 Task: Research Airbnb options in Givâatayim, Israel from 8th December, 2023 to 15th December, 2023 for 8 adults. Place can be shared room with 5 bedrooms having 8 beds and 5 bathrooms. Property type can be flat. Amenities needed are: wifi, TV, free parkinig on premises, gym, breakfast.
Action: Mouse moved to (509, 122)
Screenshot: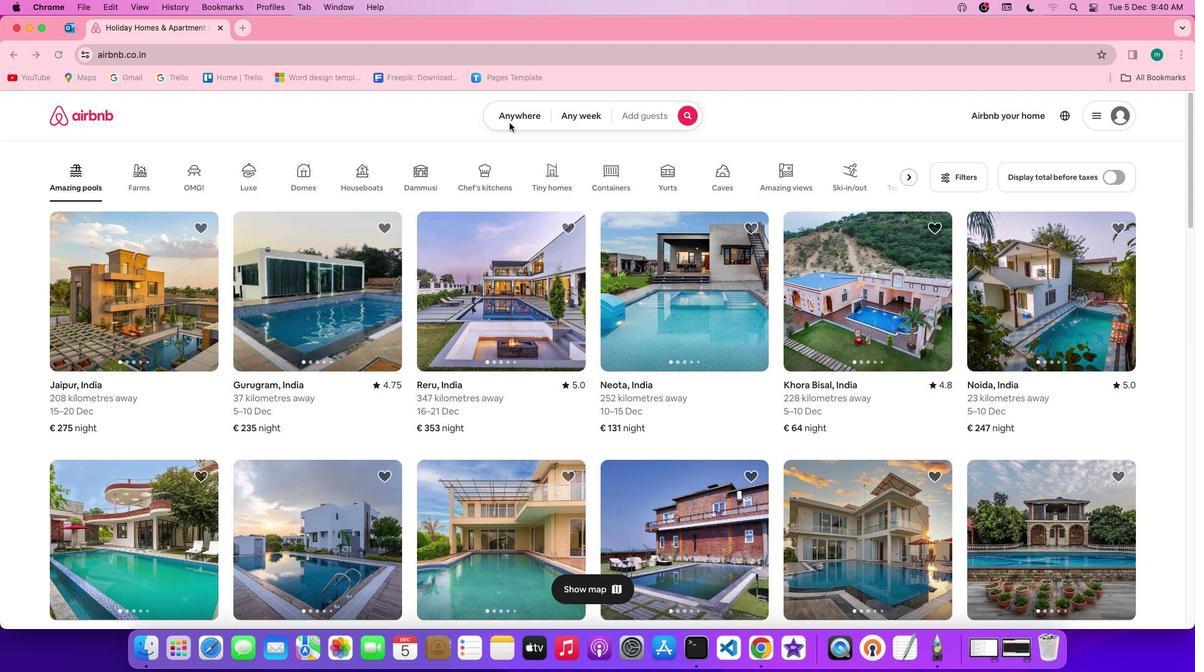 
Action: Mouse pressed left at (509, 122)
Screenshot: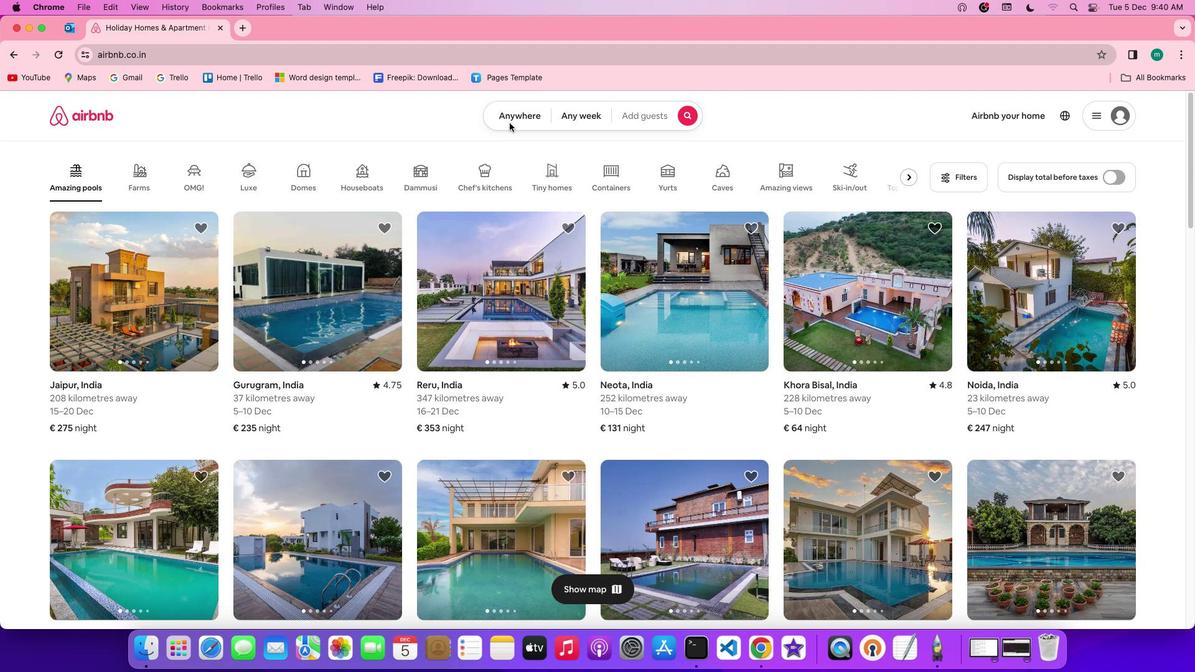 
Action: Mouse pressed left at (509, 122)
Screenshot: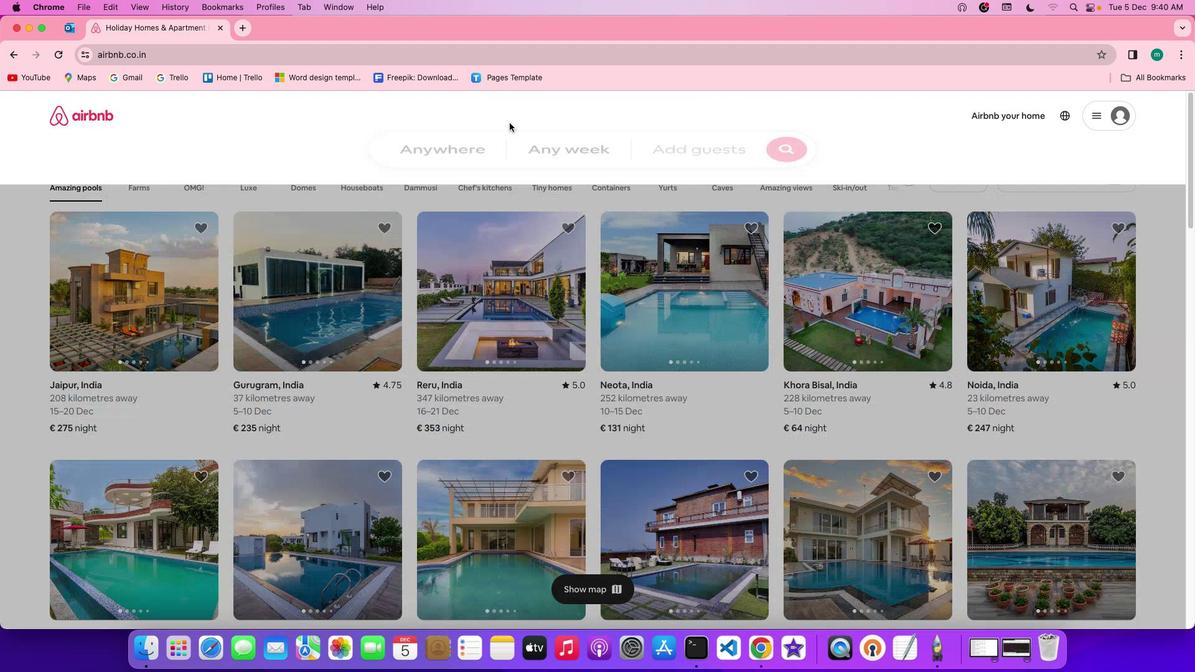 
Action: Mouse moved to (452, 171)
Screenshot: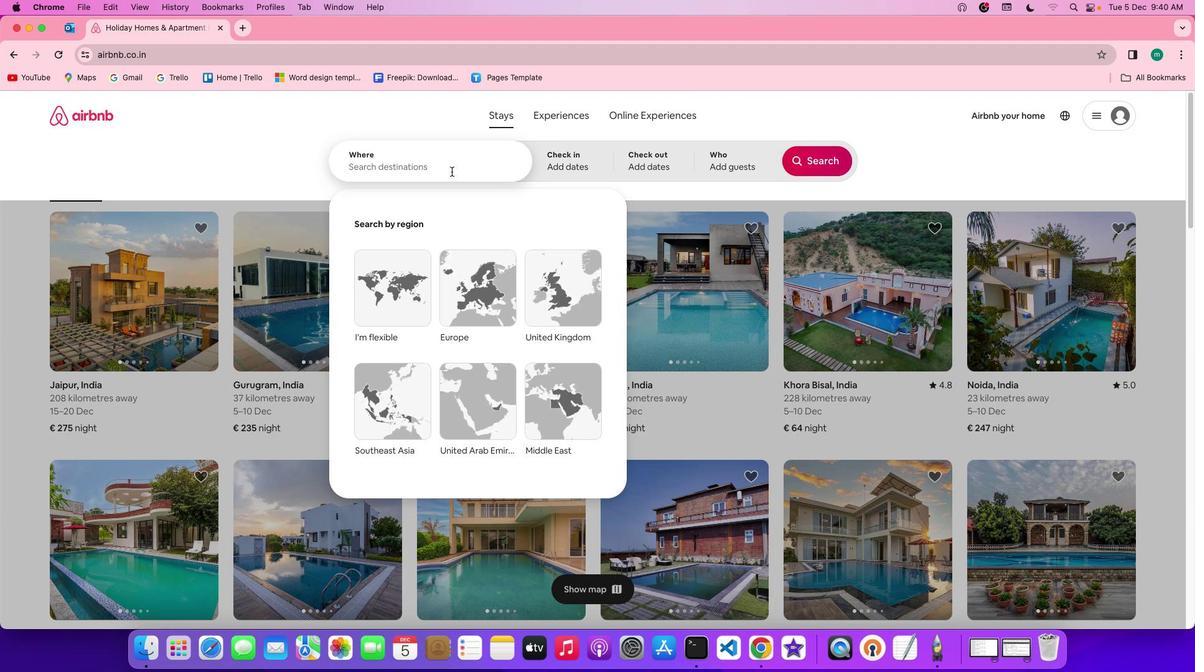 
Action: Mouse pressed left at (452, 171)
Screenshot: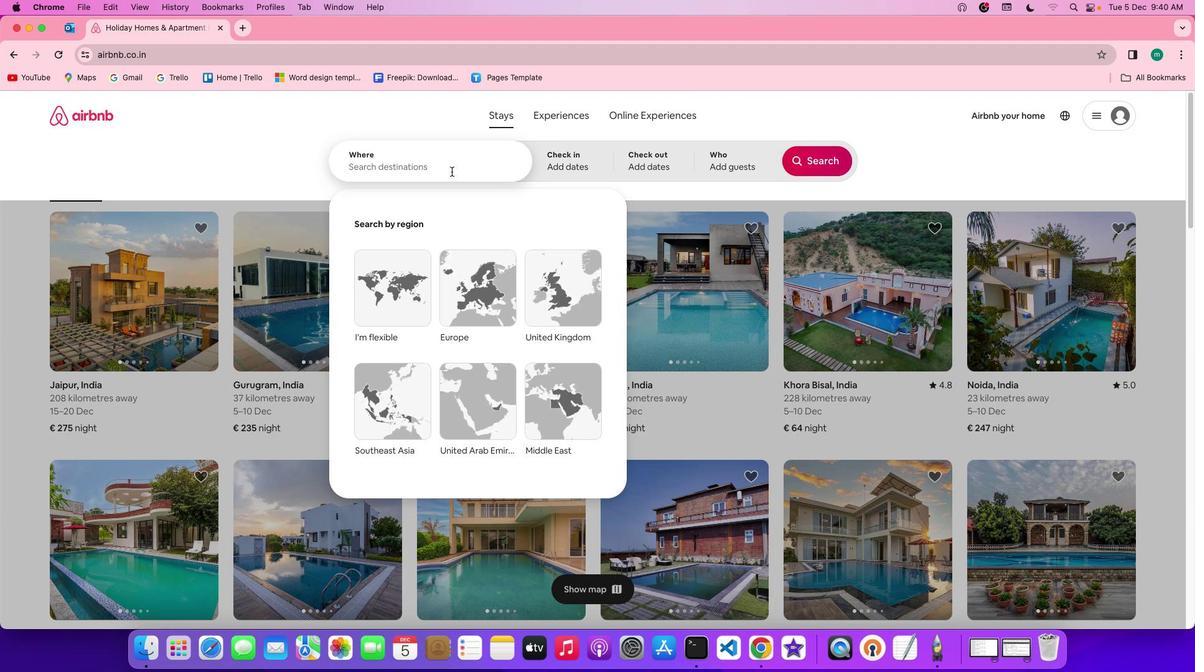 
Action: Key pressed Key.shift'G''i''v''a''t''a''y''i''m'','Key.spaceKey.shift'i''s''r''a''e''l'
Screenshot: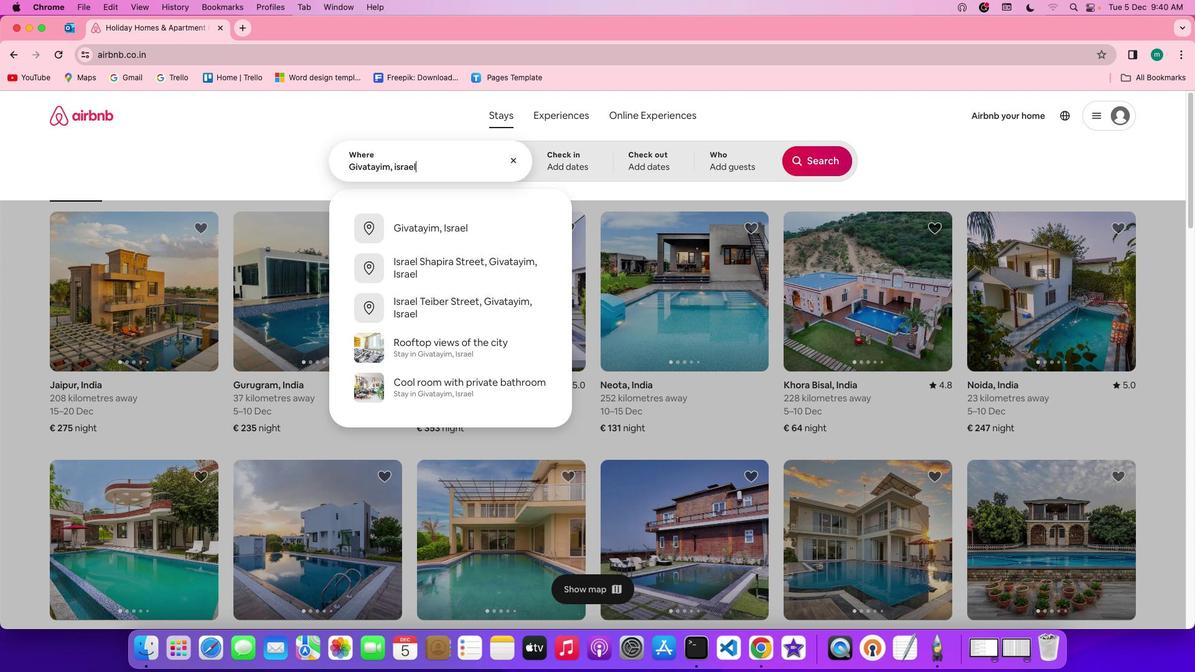 
Action: Mouse moved to (581, 158)
Screenshot: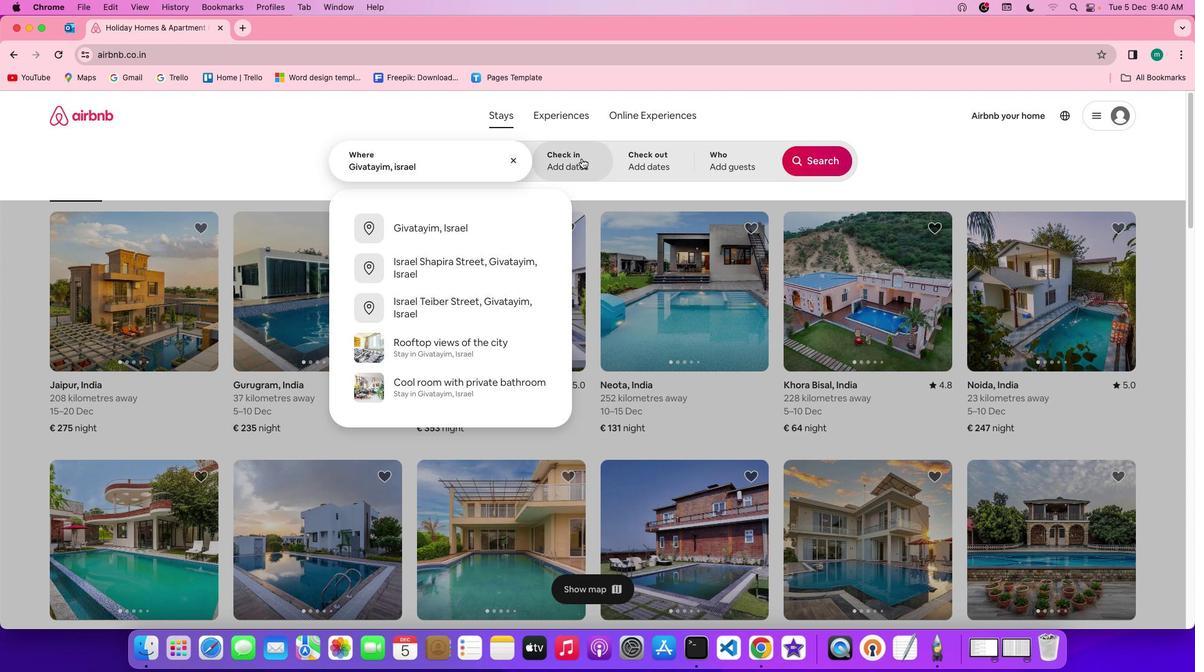 
Action: Mouse pressed left at (581, 158)
Screenshot: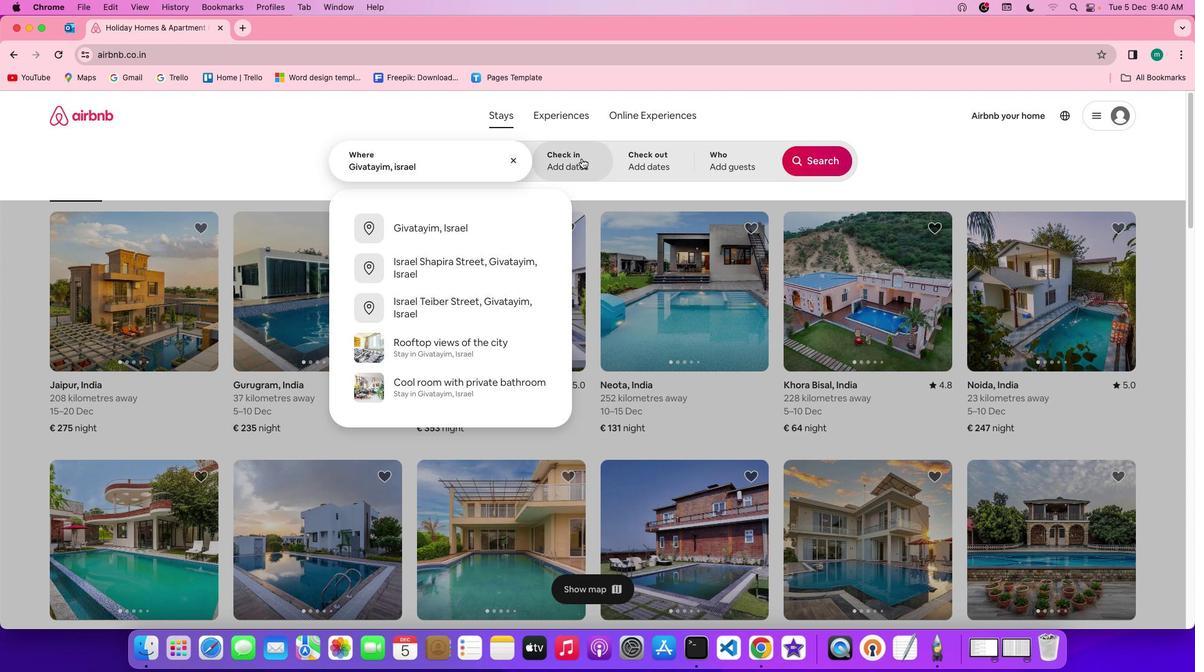 
Action: Mouse moved to (528, 351)
Screenshot: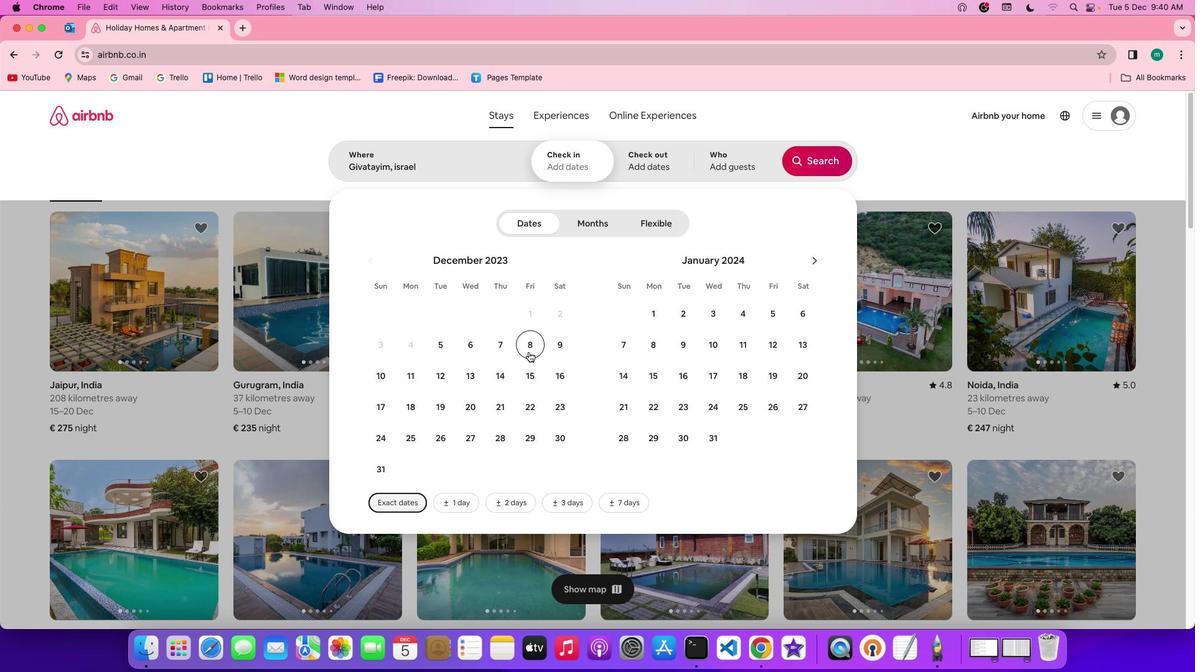 
Action: Mouse pressed left at (528, 351)
Screenshot: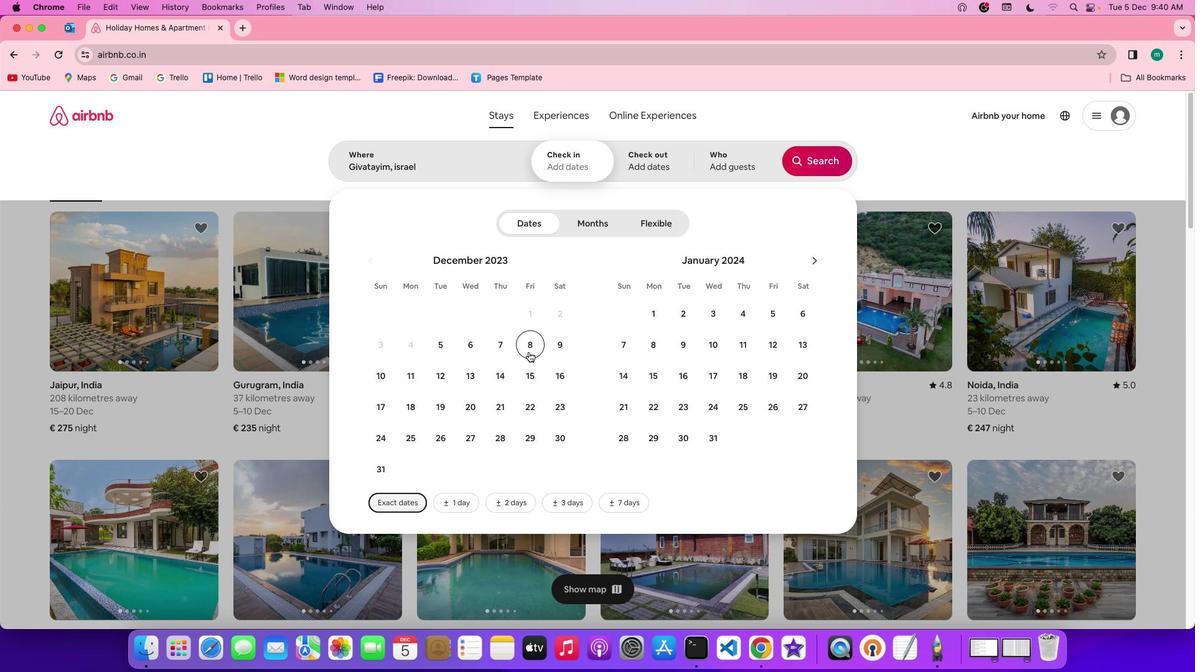 
Action: Mouse moved to (529, 370)
Screenshot: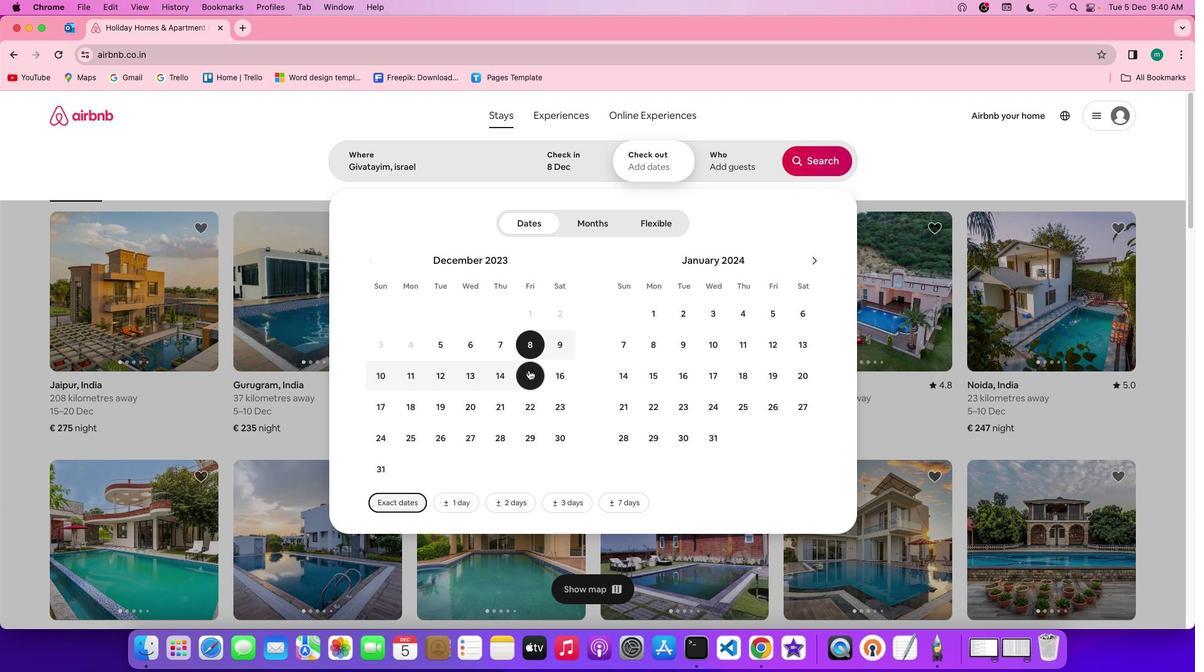 
Action: Mouse pressed left at (529, 370)
Screenshot: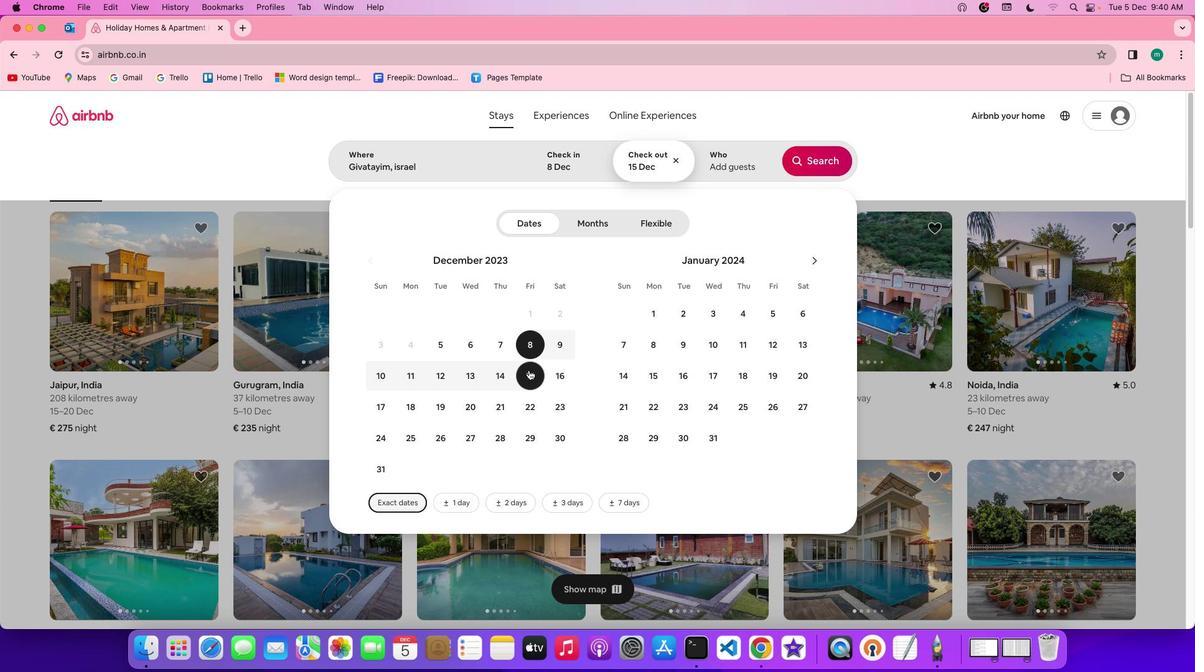 
Action: Mouse moved to (748, 157)
Screenshot: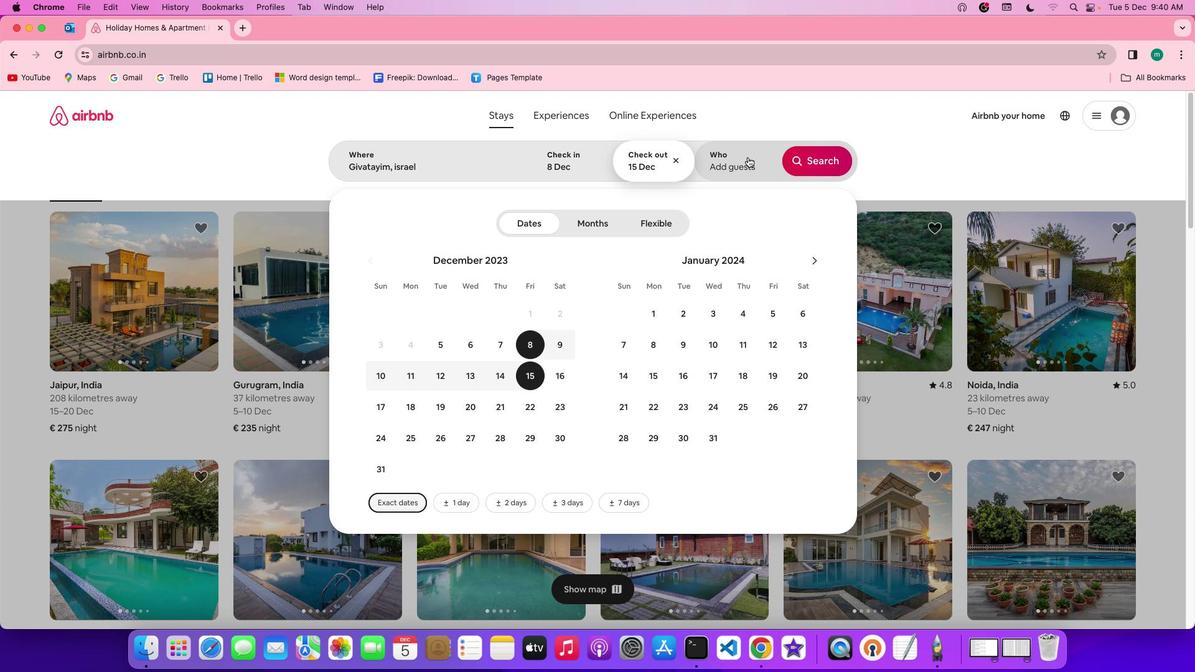 
Action: Mouse pressed left at (748, 157)
Screenshot: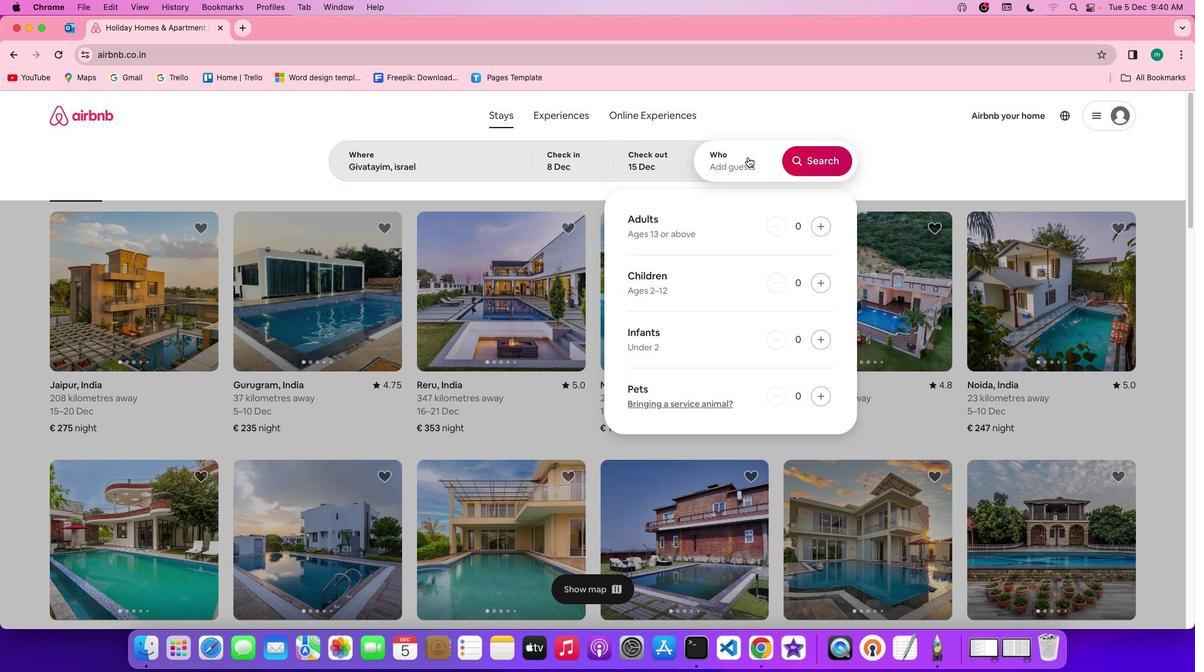 
Action: Mouse moved to (819, 224)
Screenshot: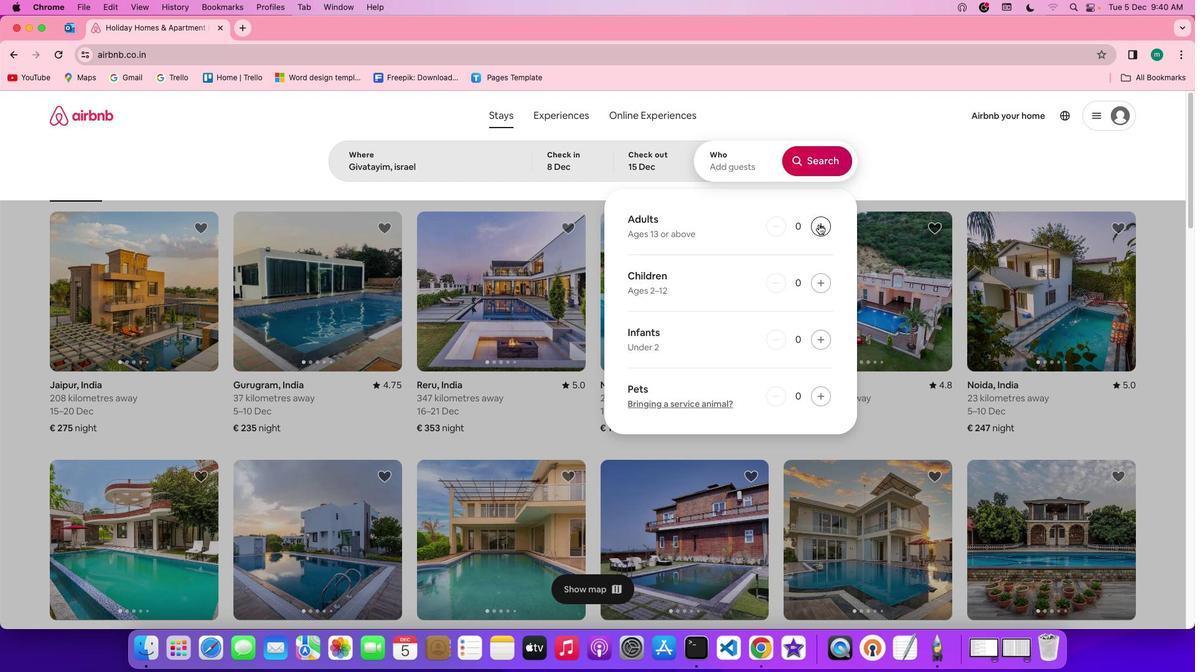 
Action: Mouse pressed left at (819, 224)
Screenshot: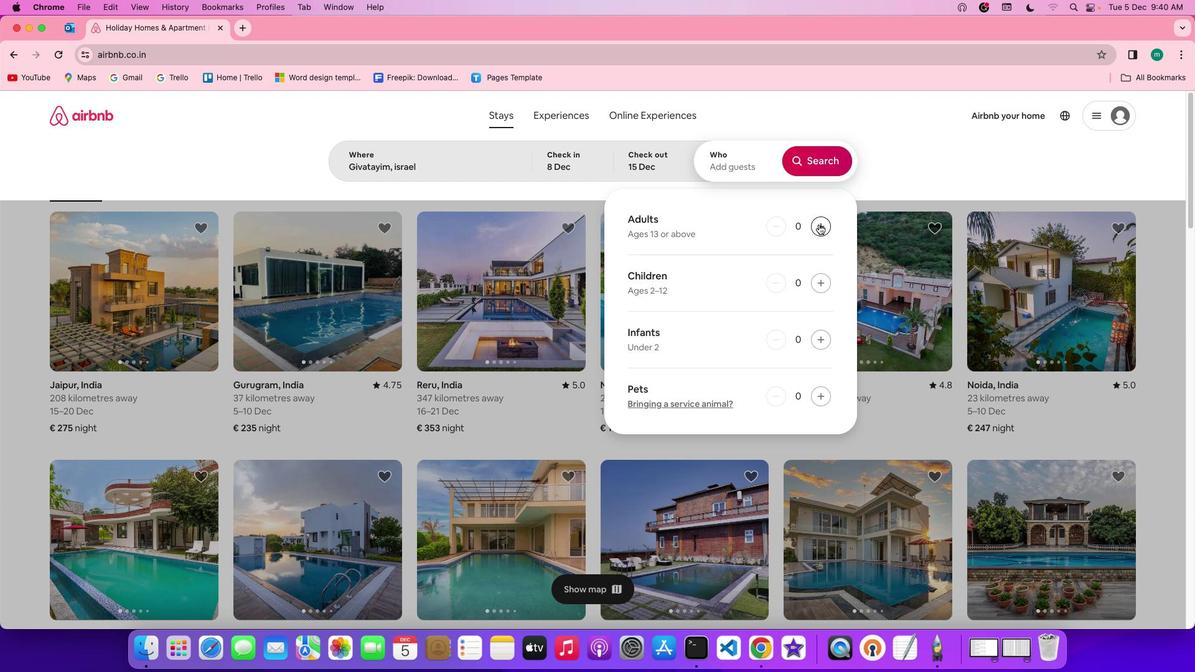 
Action: Mouse pressed left at (819, 224)
Screenshot: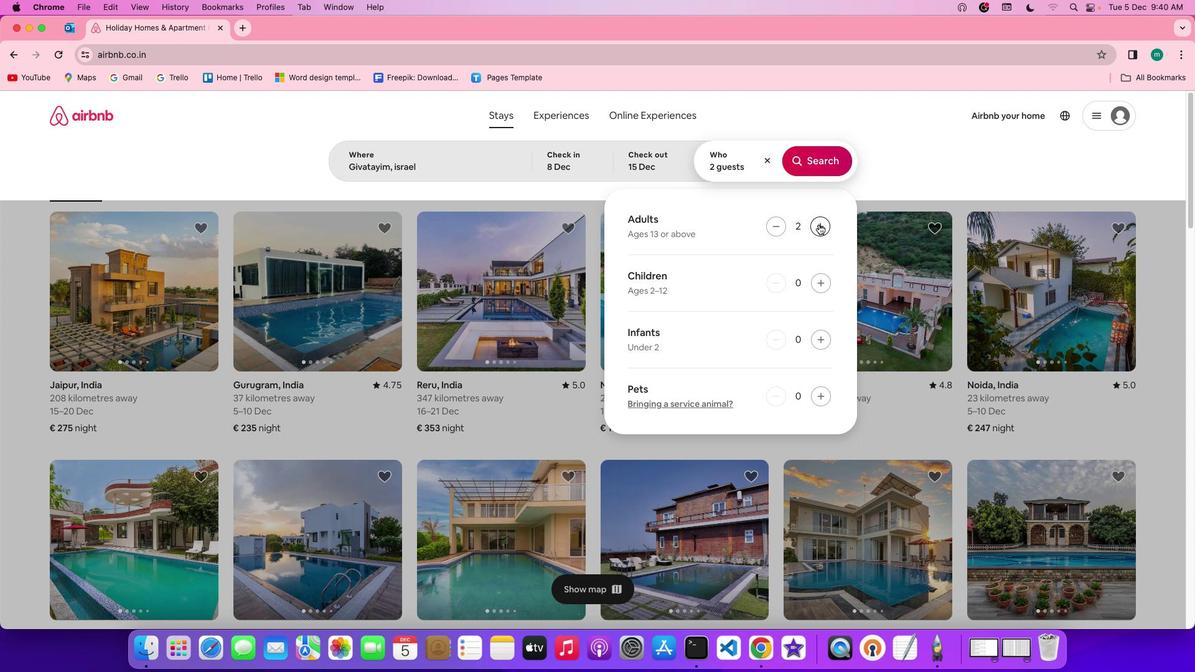
Action: Mouse pressed left at (819, 224)
Screenshot: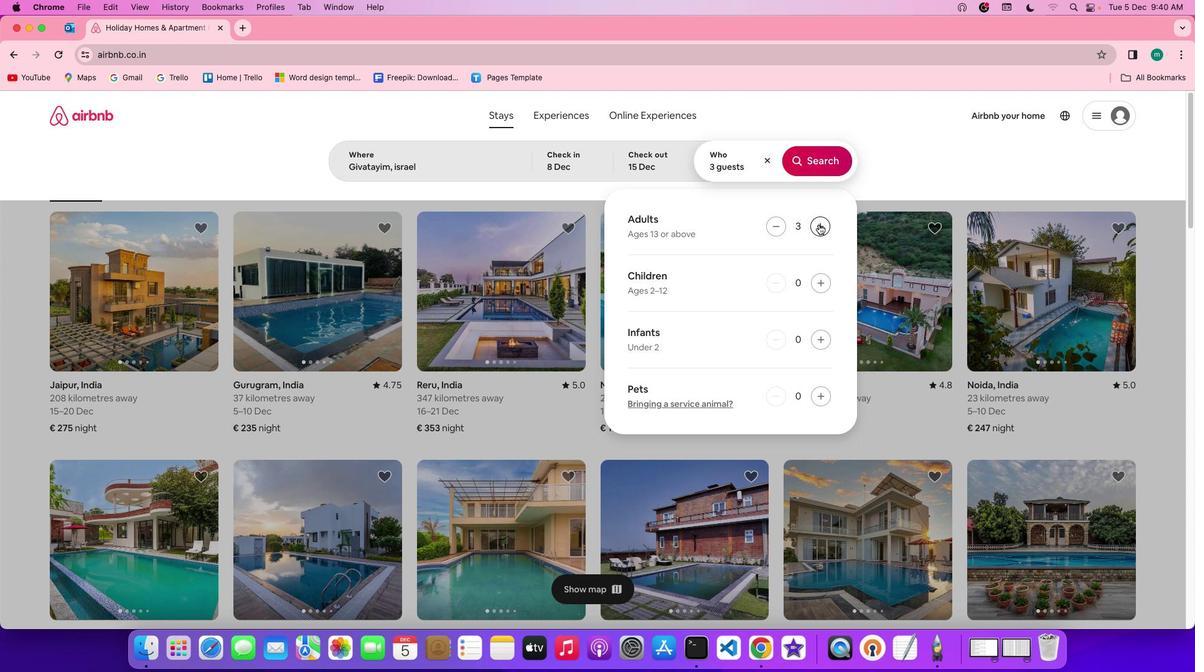 
Action: Mouse pressed left at (819, 224)
Screenshot: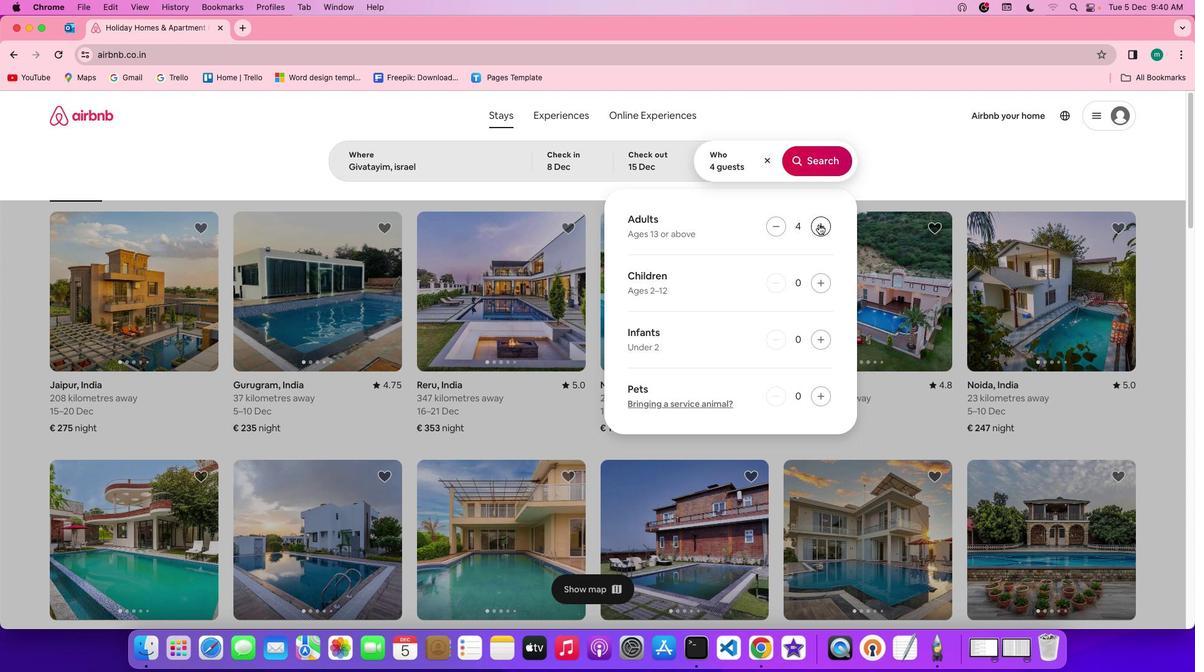 
Action: Mouse pressed left at (819, 224)
Screenshot: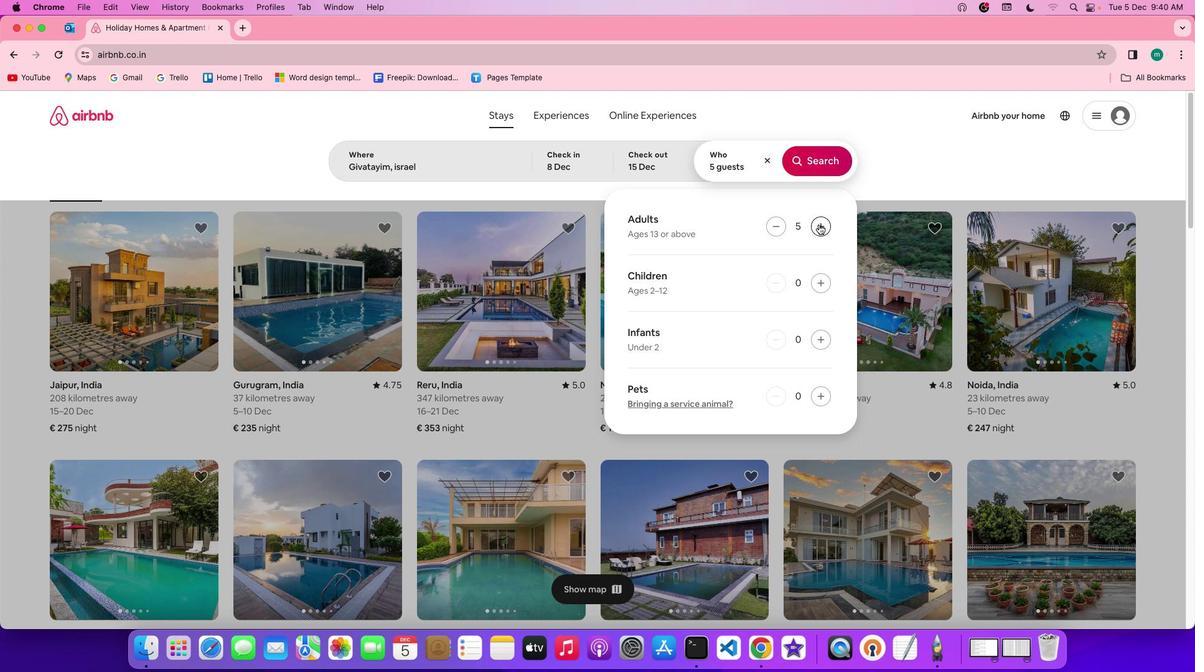 
Action: Mouse pressed left at (819, 224)
Screenshot: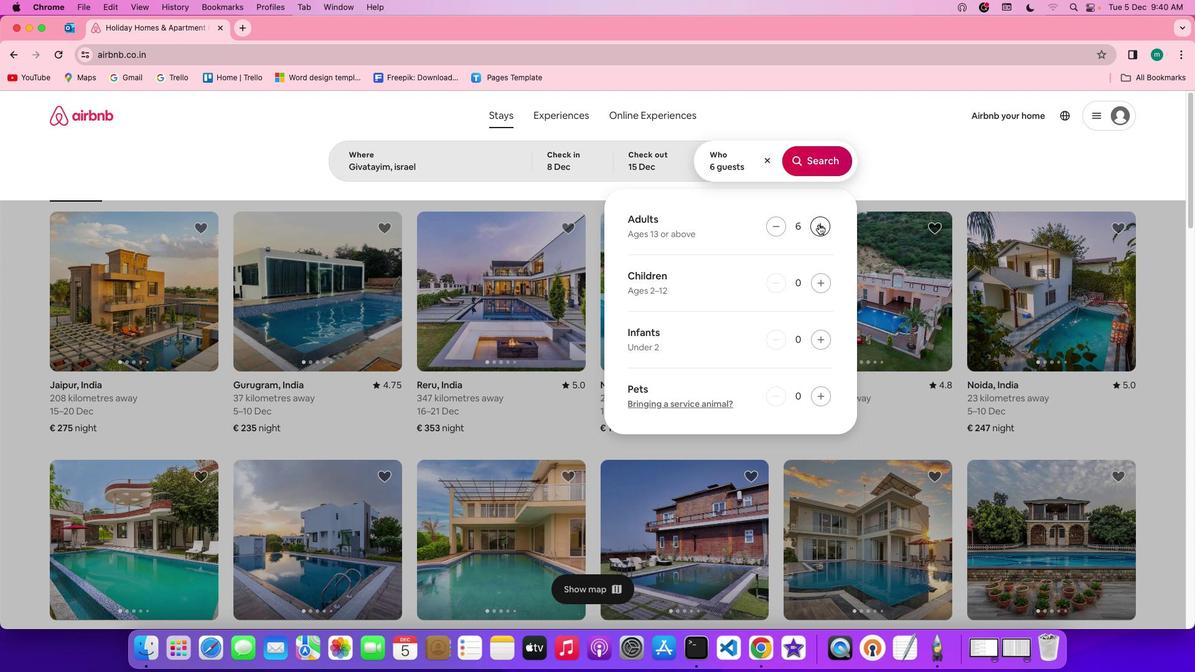 
Action: Mouse pressed left at (819, 224)
Screenshot: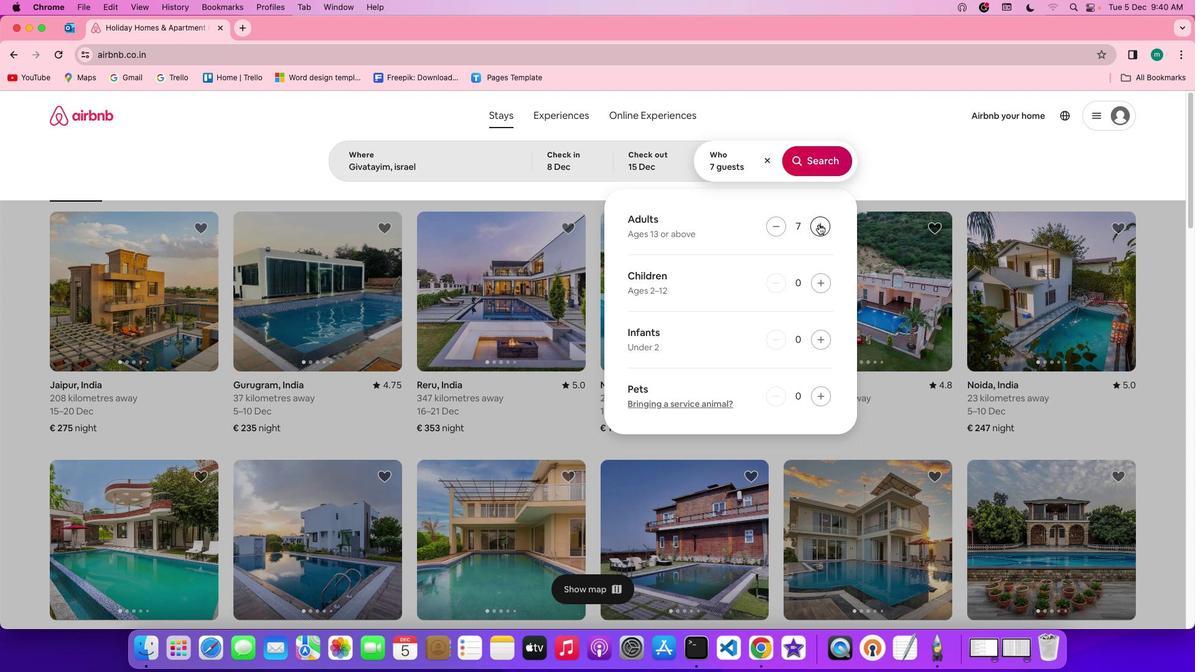 
Action: Mouse pressed left at (819, 224)
Screenshot: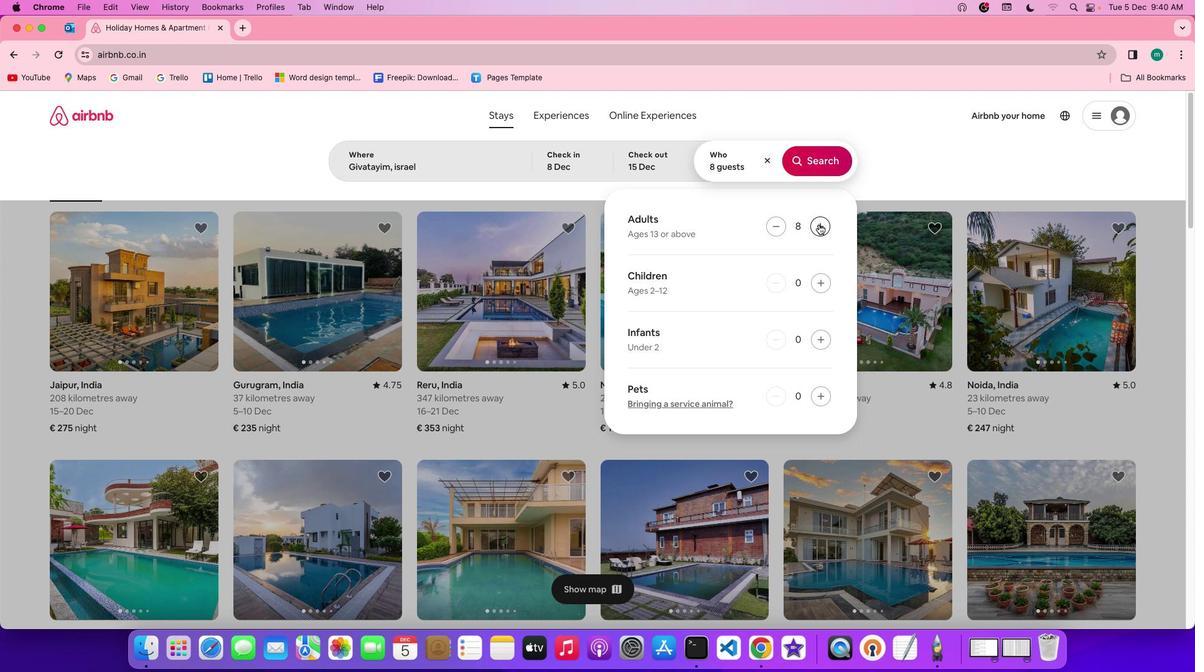 
Action: Mouse moved to (813, 160)
Screenshot: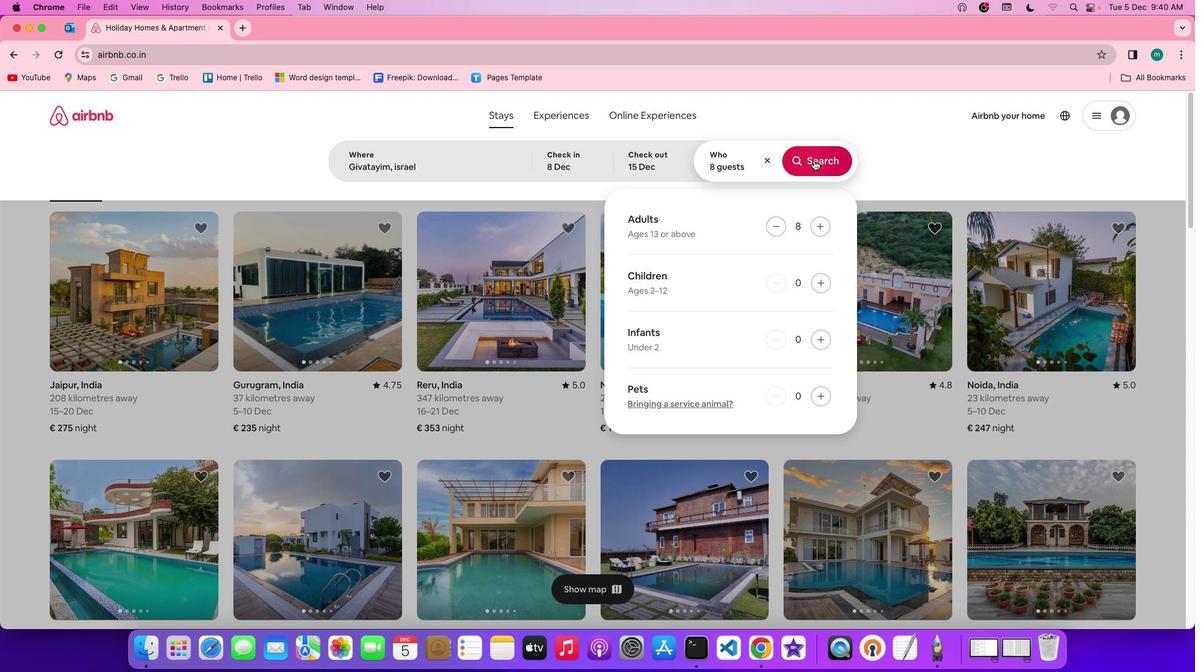 
Action: Mouse pressed left at (813, 160)
Screenshot: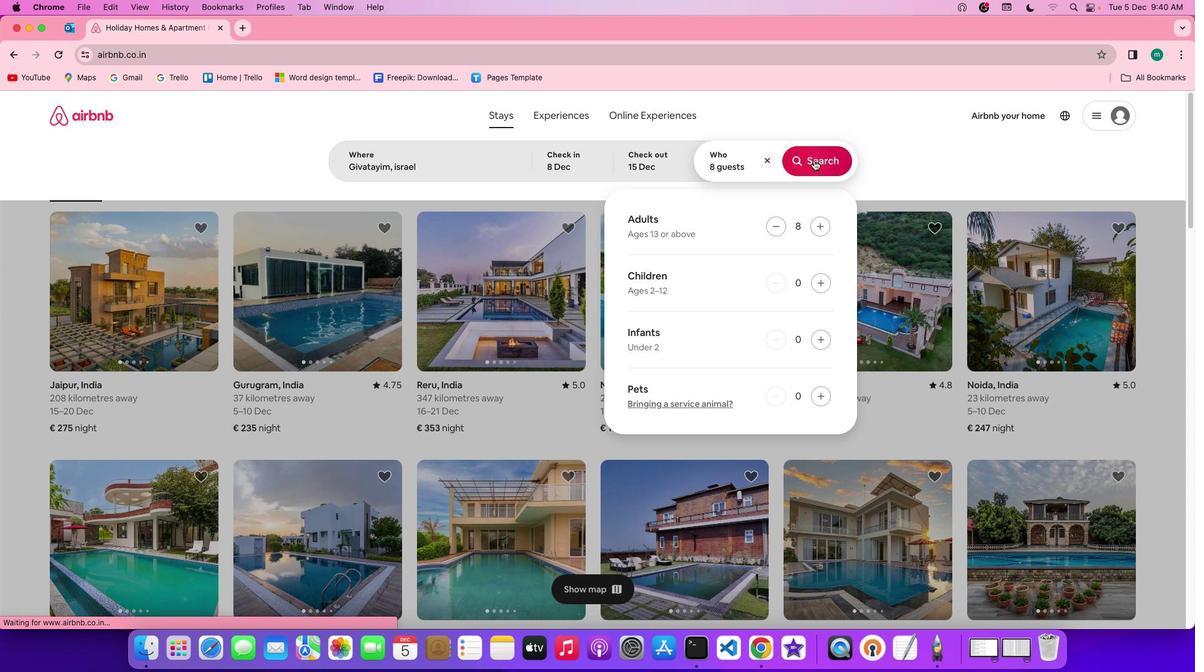 
Action: Mouse moved to (989, 159)
Screenshot: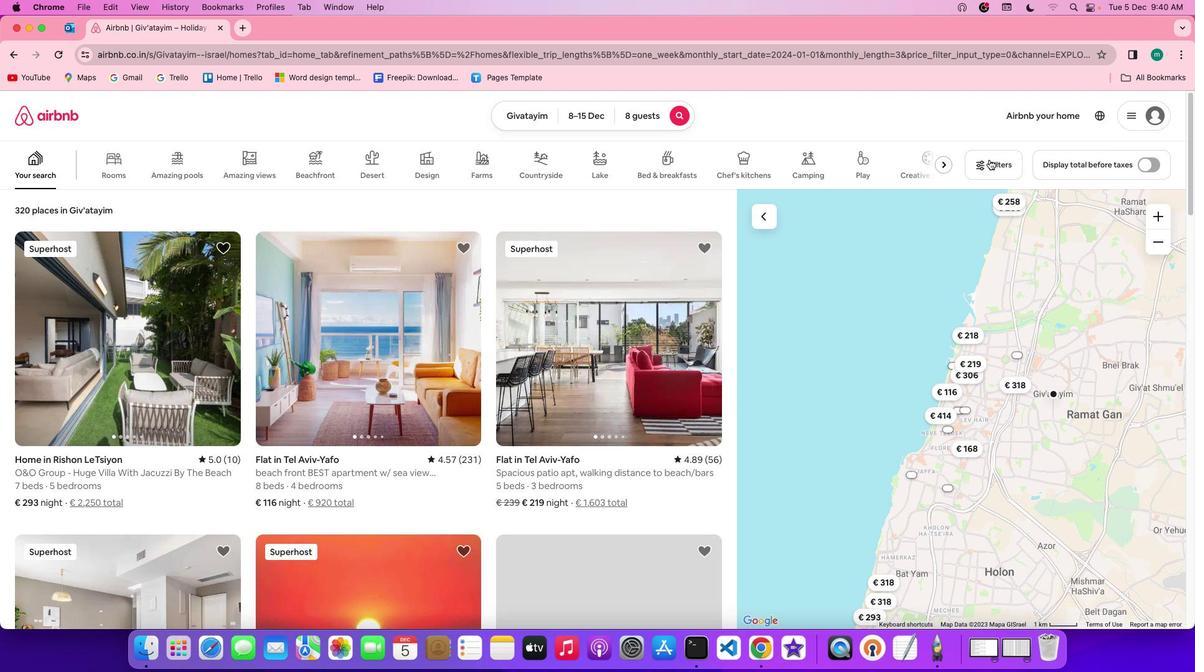 
Action: Mouse pressed left at (989, 159)
Screenshot: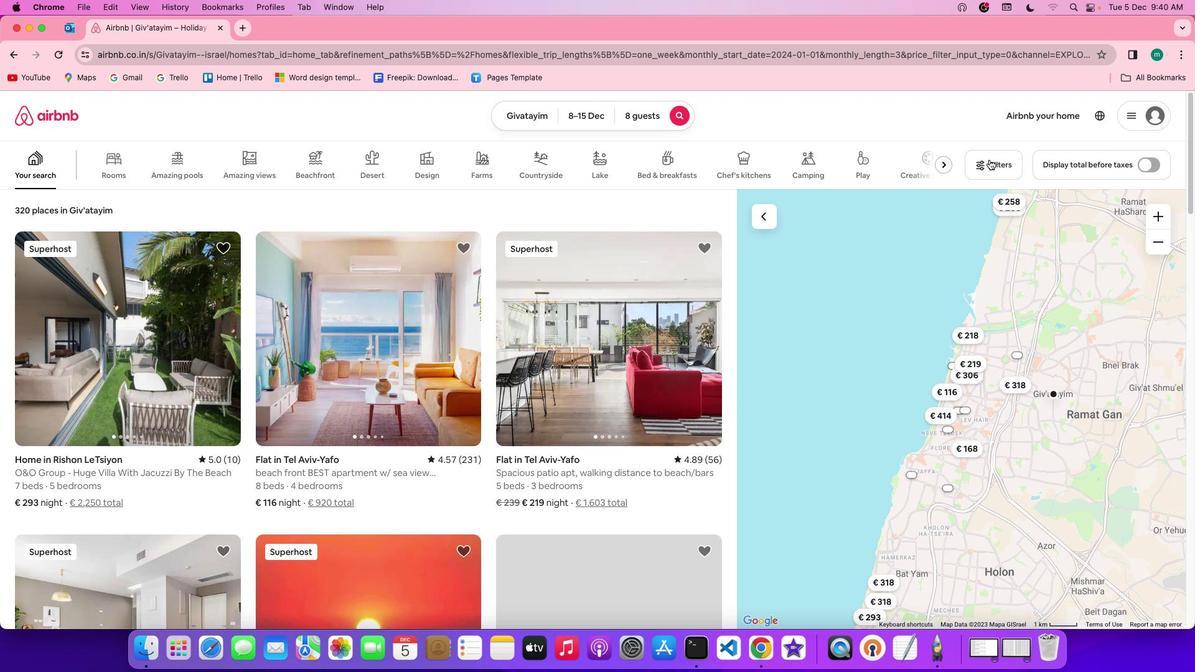 
Action: Mouse moved to (600, 313)
Screenshot: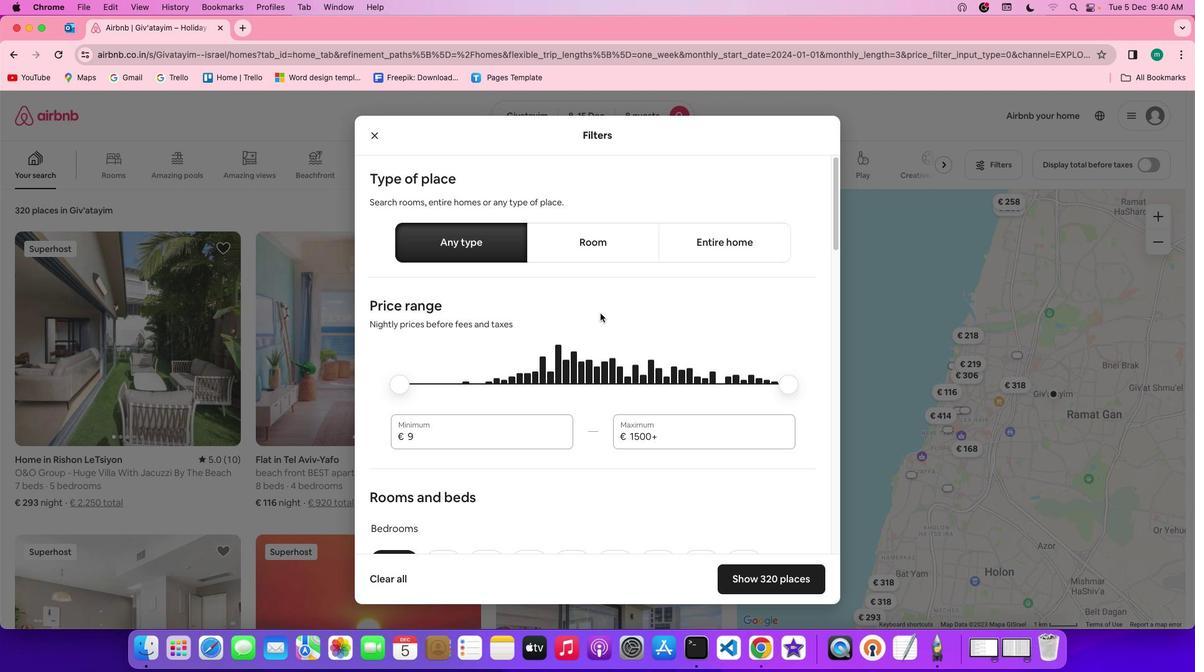 
Action: Mouse scrolled (600, 313) with delta (0, 0)
Screenshot: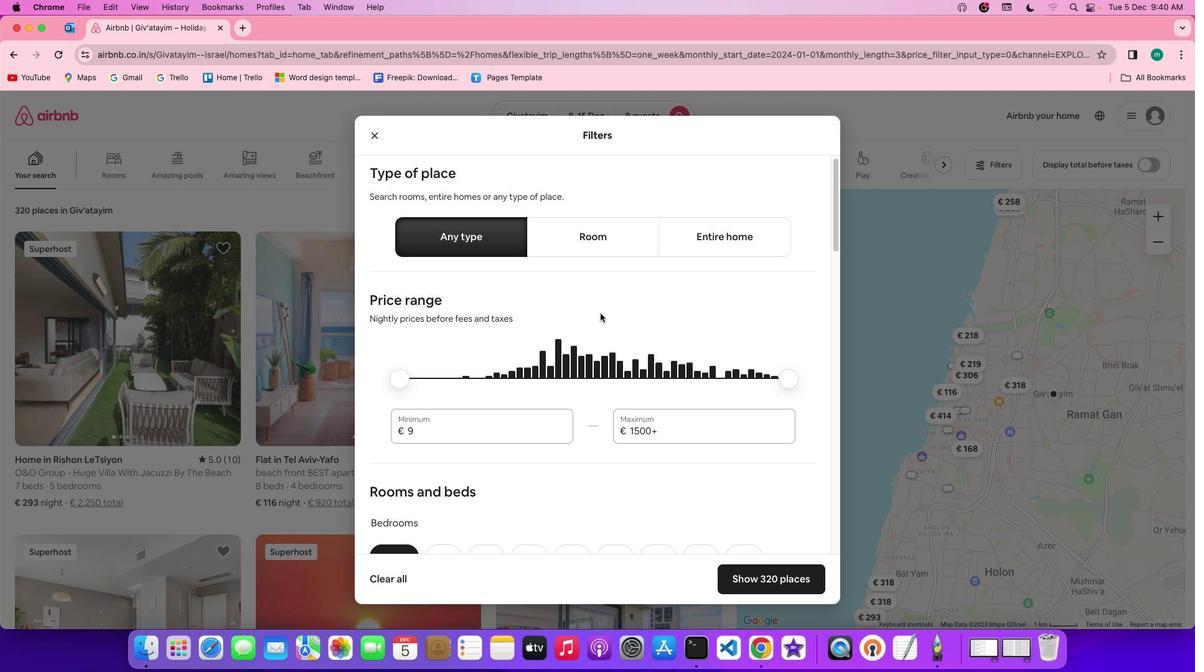 
Action: Mouse scrolled (600, 313) with delta (0, 0)
Screenshot: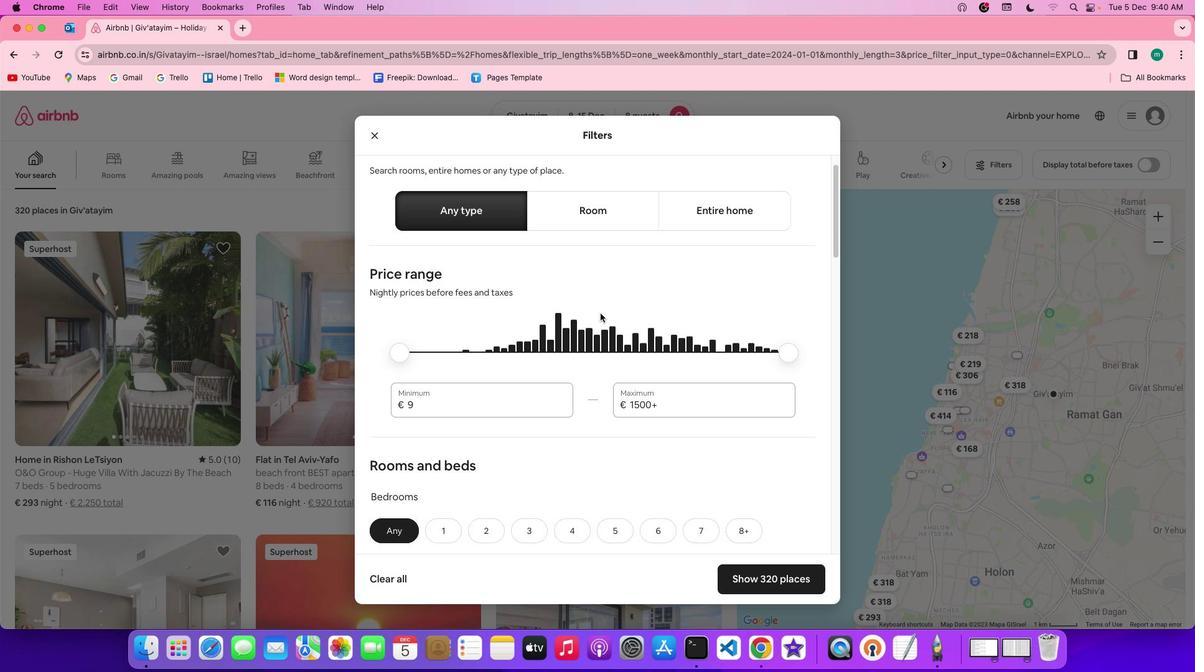 
Action: Mouse scrolled (600, 313) with delta (0, 0)
Screenshot: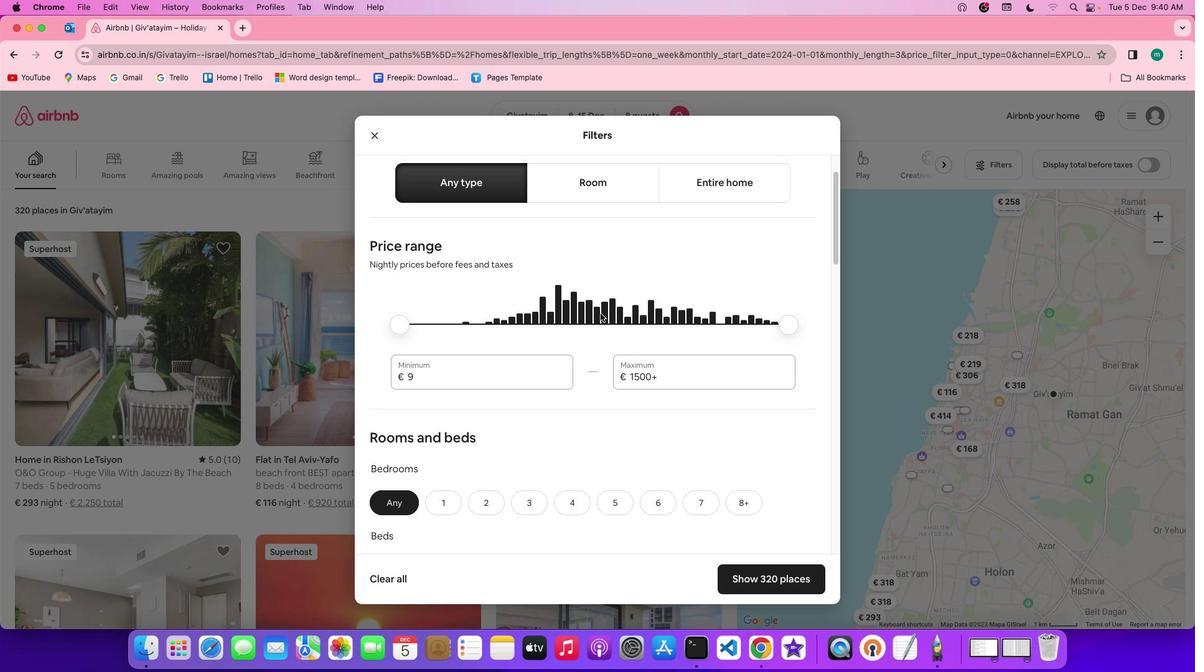 
Action: Mouse scrolled (600, 313) with delta (0, 0)
Screenshot: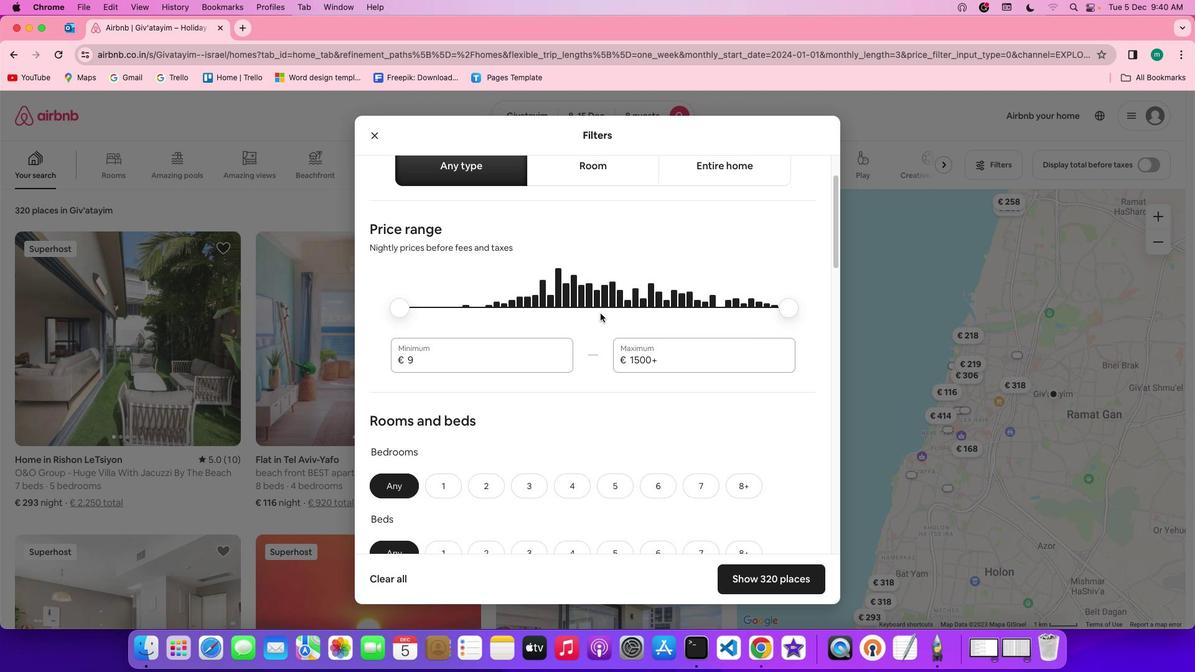 
Action: Mouse scrolled (600, 313) with delta (0, 0)
Screenshot: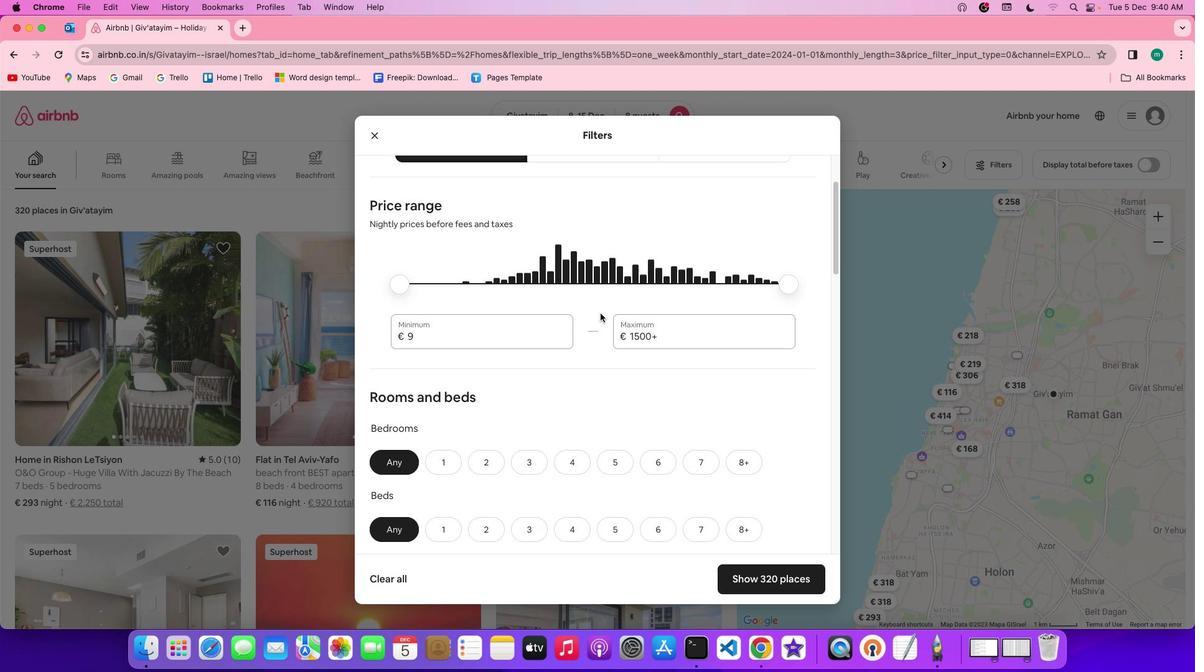 
Action: Mouse scrolled (600, 313) with delta (0, 0)
Screenshot: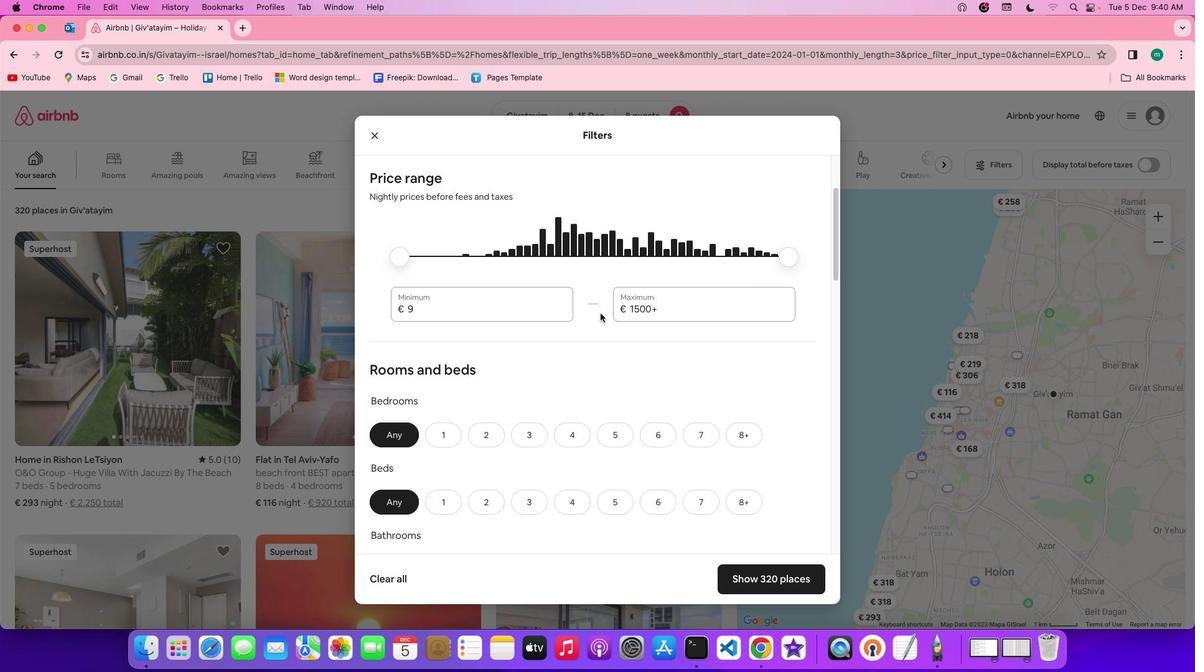
Action: Mouse scrolled (600, 313) with delta (0, 0)
Screenshot: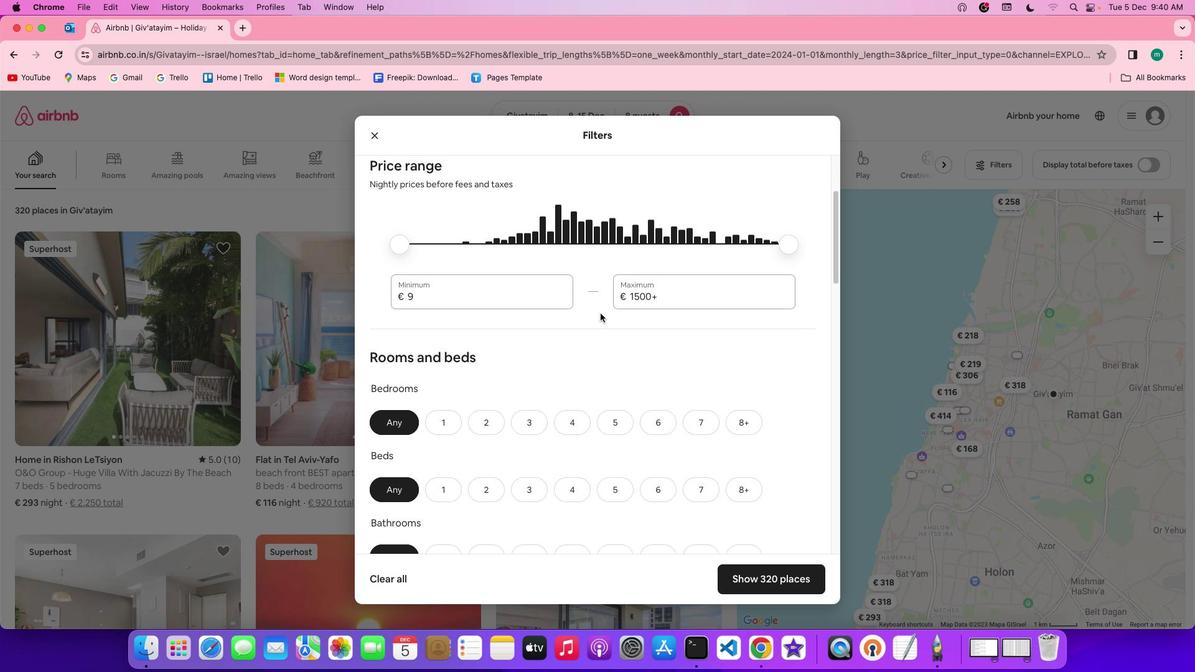 
Action: Mouse scrolled (600, 313) with delta (0, 0)
Screenshot: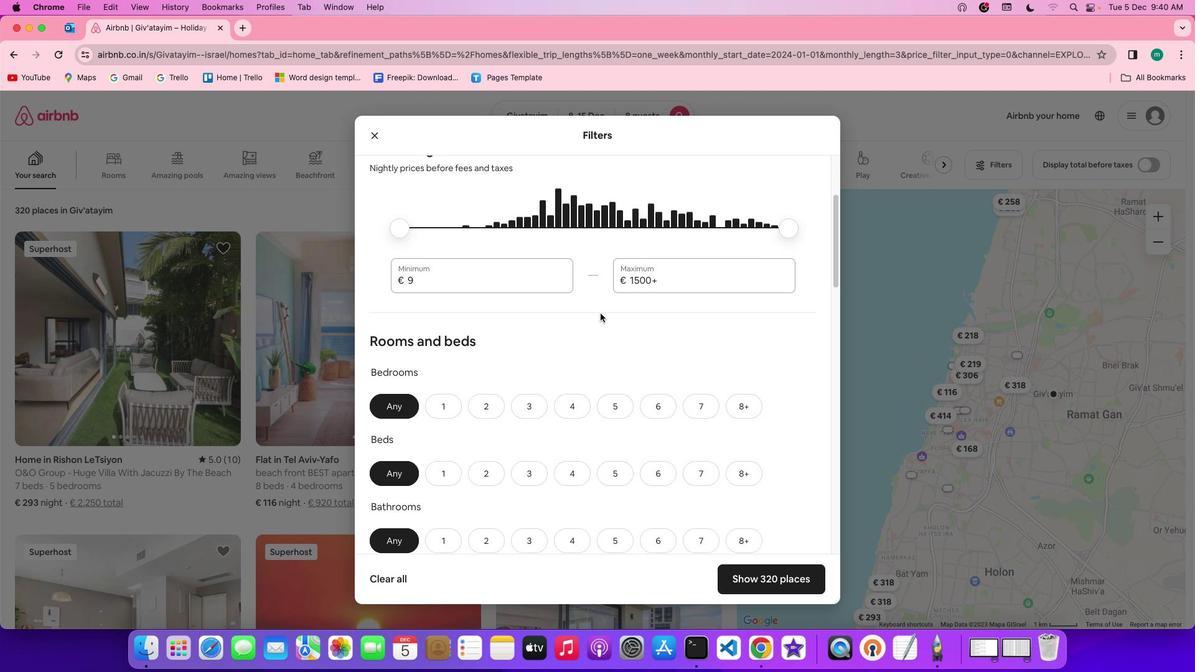 
Action: Mouse scrolled (600, 313) with delta (0, 0)
Screenshot: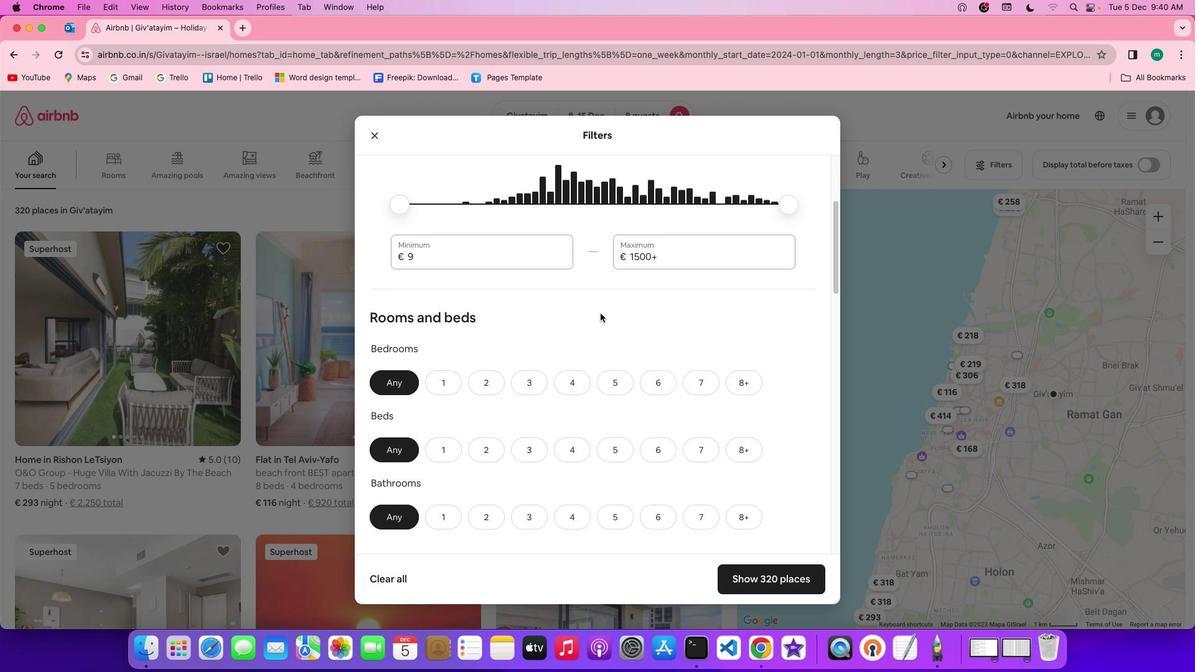 
Action: Mouse moved to (617, 379)
Screenshot: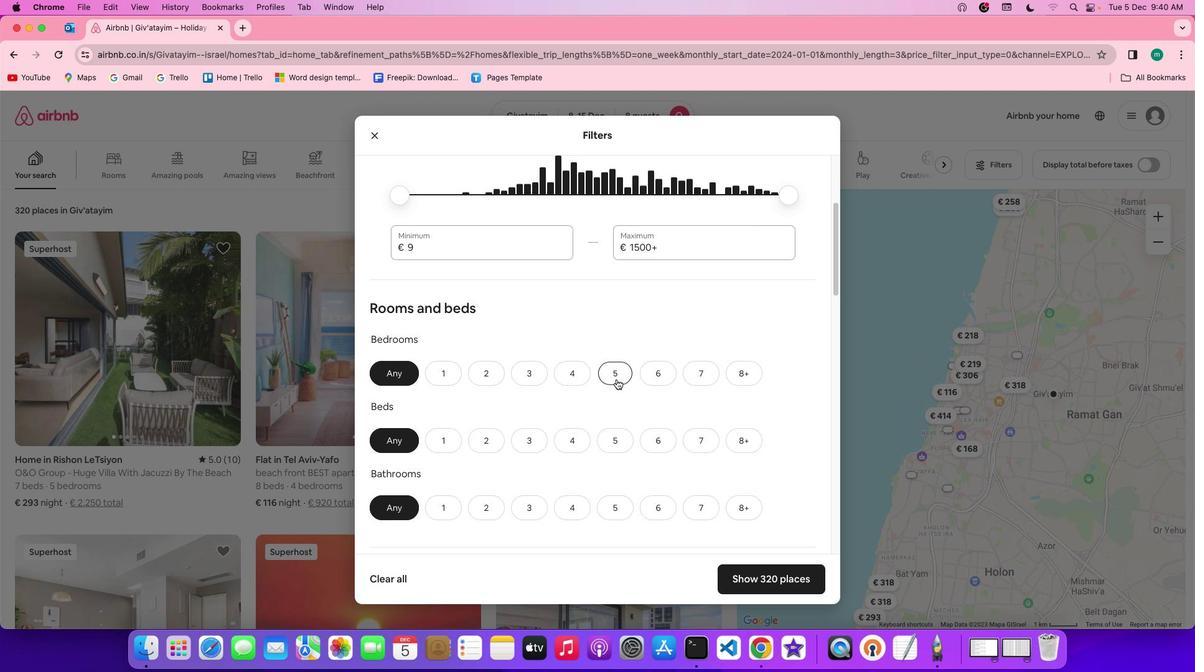 
Action: Mouse pressed left at (617, 379)
Screenshot: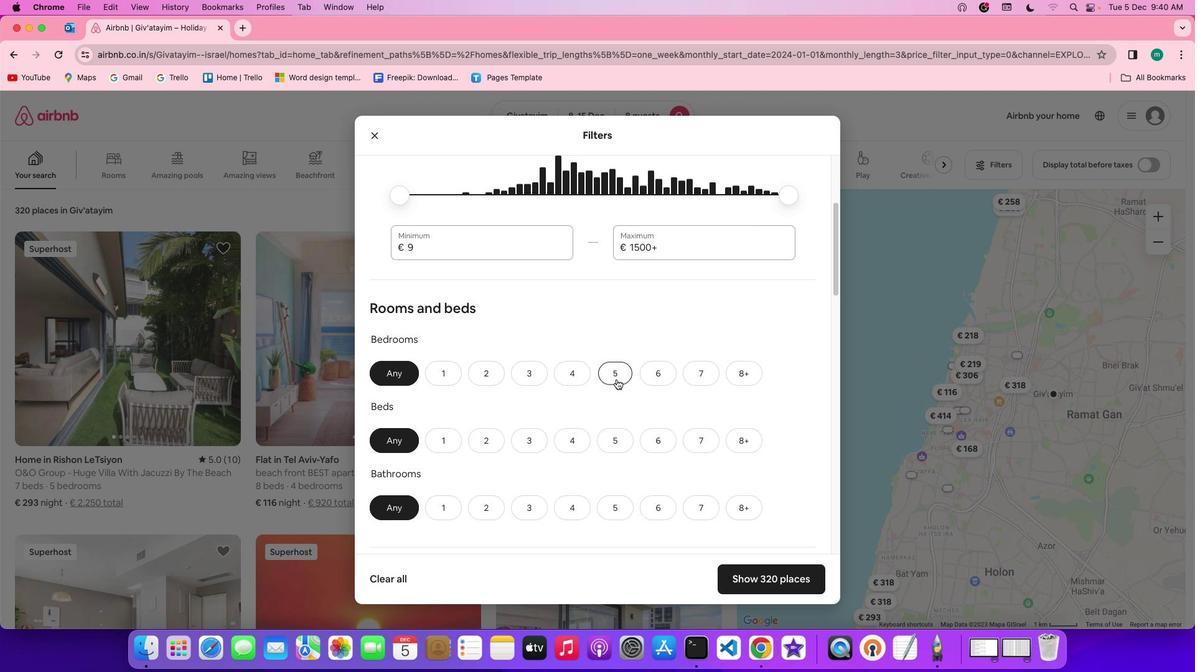 
Action: Mouse moved to (752, 442)
Screenshot: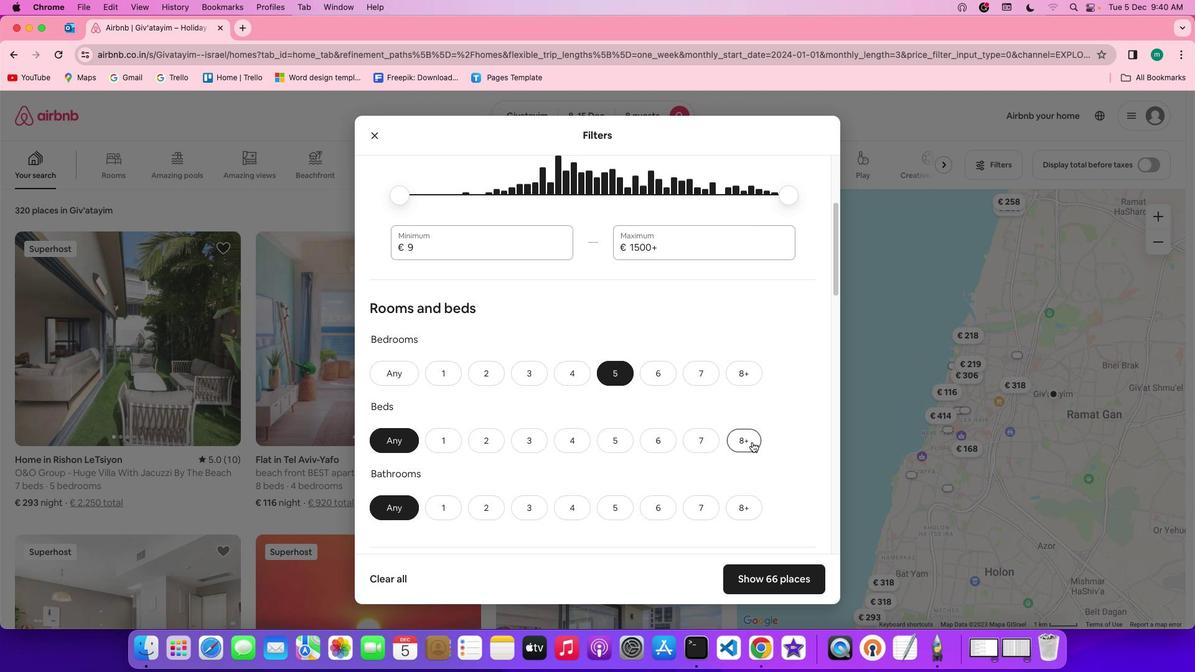 
Action: Mouse pressed left at (752, 442)
Screenshot: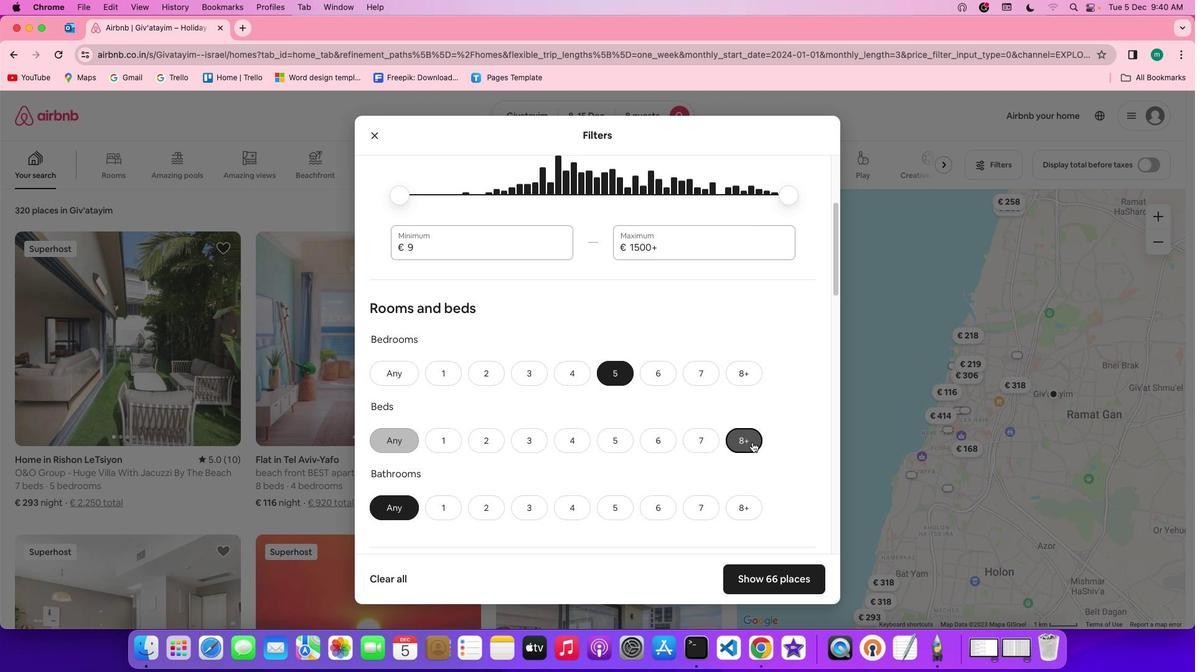 
Action: Mouse moved to (498, 375)
Screenshot: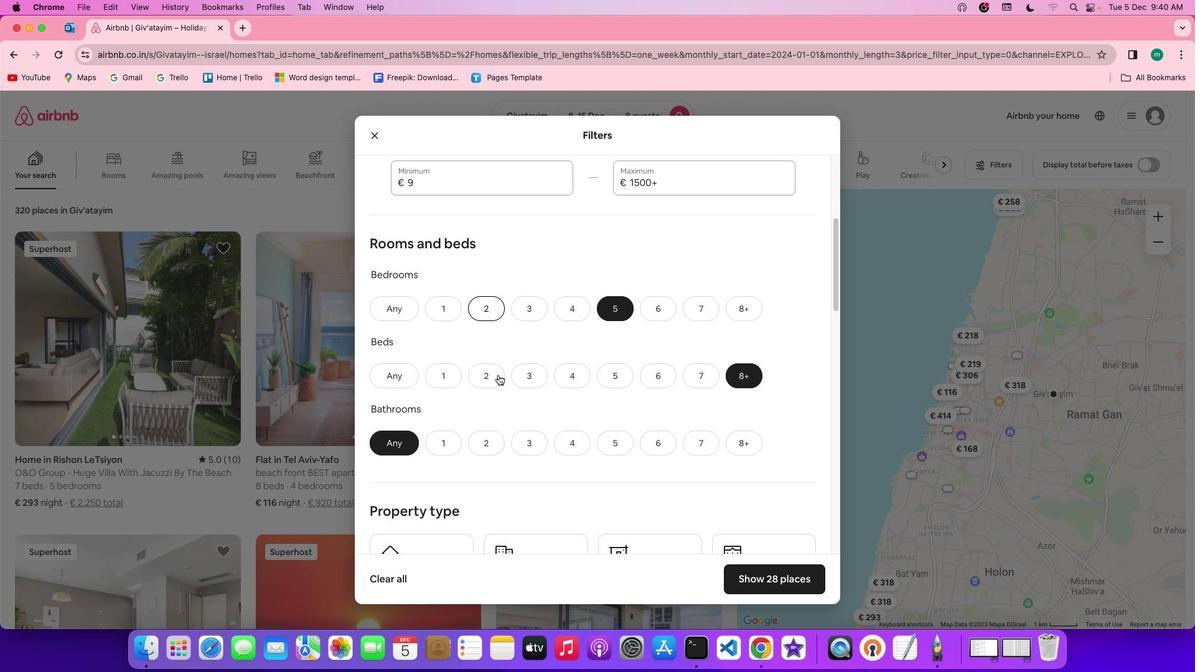 
Action: Mouse scrolled (498, 375) with delta (0, 0)
Screenshot: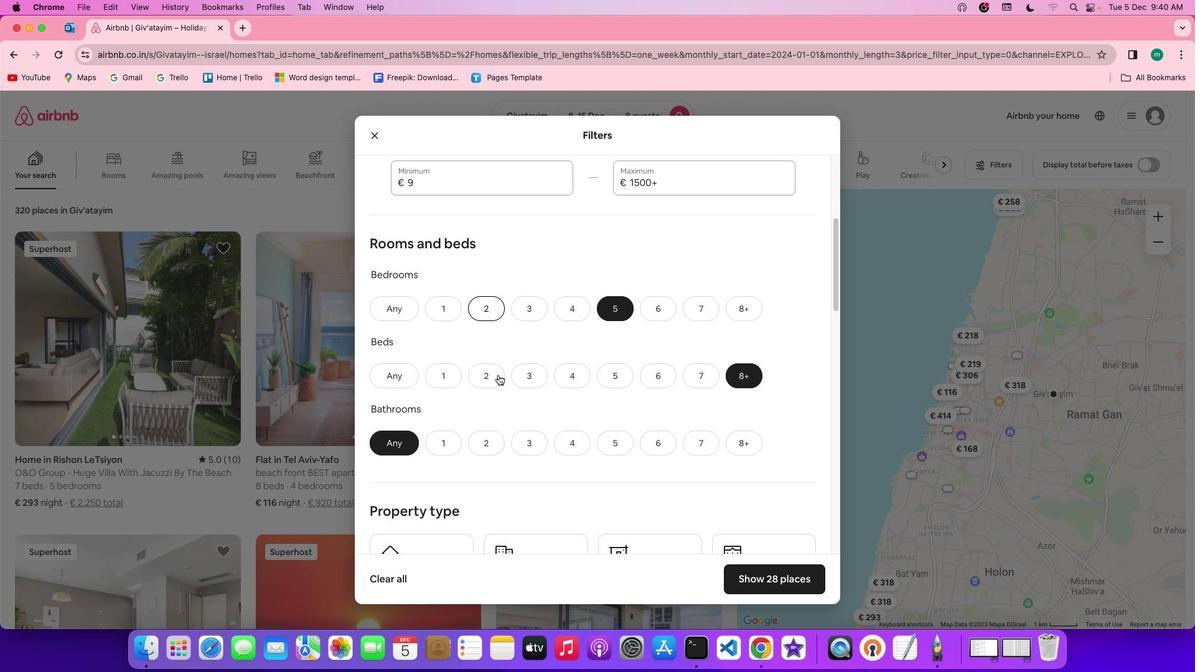 
Action: Mouse scrolled (498, 375) with delta (0, 0)
Screenshot: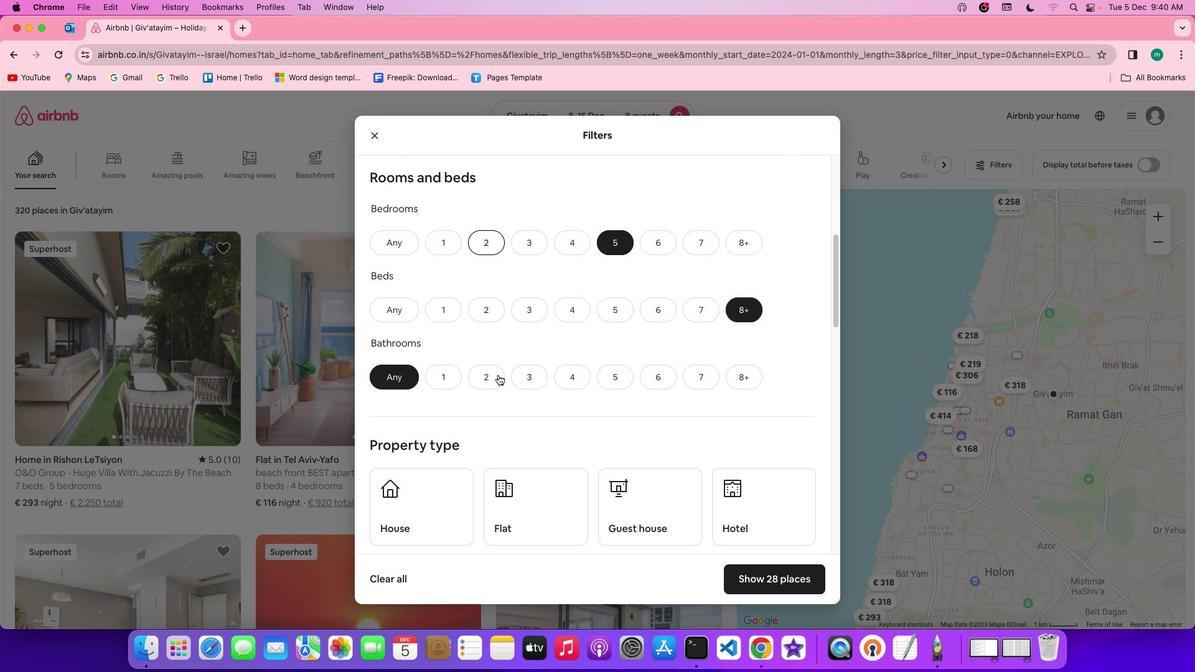 
Action: Mouse scrolled (498, 375) with delta (0, -1)
Screenshot: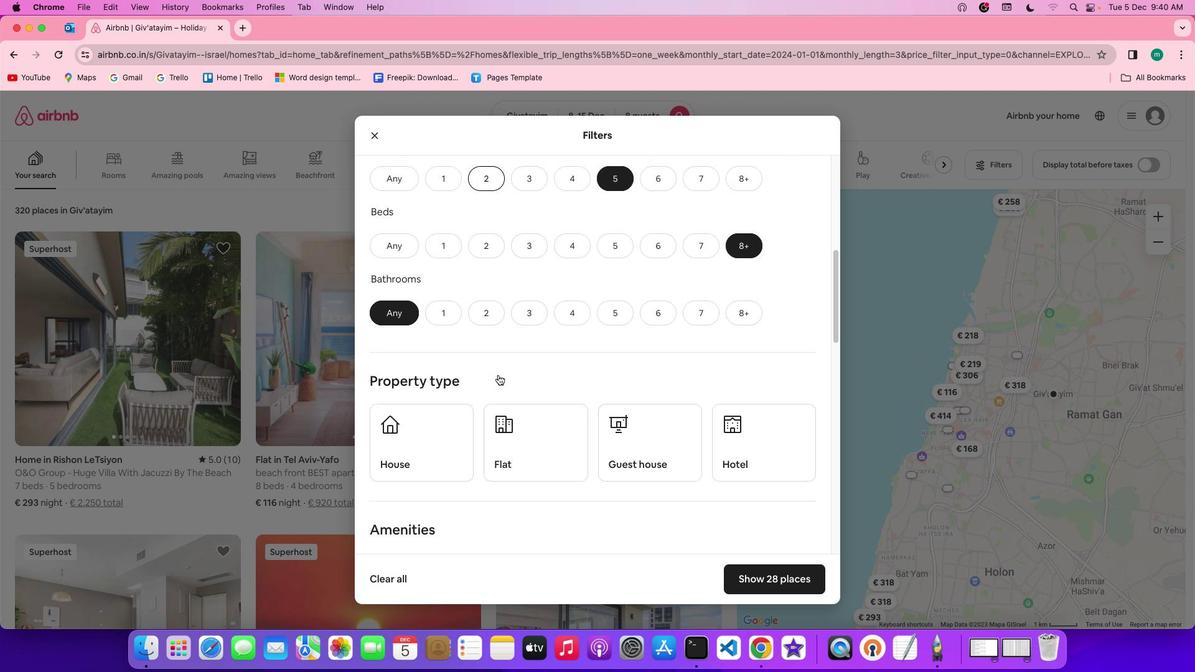 
Action: Mouse scrolled (498, 375) with delta (0, -2)
Screenshot: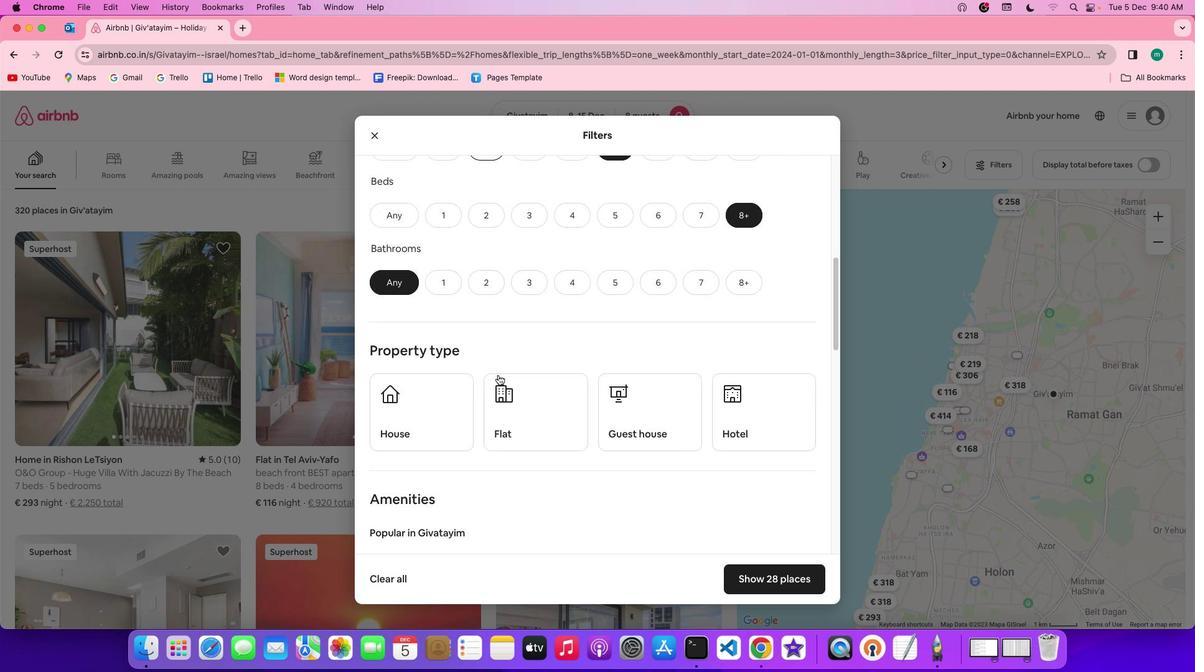 
Action: Mouse moved to (617, 267)
Screenshot: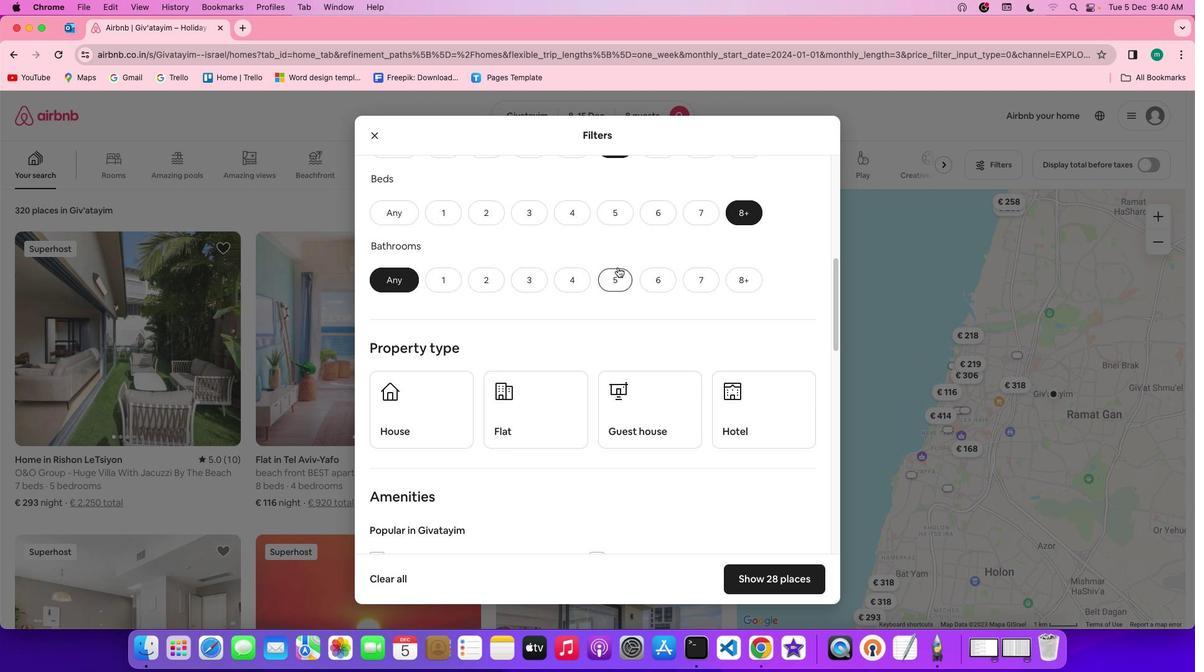 
Action: Mouse pressed left at (617, 267)
Screenshot: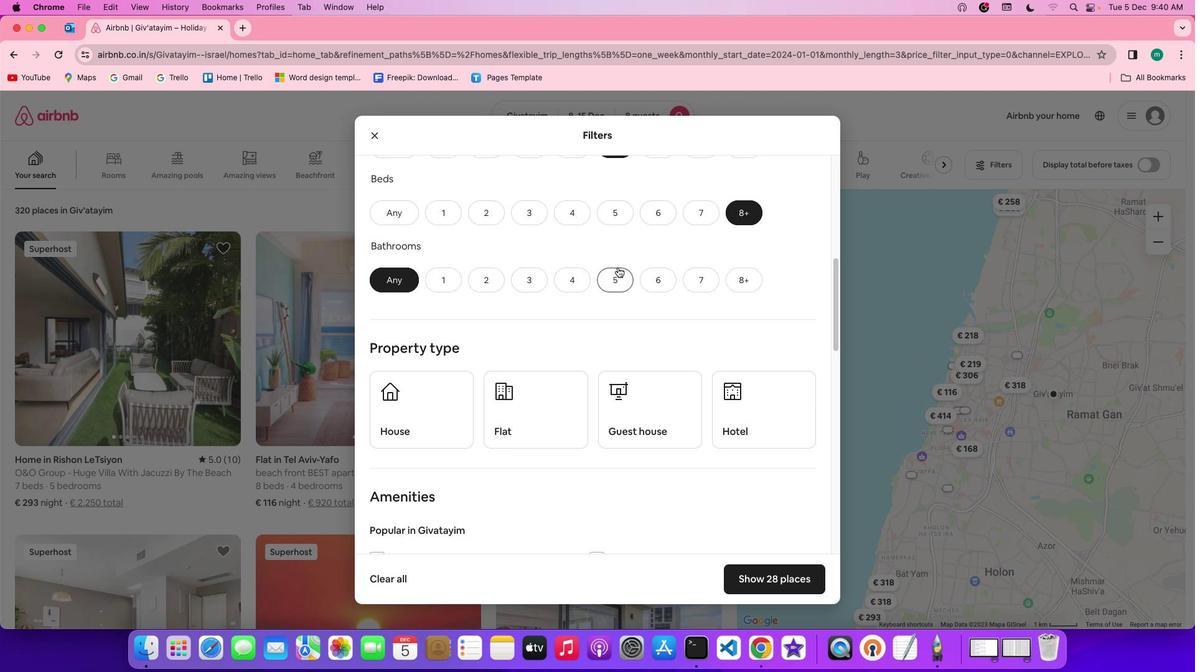 
Action: Mouse moved to (618, 269)
Screenshot: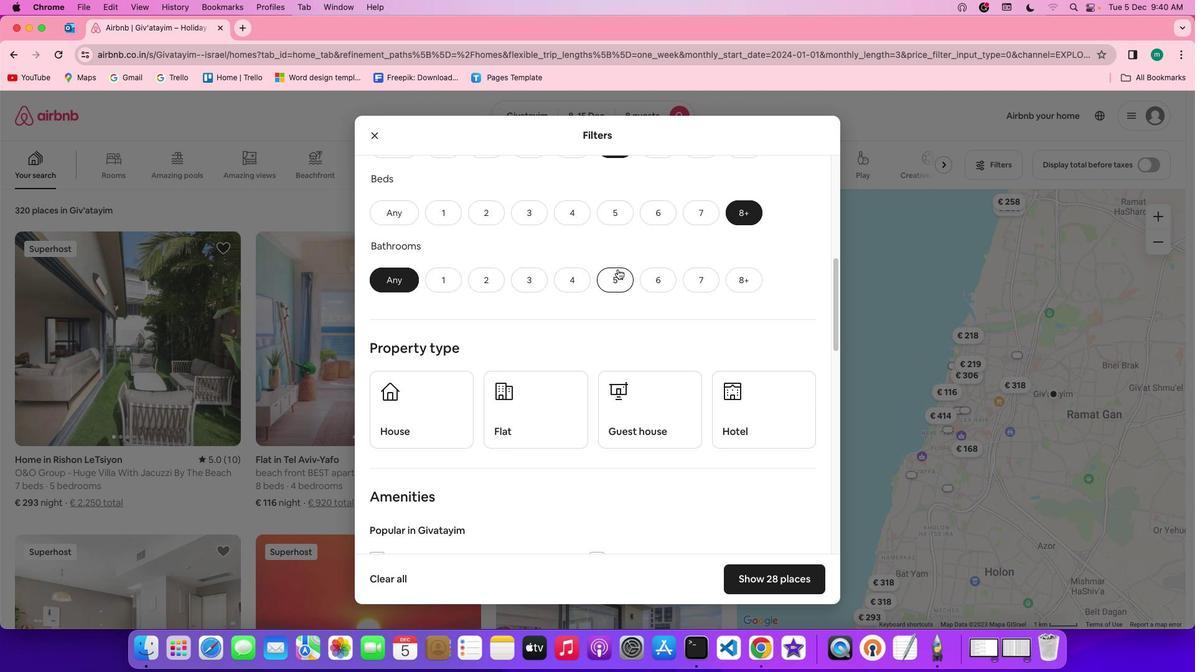
Action: Mouse pressed left at (618, 269)
Screenshot: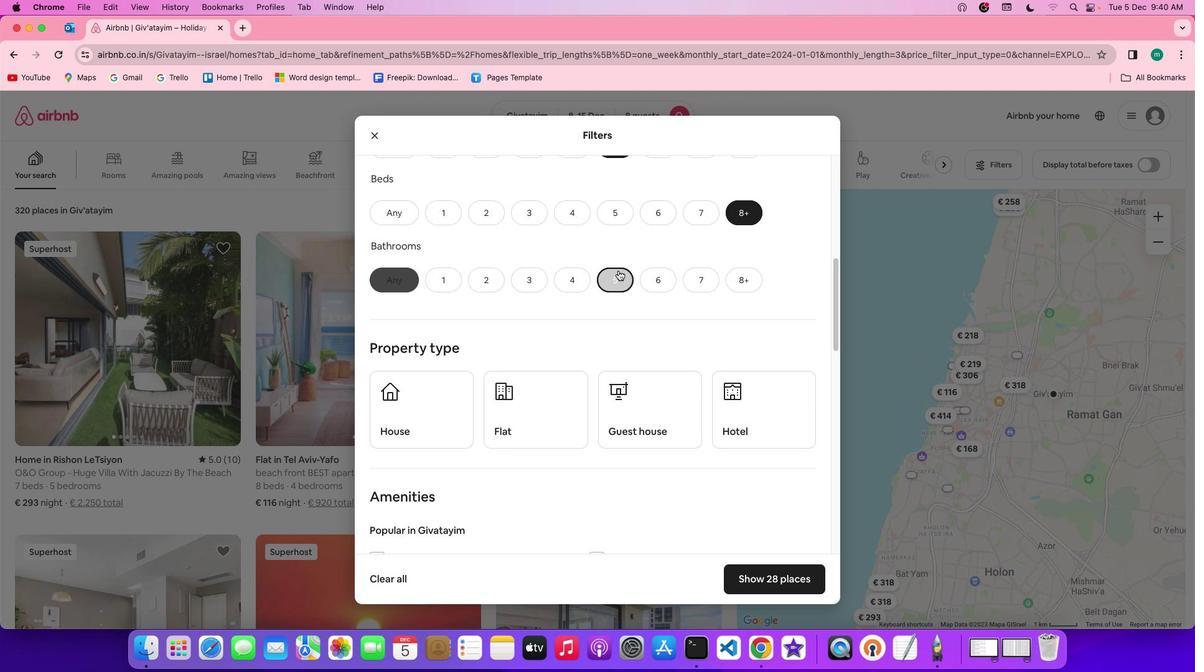 
Action: Mouse moved to (689, 320)
Screenshot: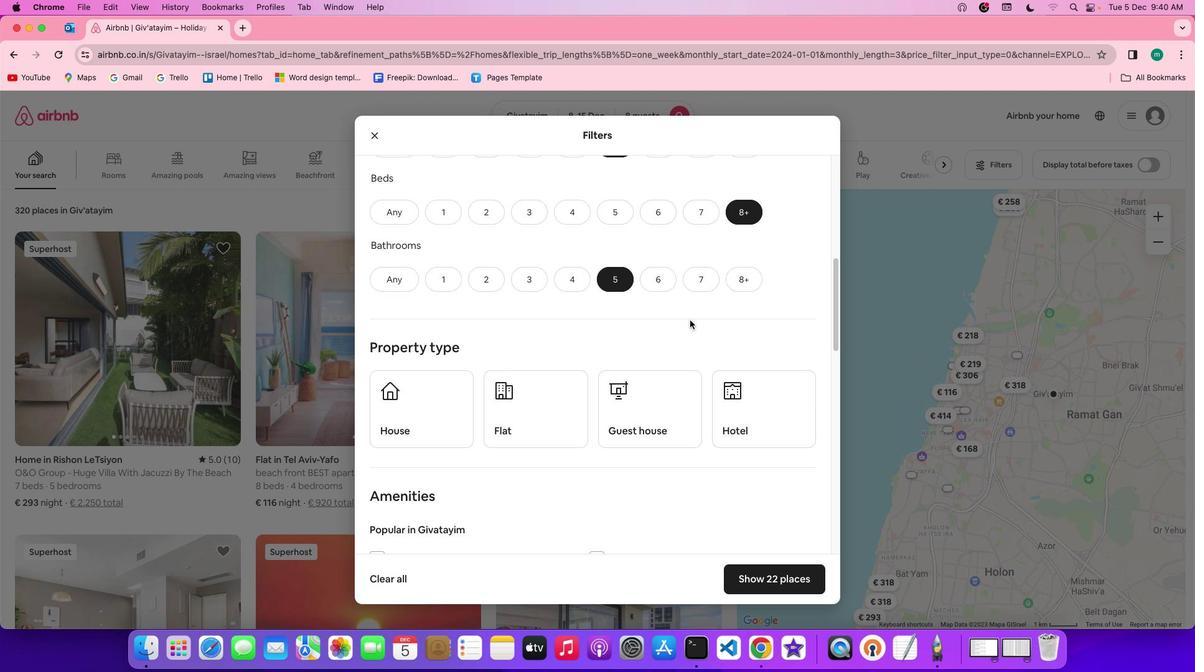 
Action: Mouse scrolled (689, 320) with delta (0, 0)
Screenshot: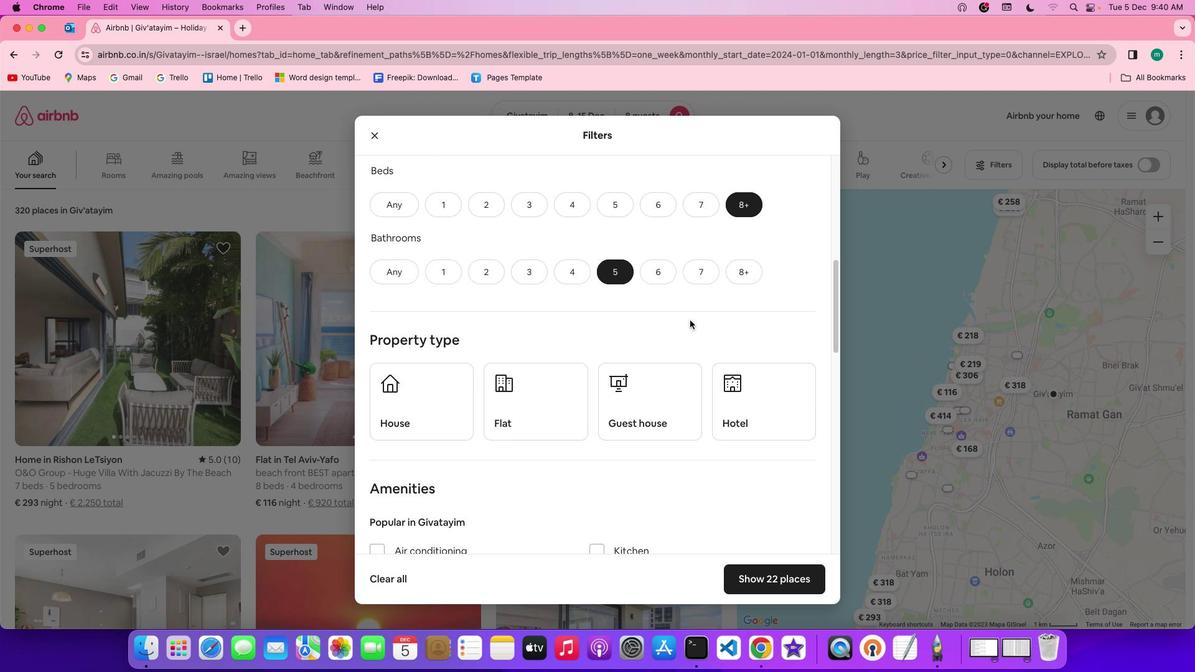 
Action: Mouse scrolled (689, 320) with delta (0, 0)
Screenshot: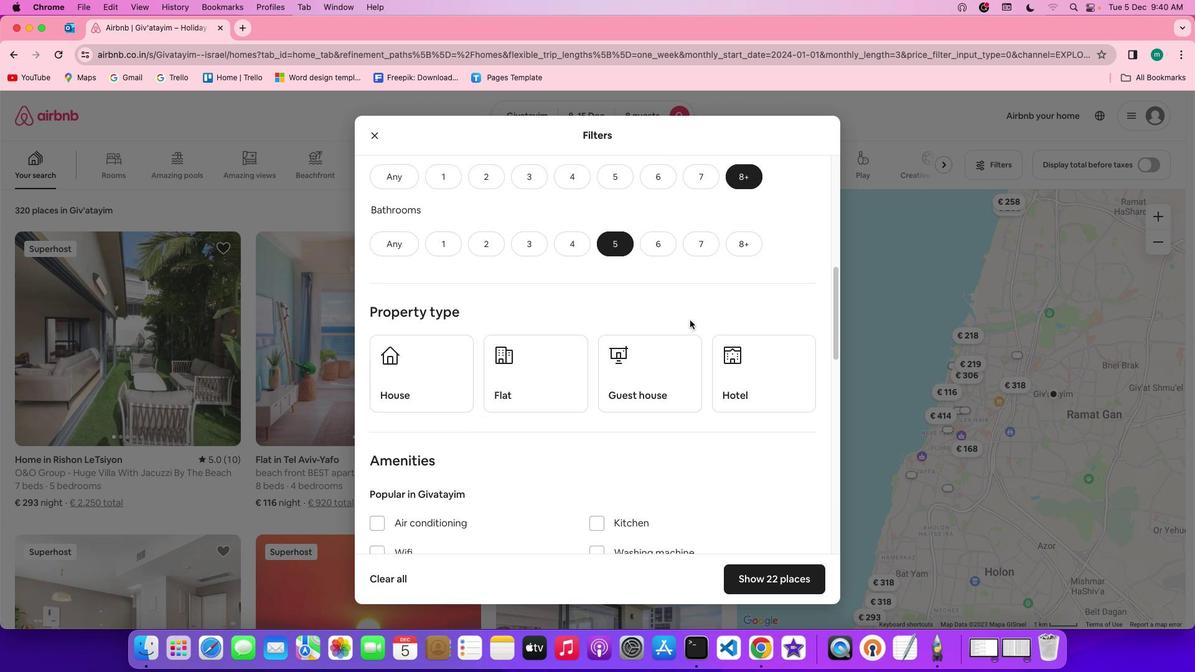 
Action: Mouse scrolled (689, 320) with delta (0, -1)
Screenshot: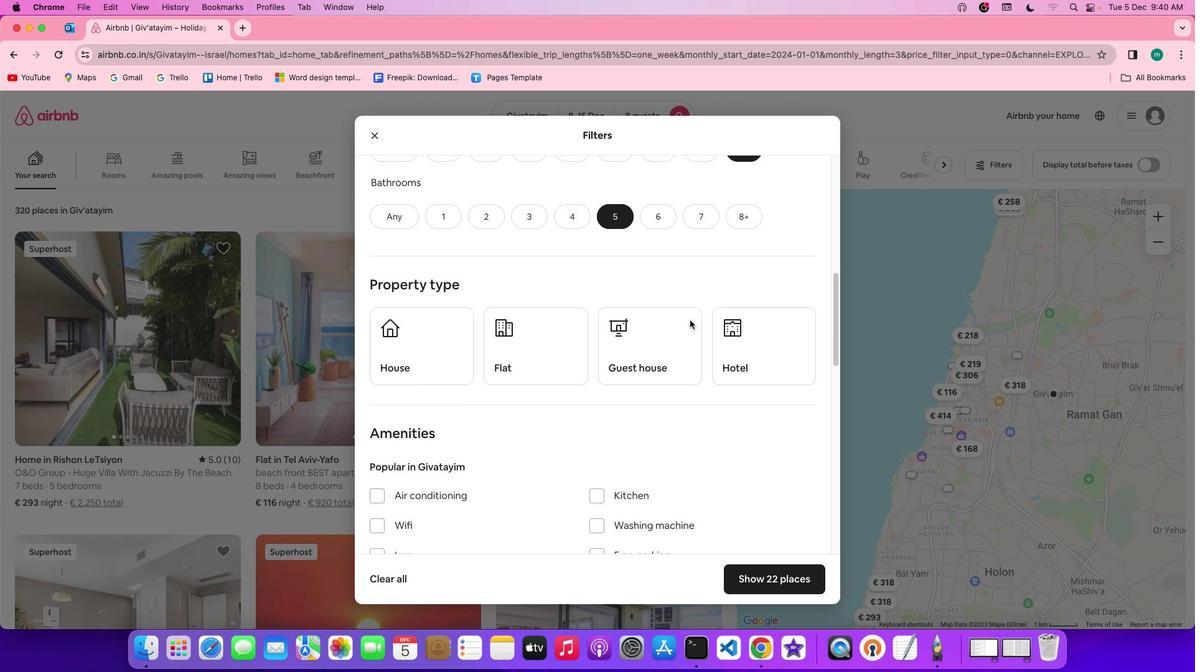 
Action: Mouse scrolled (689, 320) with delta (0, 0)
Screenshot: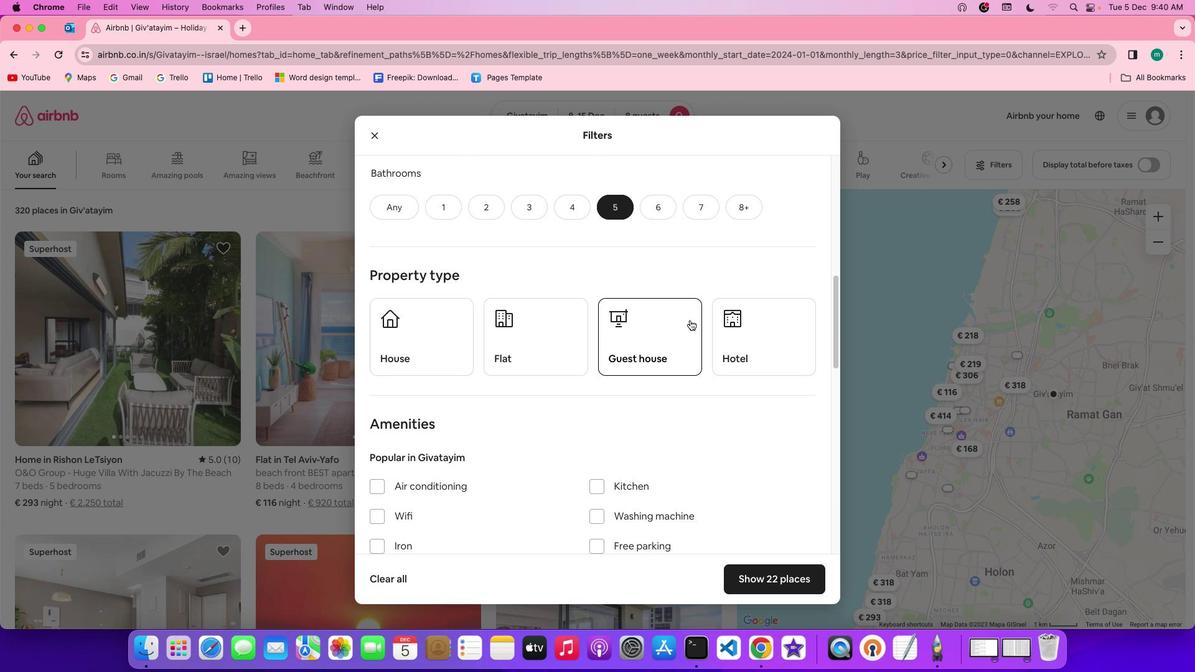 
Action: Mouse scrolled (689, 320) with delta (0, 0)
Screenshot: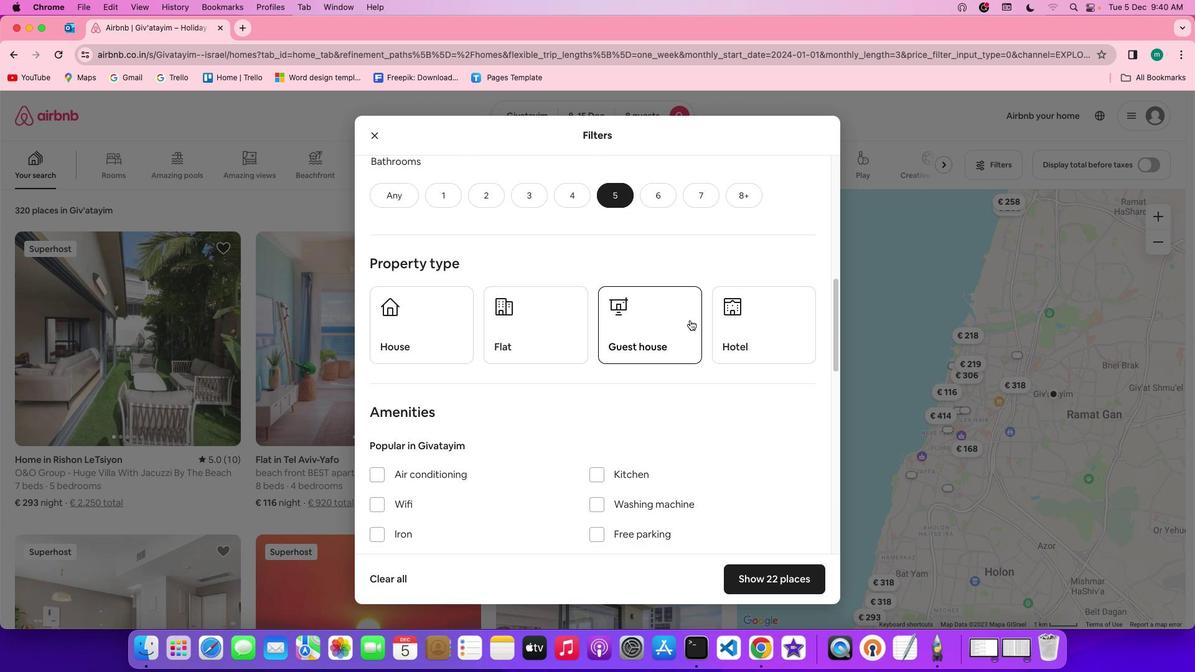 
Action: Mouse scrolled (689, 320) with delta (0, 0)
Screenshot: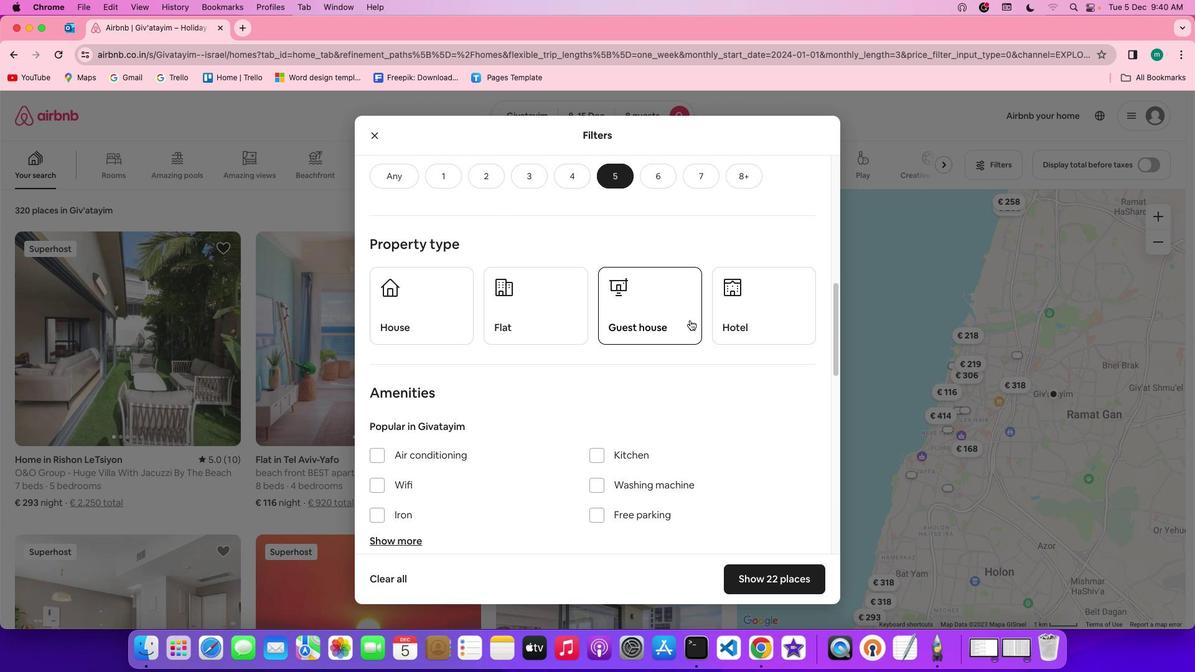 
Action: Mouse moved to (566, 317)
Screenshot: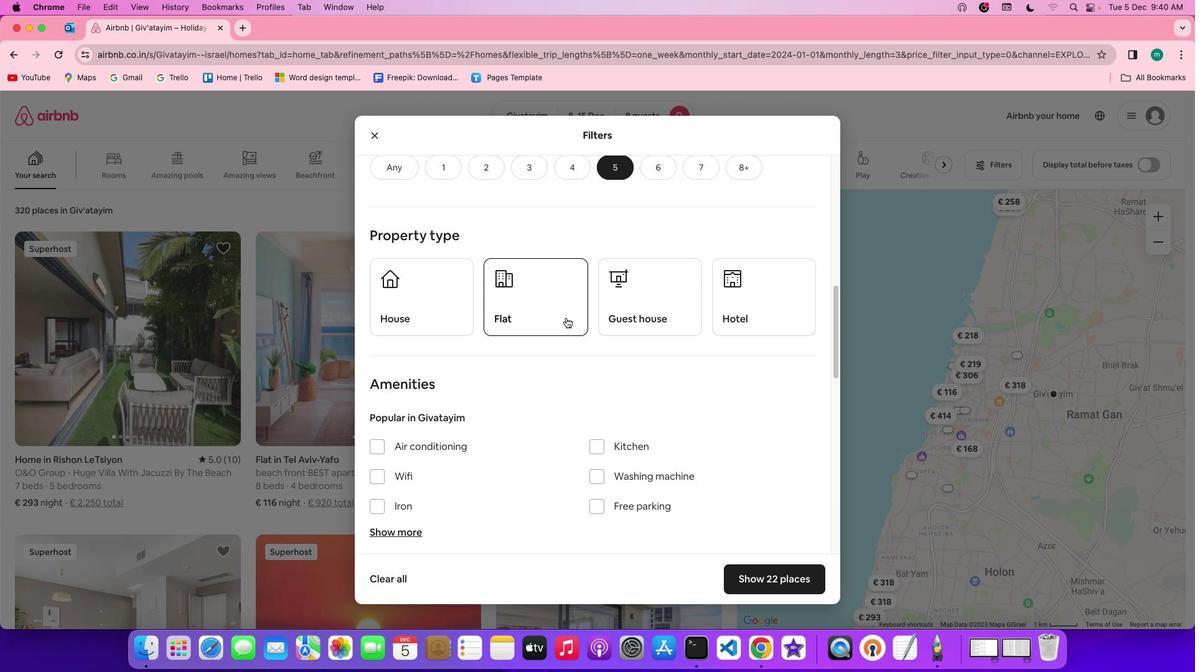 
Action: Mouse pressed left at (566, 317)
Screenshot: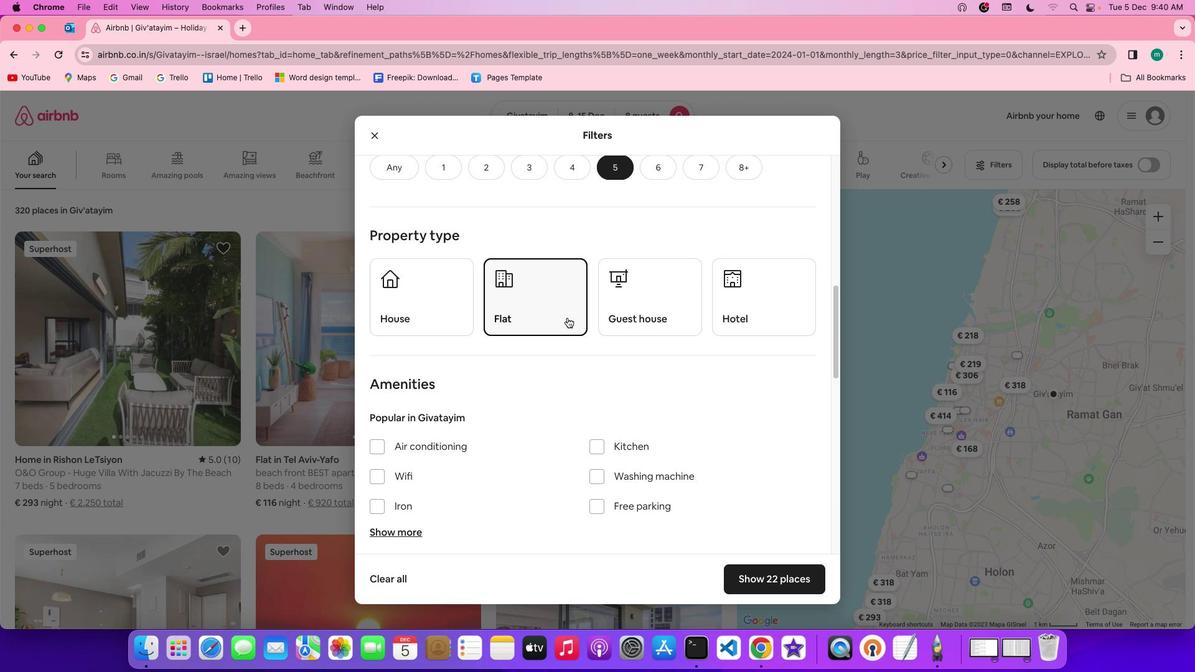 
Action: Mouse moved to (663, 356)
Screenshot: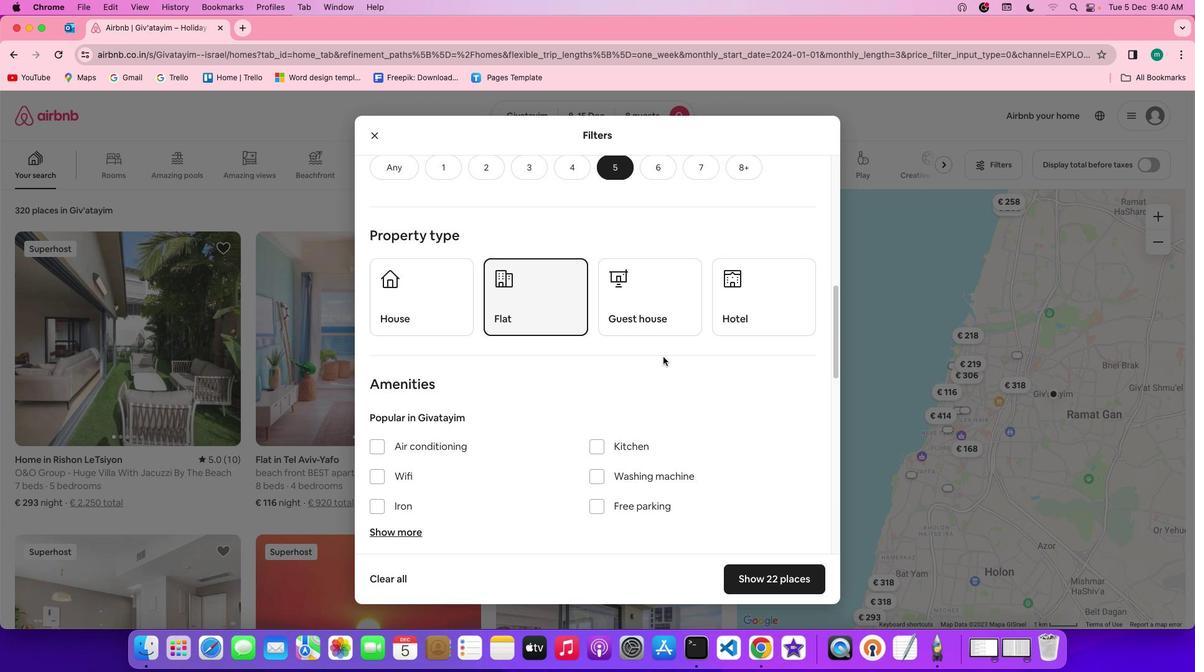 
Action: Mouse scrolled (663, 356) with delta (0, 0)
Screenshot: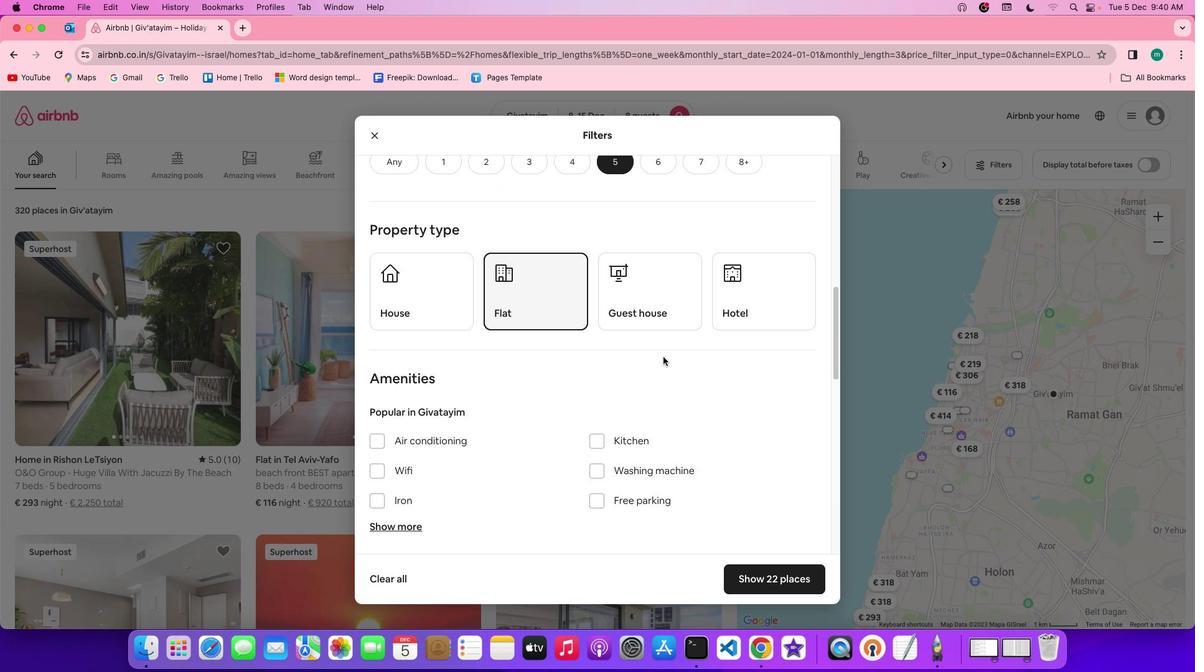 
Action: Mouse scrolled (663, 356) with delta (0, 0)
Screenshot: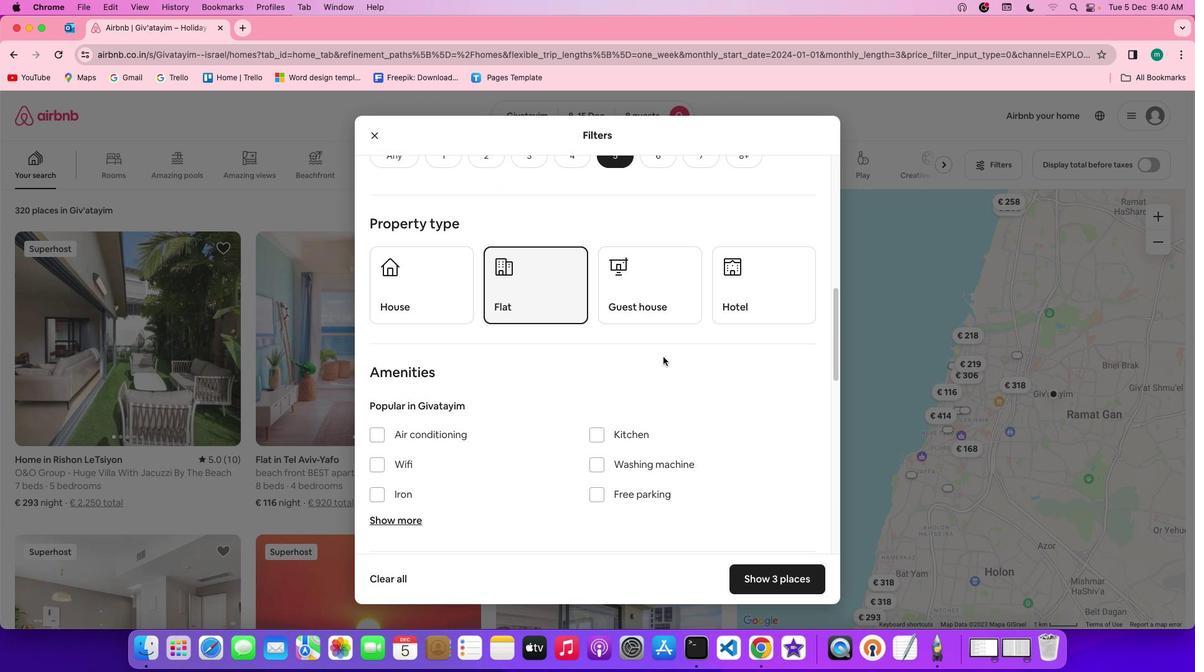 
Action: Mouse scrolled (663, 356) with delta (0, 0)
Screenshot: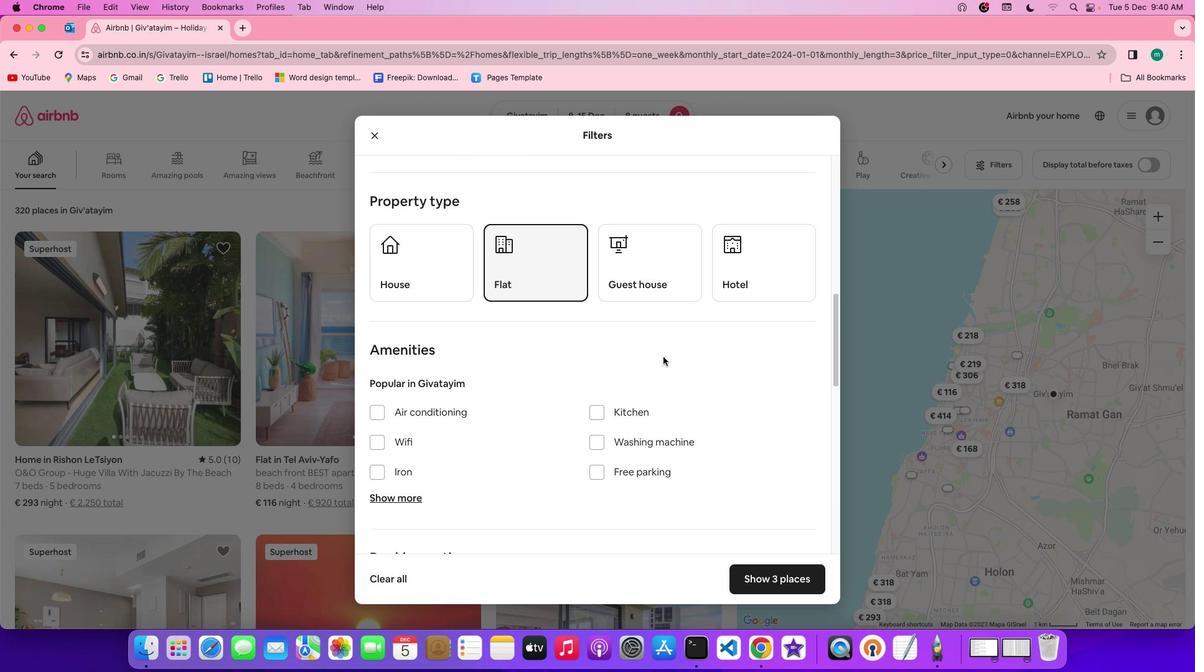 
Action: Mouse scrolled (663, 356) with delta (0, 0)
Screenshot: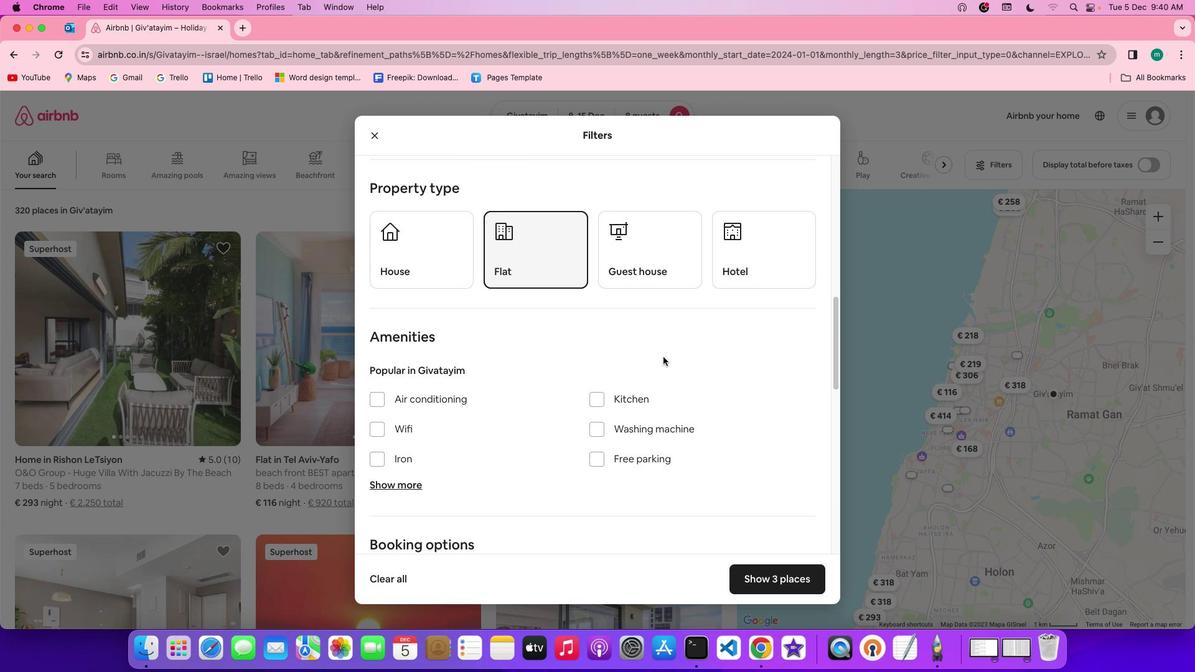 
Action: Mouse scrolled (663, 356) with delta (0, 0)
Screenshot: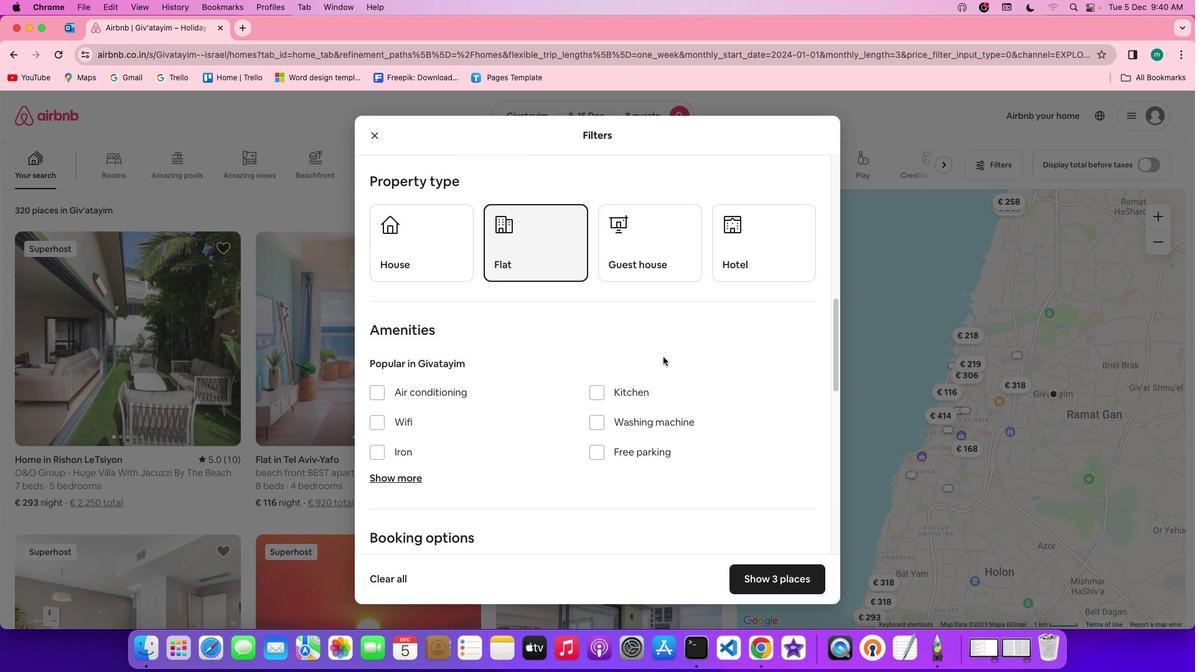 
Action: Mouse scrolled (663, 356) with delta (0, 0)
Screenshot: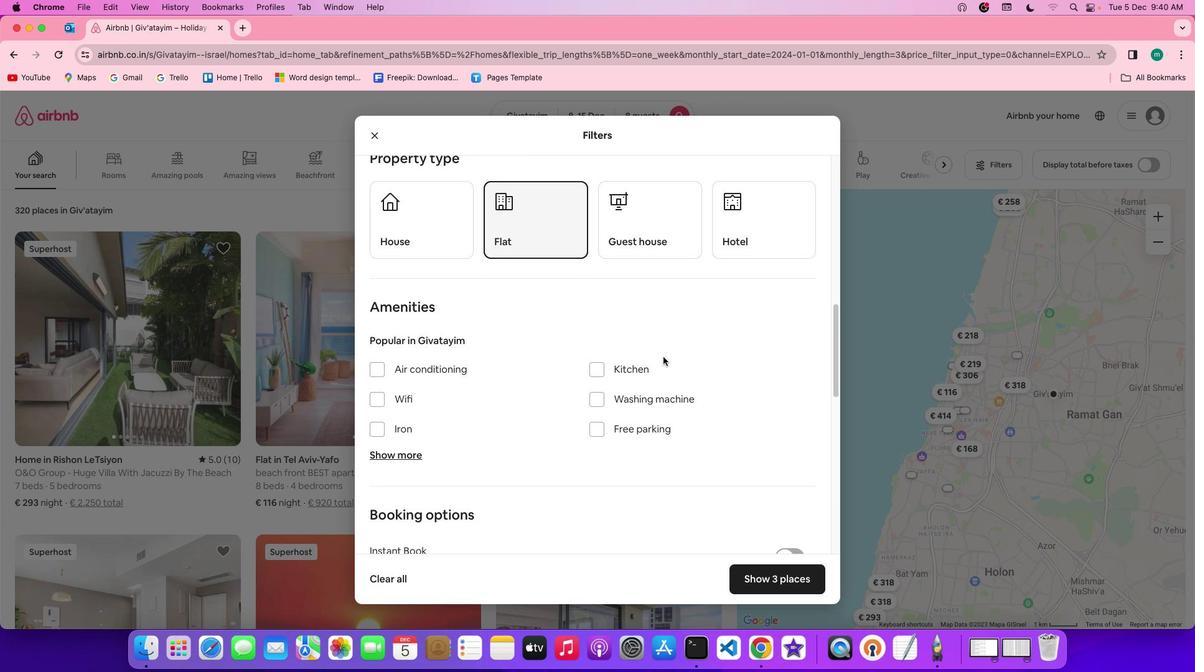
Action: Mouse scrolled (663, 356) with delta (0, 0)
Screenshot: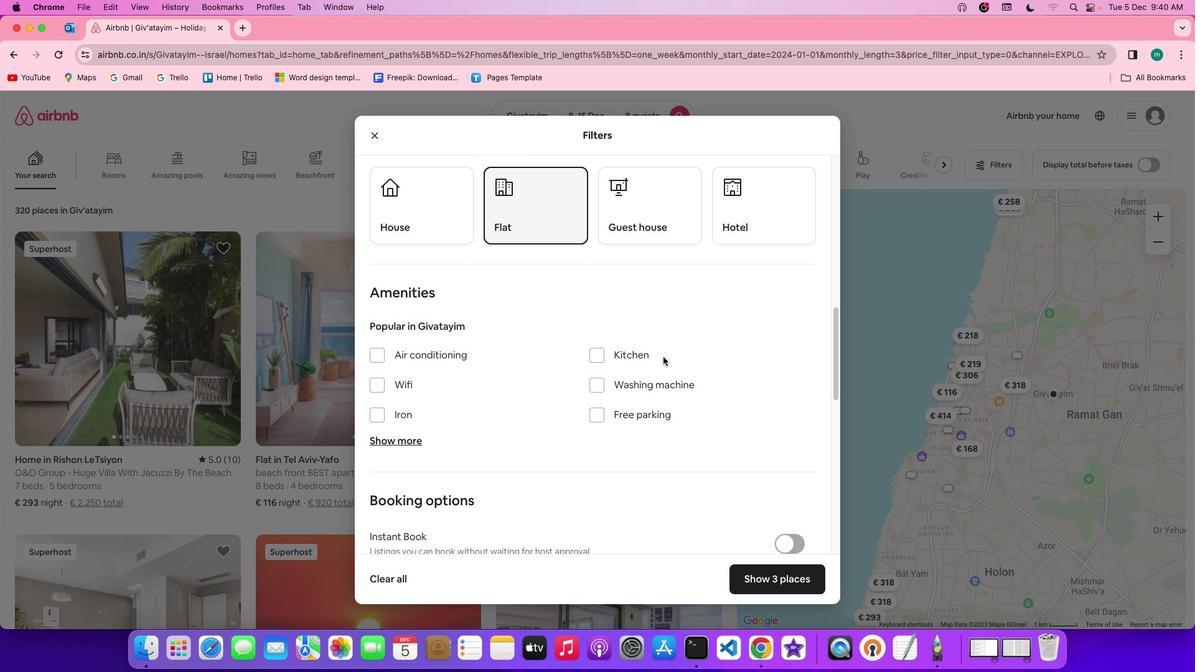 
Action: Mouse scrolled (663, 356) with delta (0, 0)
Screenshot: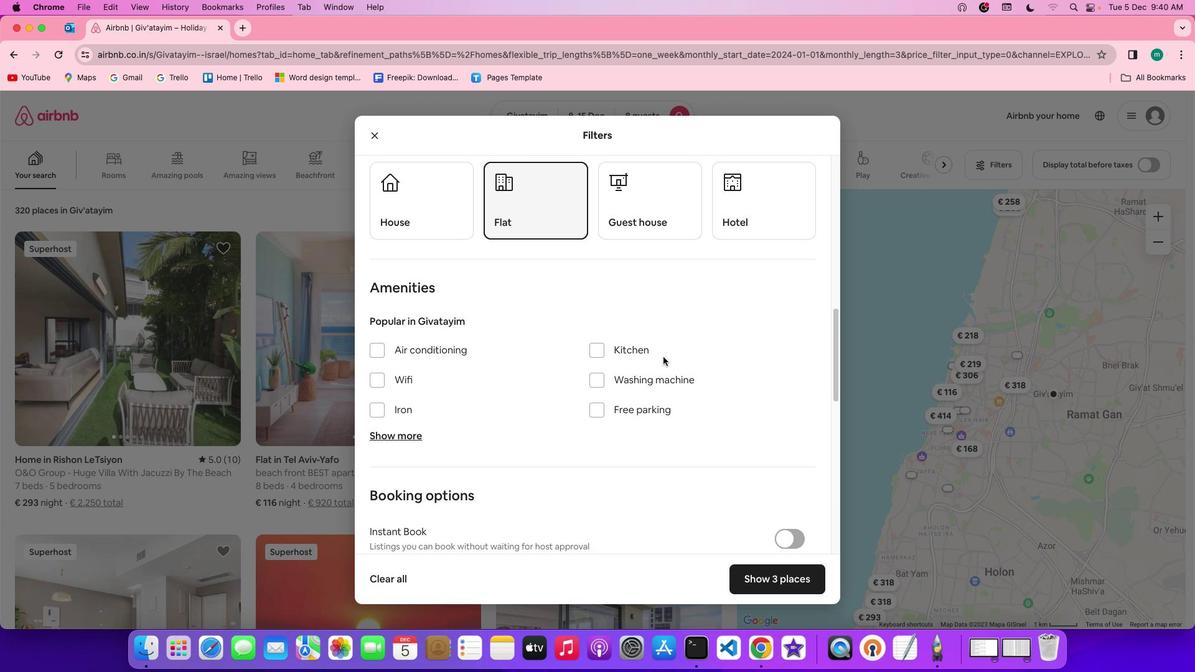 
Action: Mouse moved to (626, 356)
Screenshot: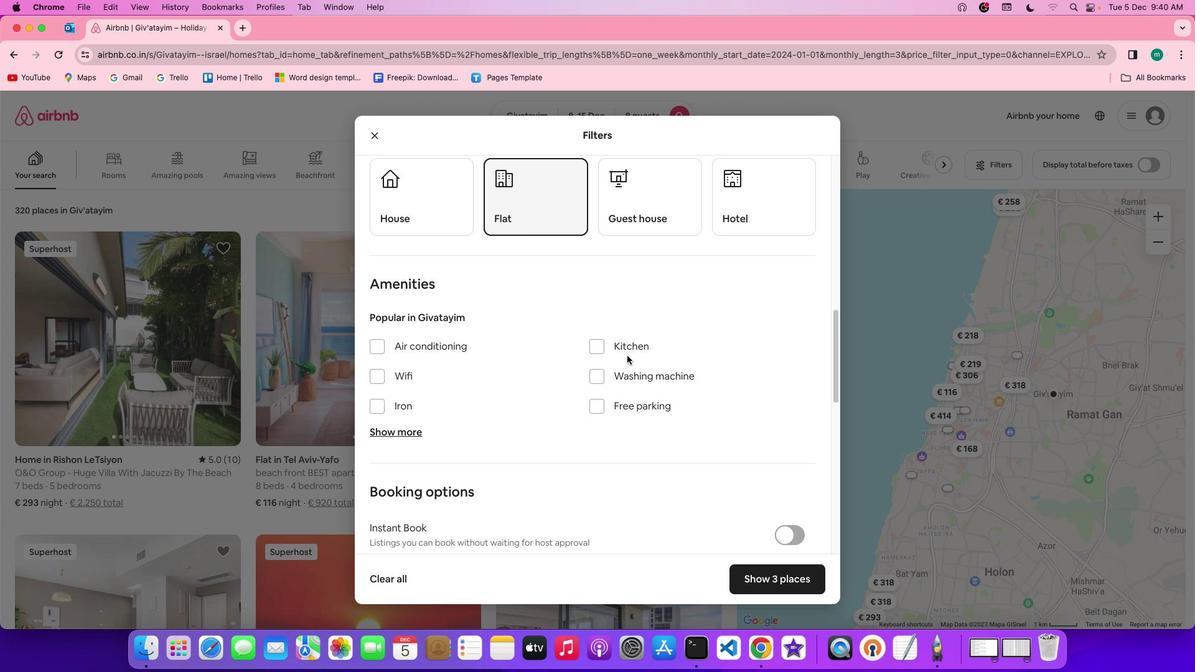 
Action: Mouse scrolled (626, 356) with delta (0, 0)
Screenshot: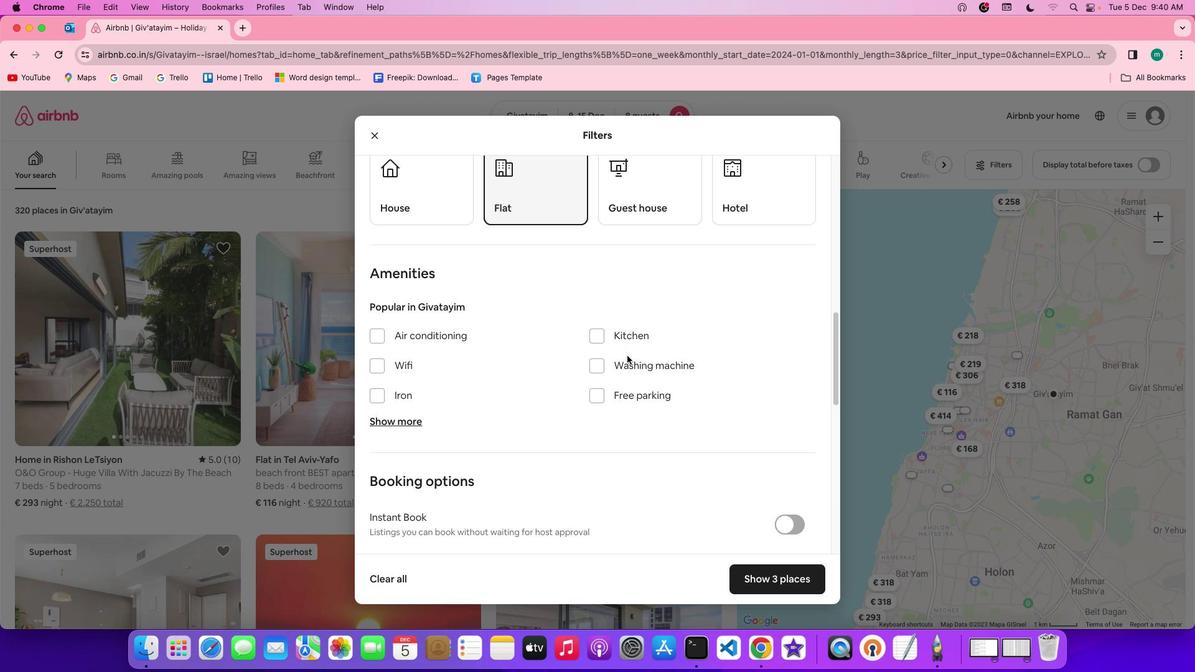 
Action: Mouse scrolled (626, 356) with delta (0, 0)
Screenshot: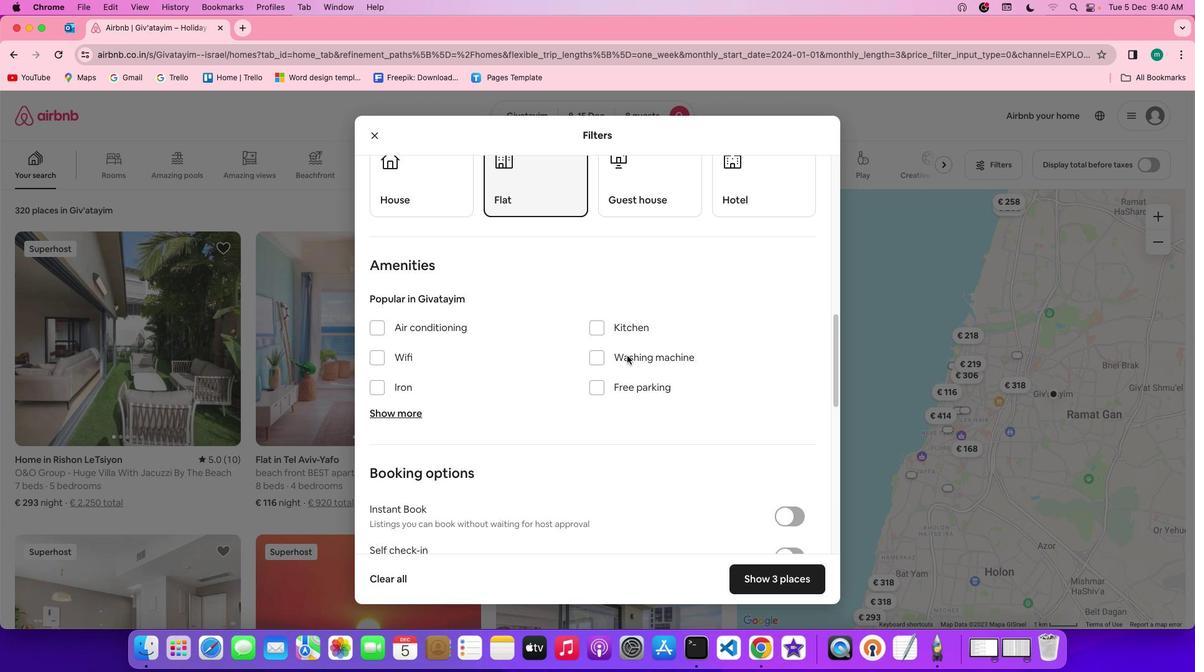
Action: Mouse scrolled (626, 356) with delta (0, 0)
Screenshot: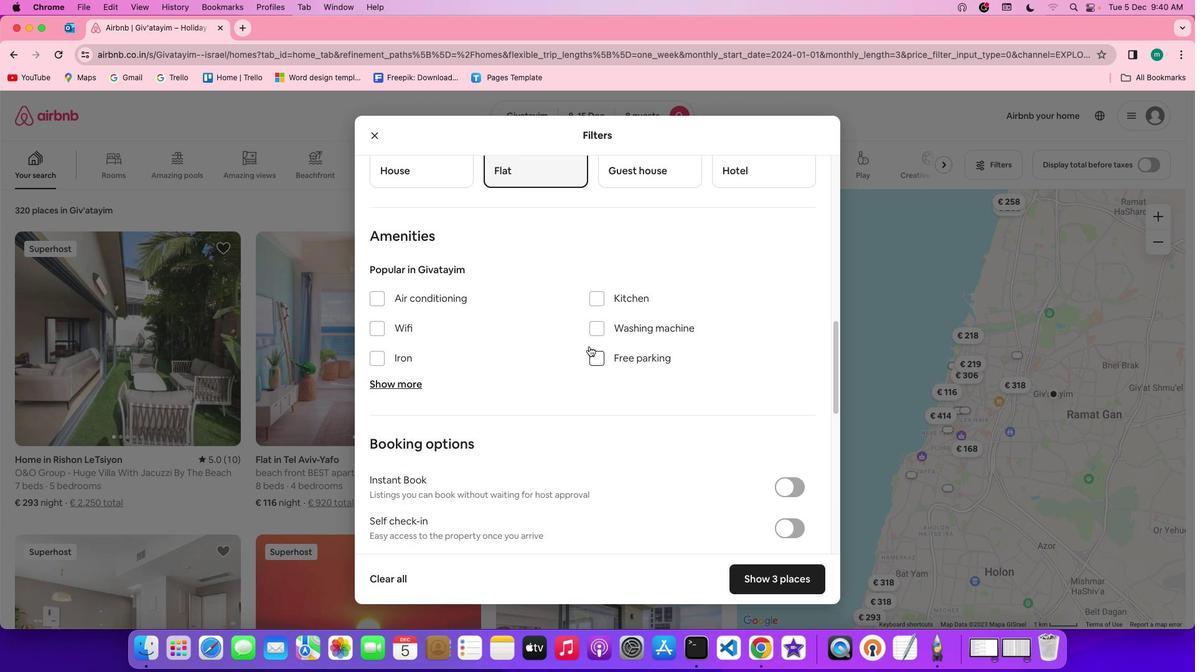 
Action: Mouse moved to (376, 317)
Screenshot: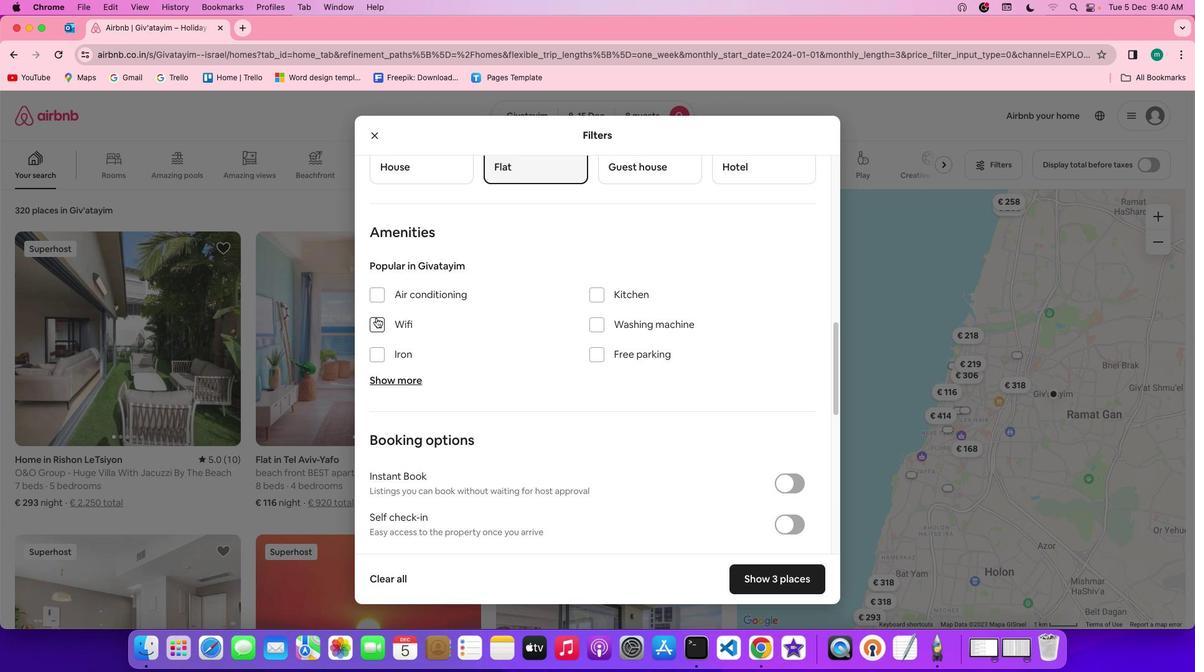 
Action: Mouse pressed left at (376, 317)
Screenshot: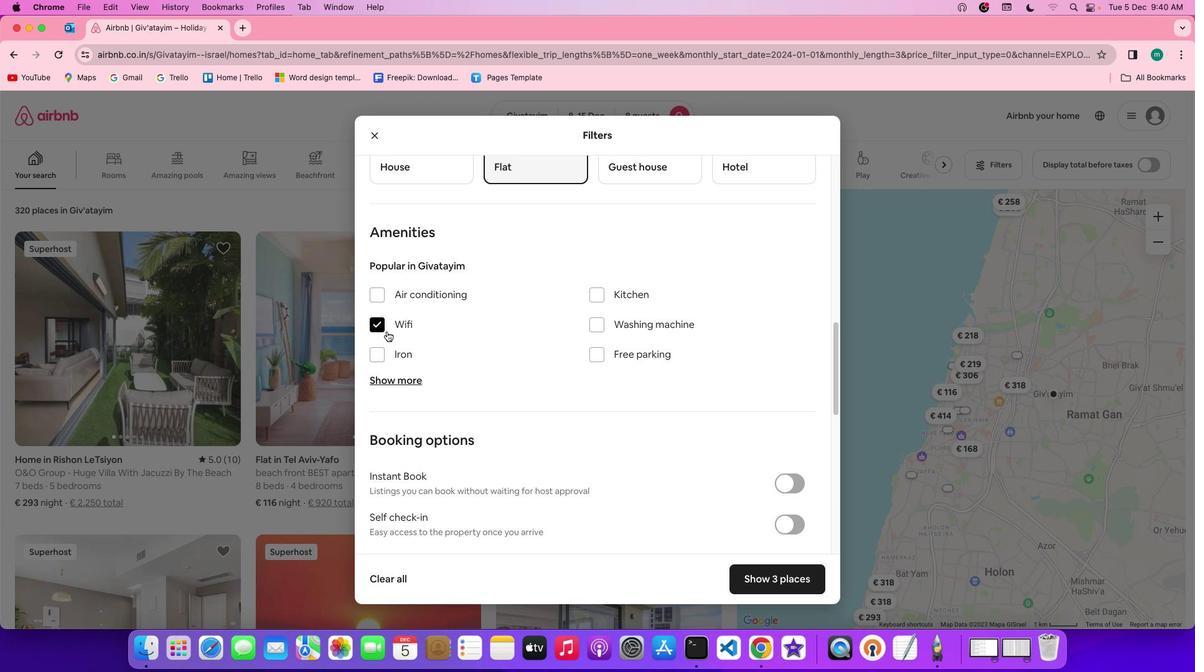 
Action: Mouse moved to (409, 381)
Screenshot: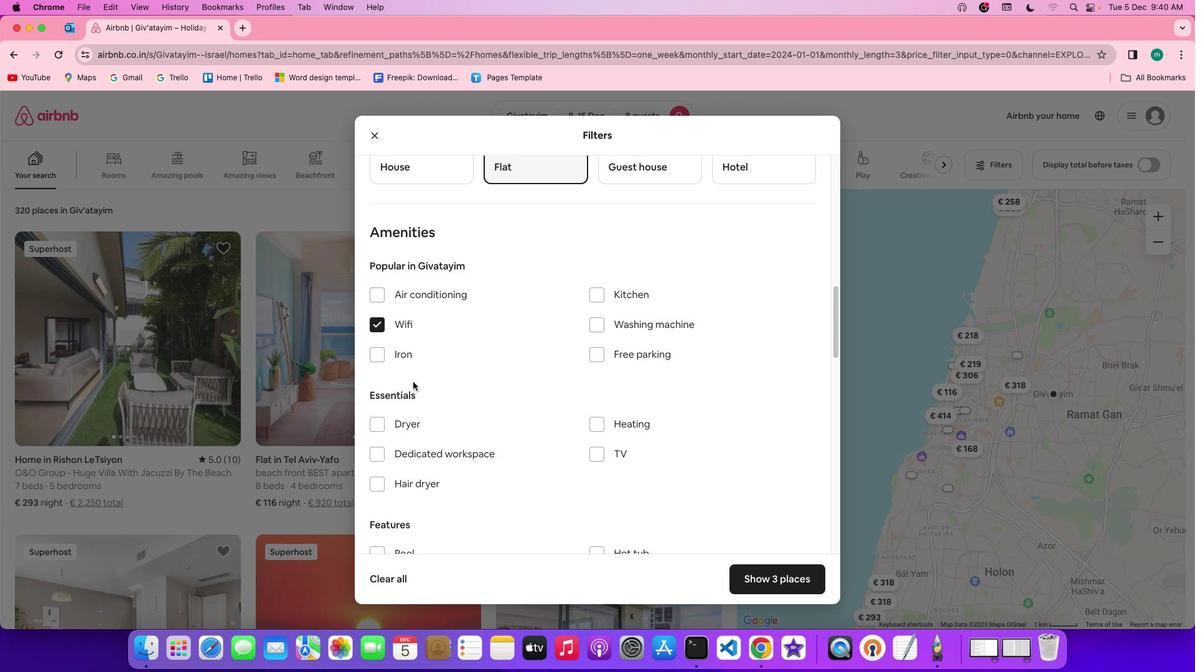 
Action: Mouse pressed left at (409, 381)
Screenshot: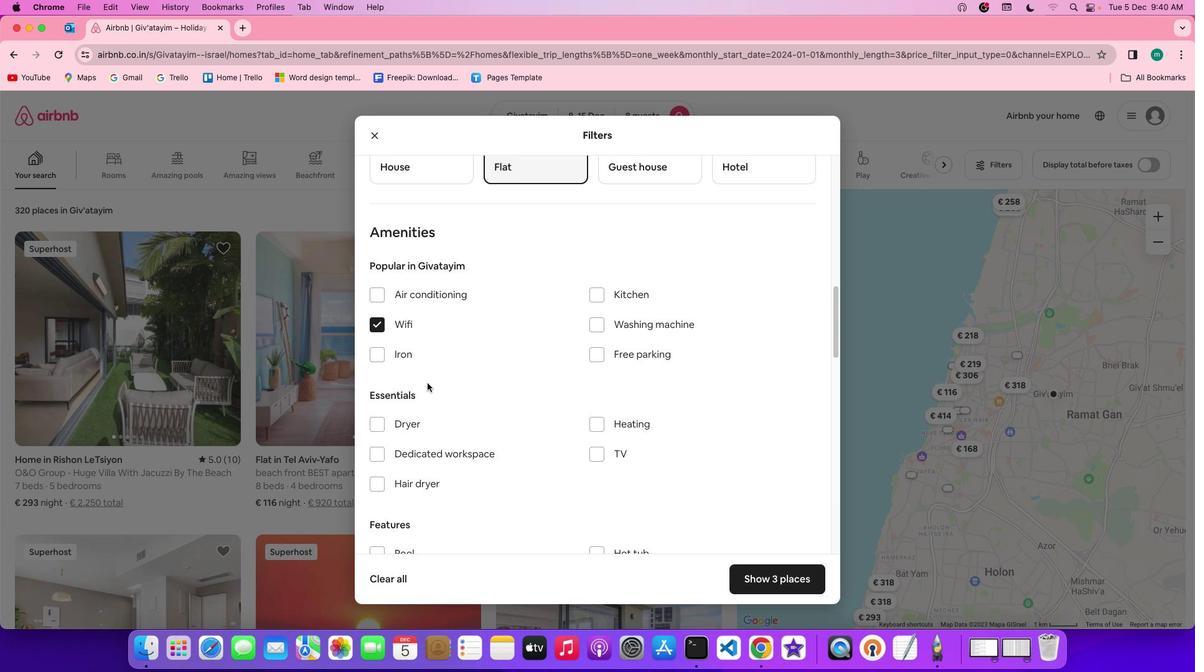 
Action: Mouse moved to (605, 457)
Screenshot: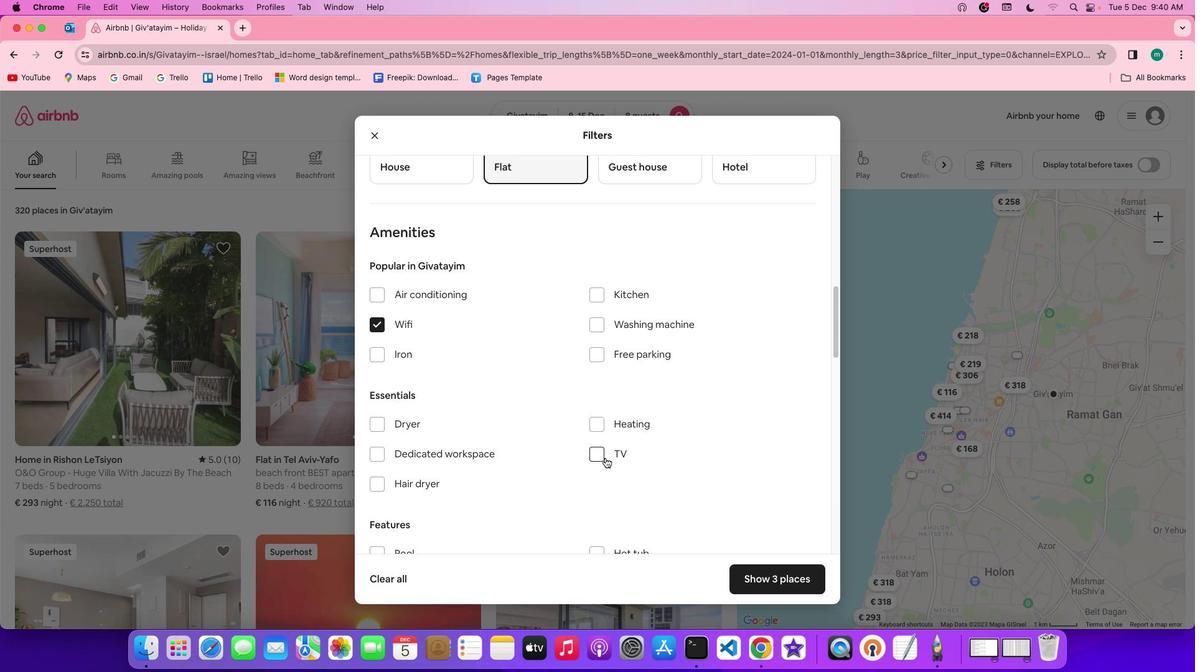 
Action: Mouse pressed left at (605, 457)
Screenshot: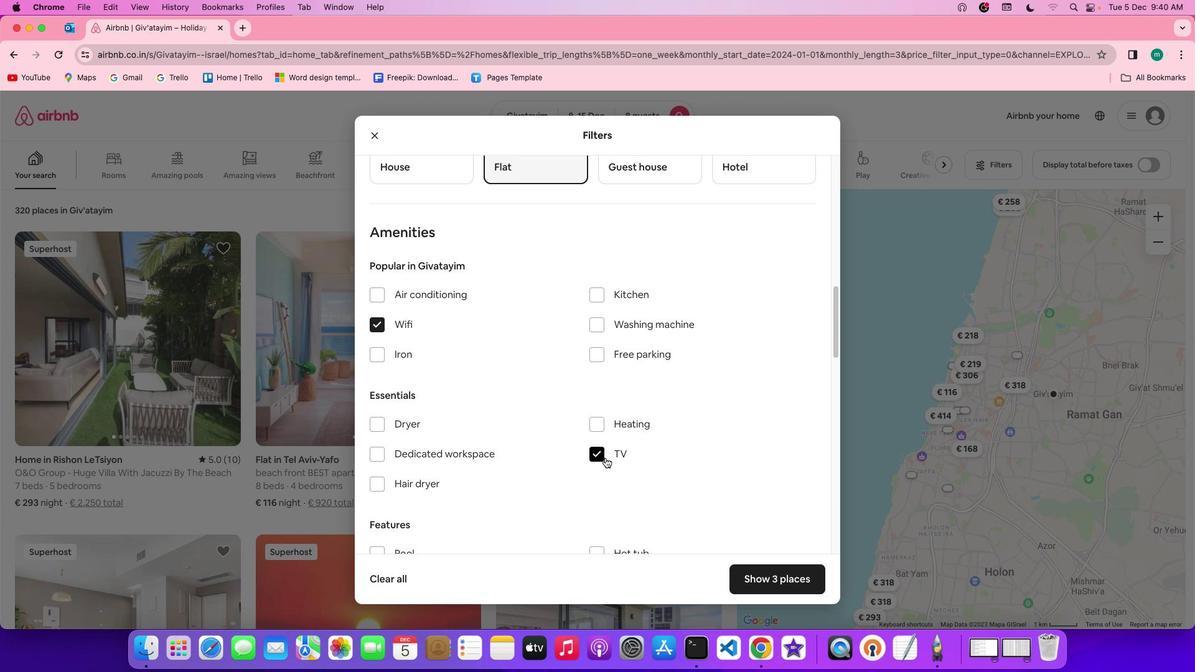 
Action: Mouse moved to (623, 353)
Screenshot: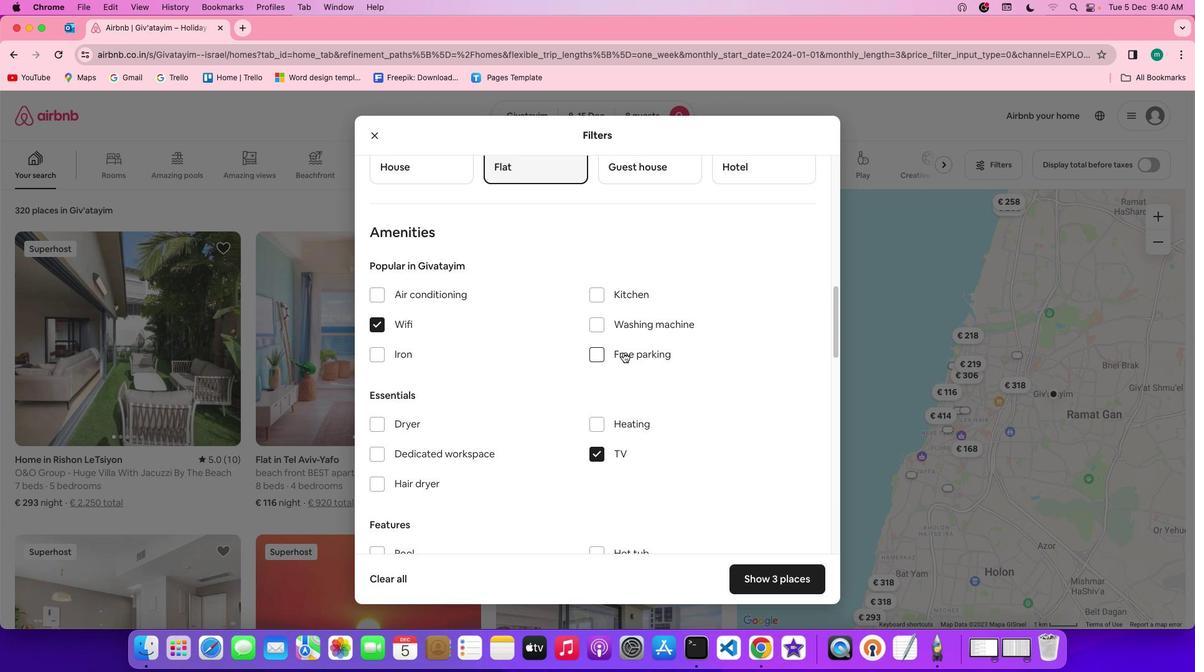 
Action: Mouse pressed left at (623, 353)
Screenshot: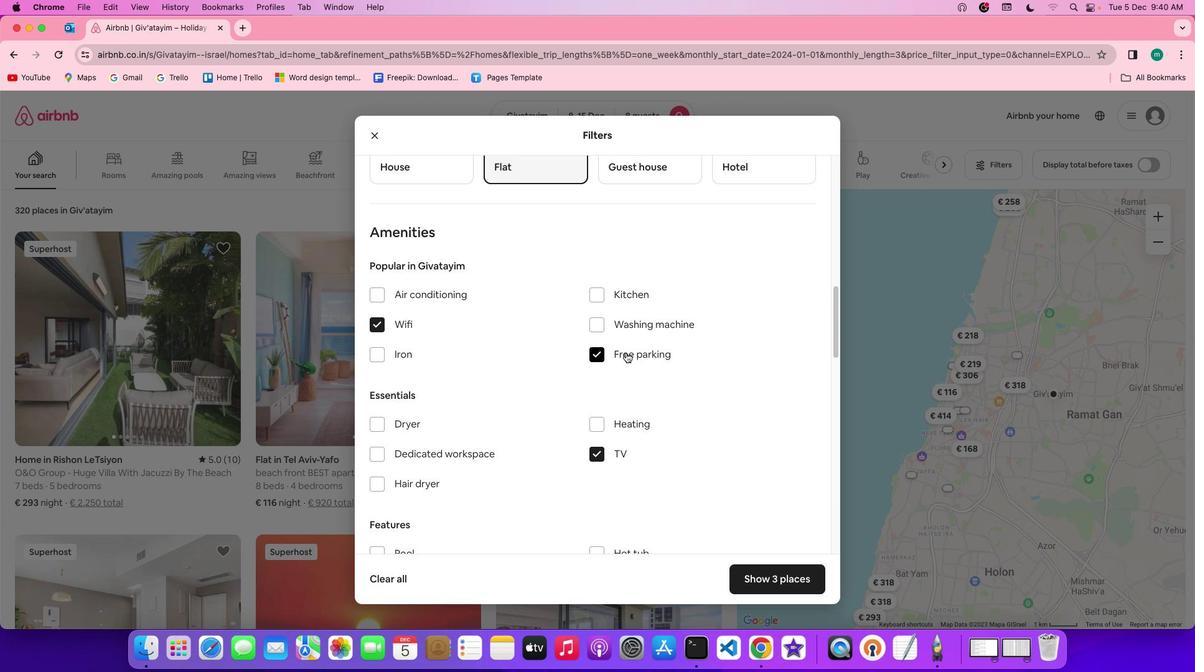 
Action: Mouse moved to (709, 409)
Screenshot: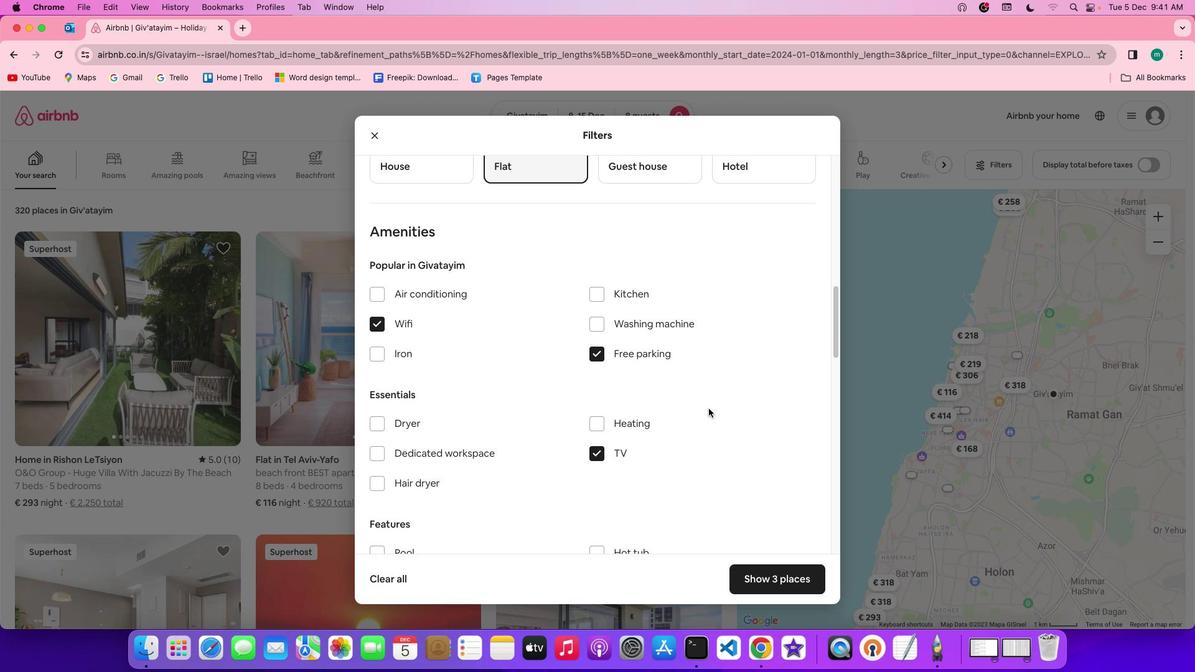 
Action: Mouse scrolled (709, 409) with delta (0, 0)
Screenshot: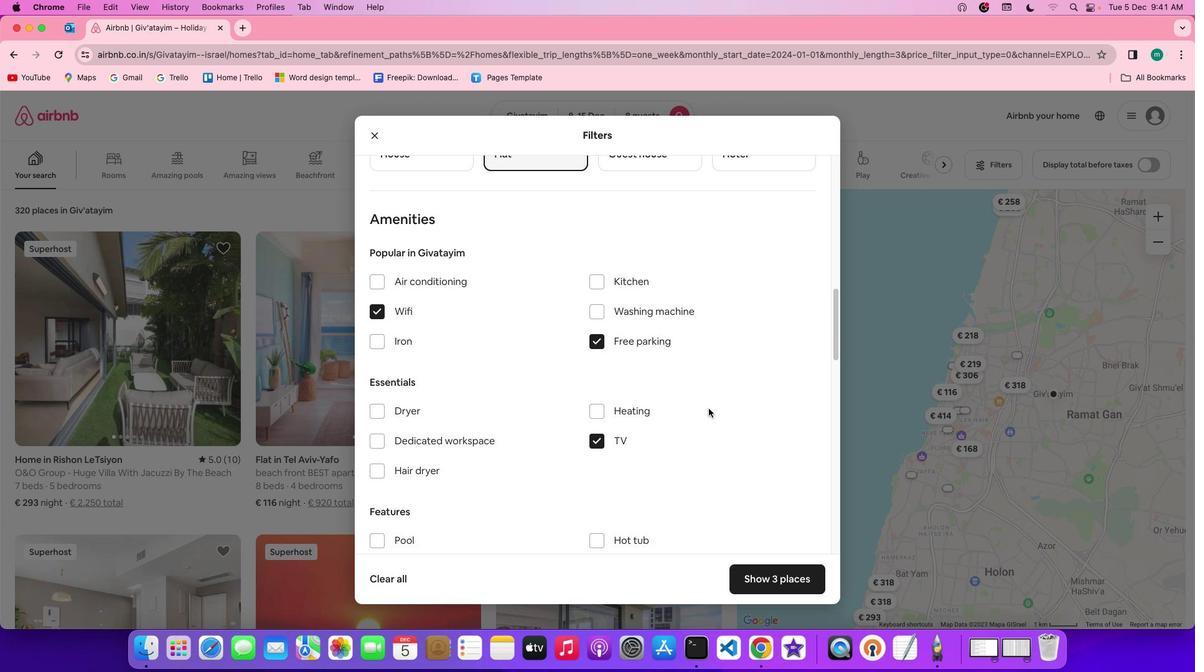 
Action: Mouse scrolled (709, 409) with delta (0, 0)
Screenshot: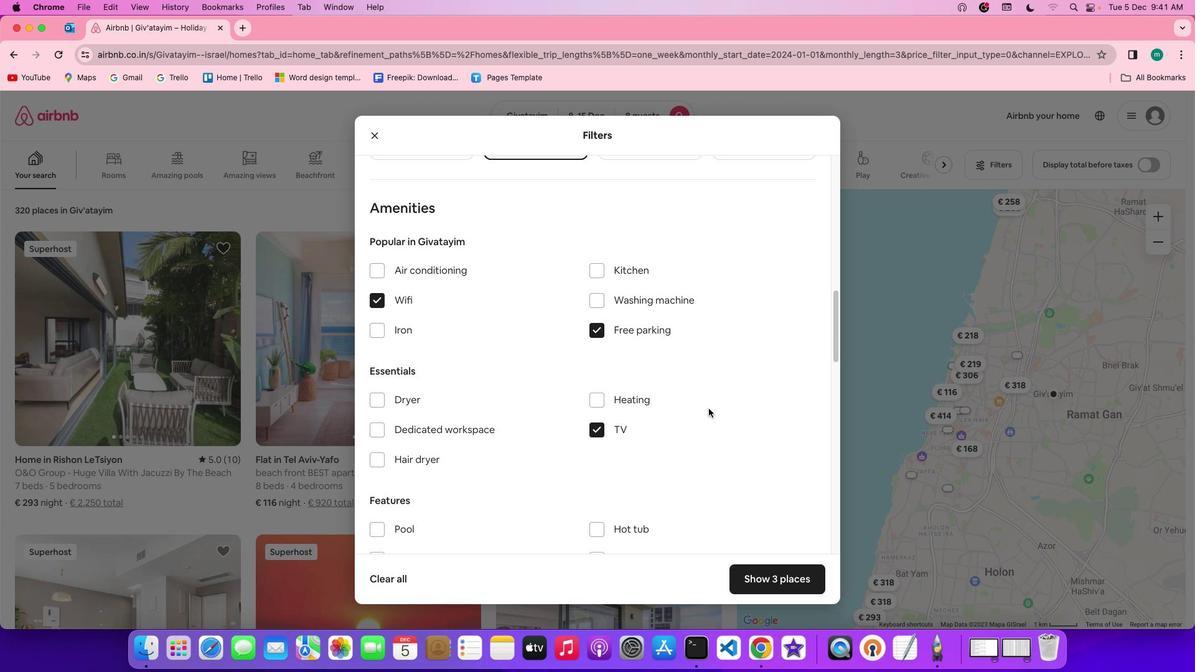 
Action: Mouse scrolled (709, 409) with delta (0, 0)
Screenshot: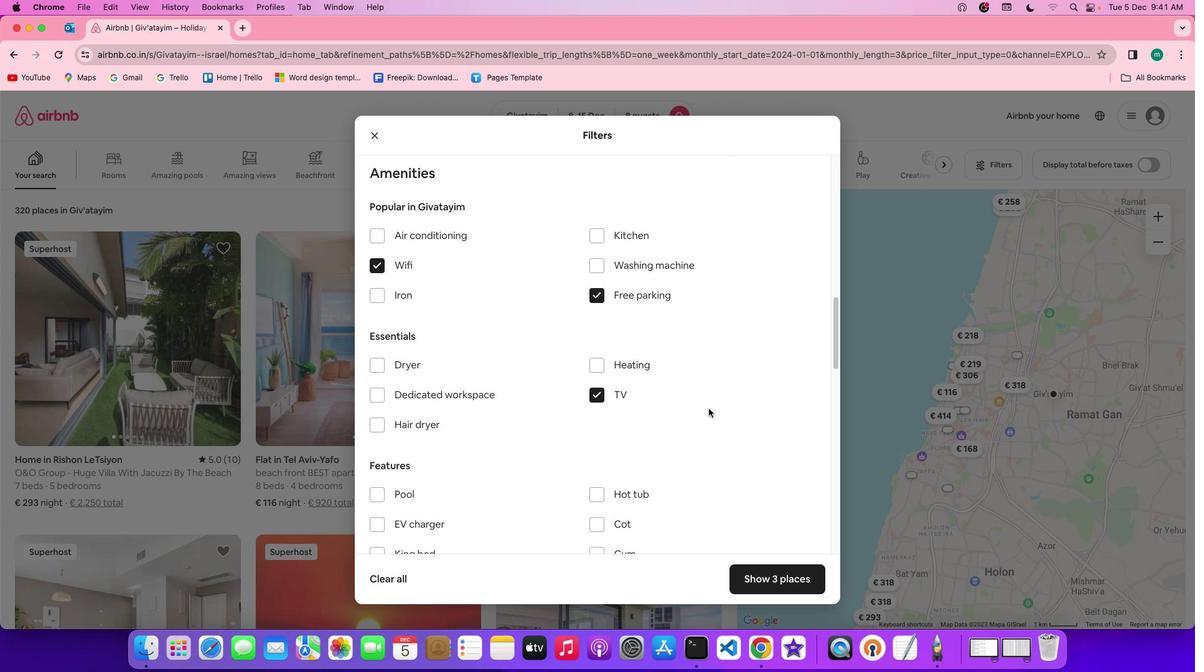 
Action: Mouse scrolled (709, 409) with delta (0, 0)
Screenshot: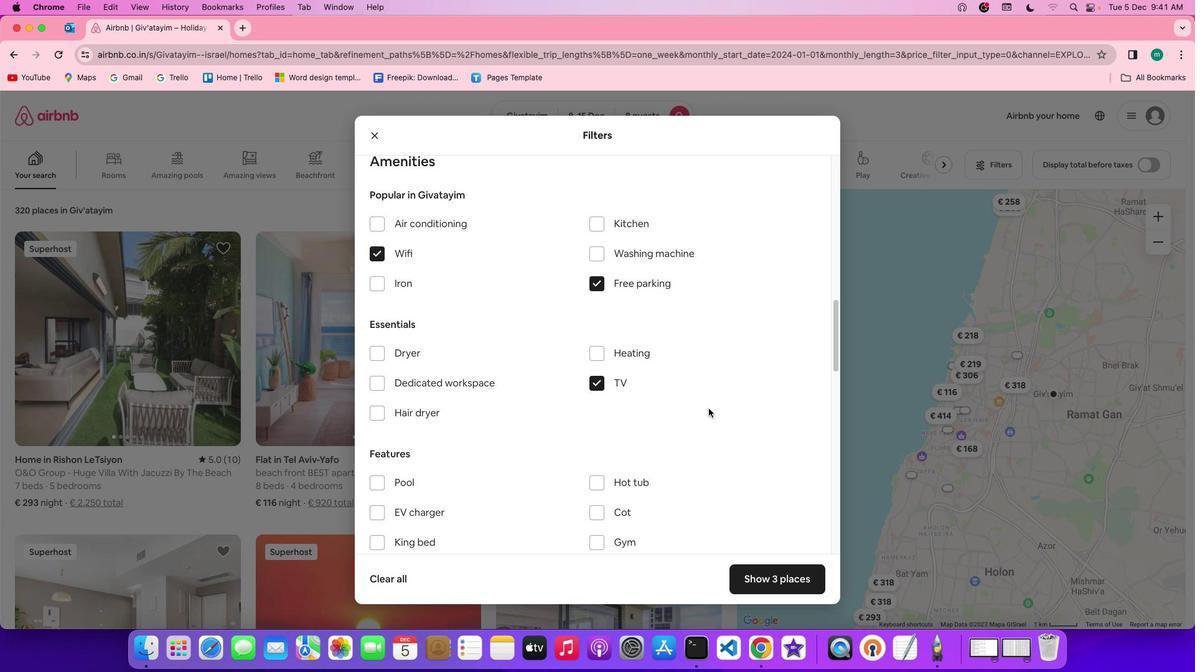 
Action: Mouse scrolled (709, 409) with delta (0, 0)
Screenshot: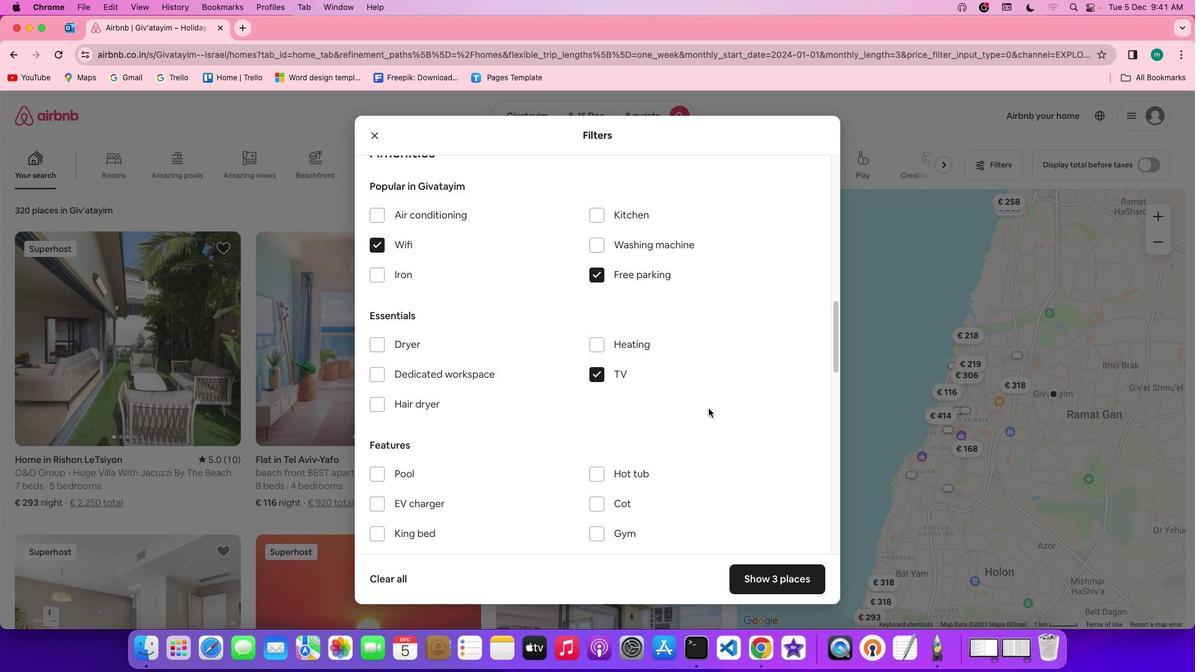 
Action: Mouse scrolled (709, 409) with delta (0, 0)
Screenshot: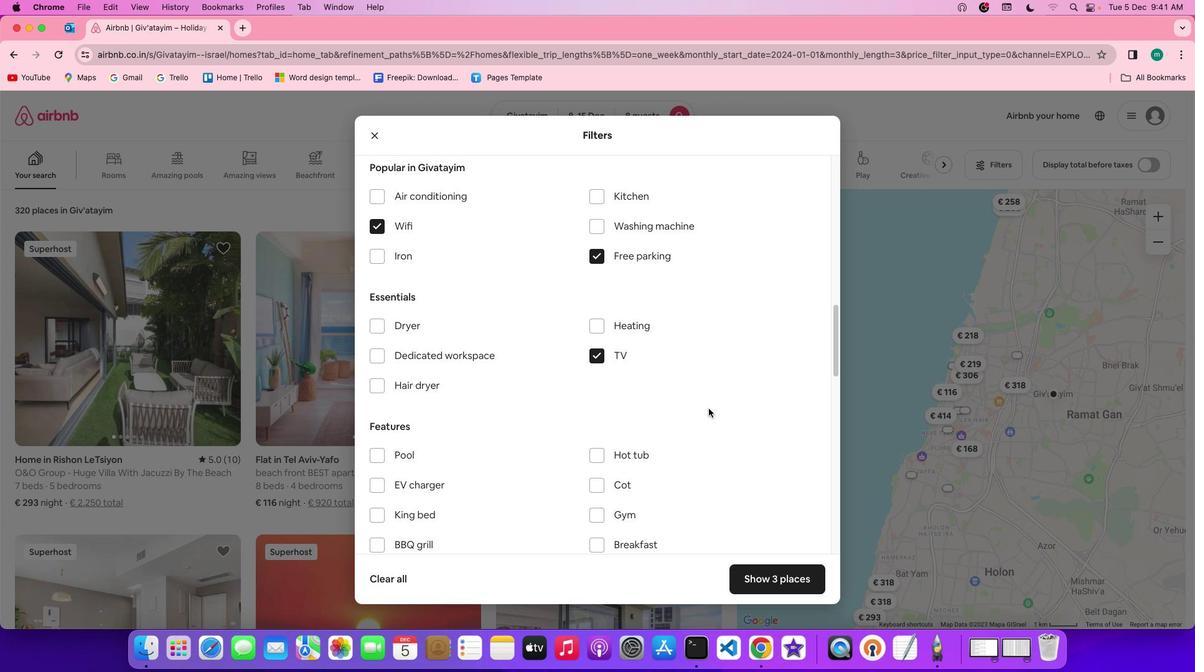 
Action: Mouse scrolled (709, 409) with delta (0, 0)
Screenshot: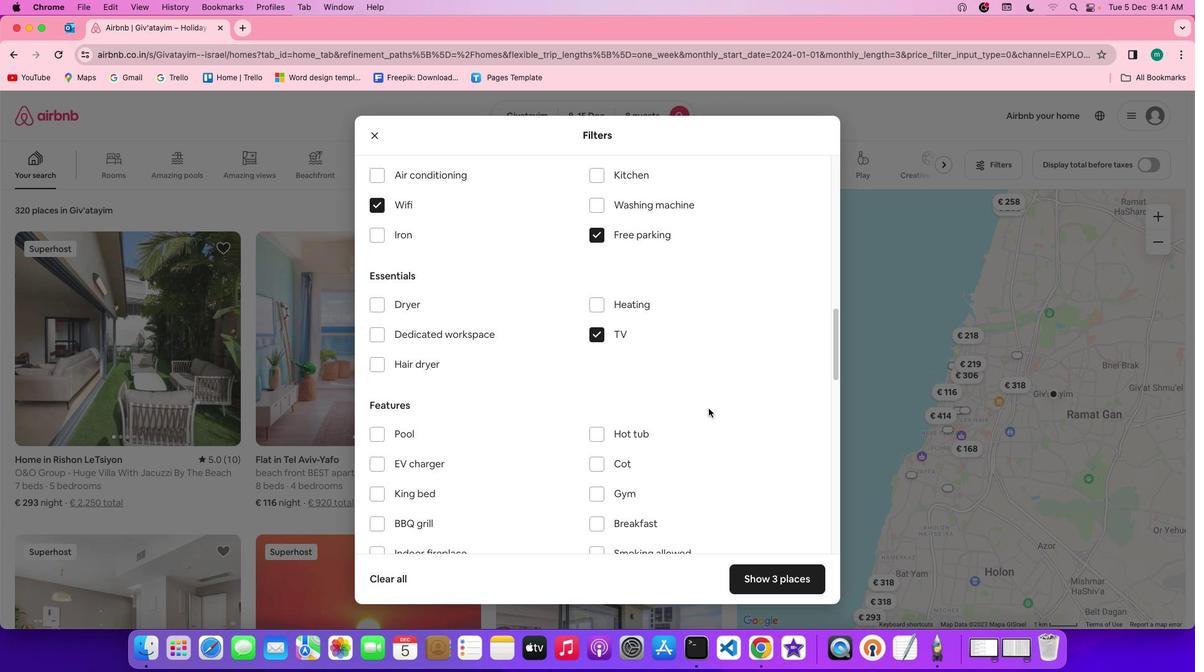 
Action: Mouse scrolled (709, 409) with delta (0, 0)
Screenshot: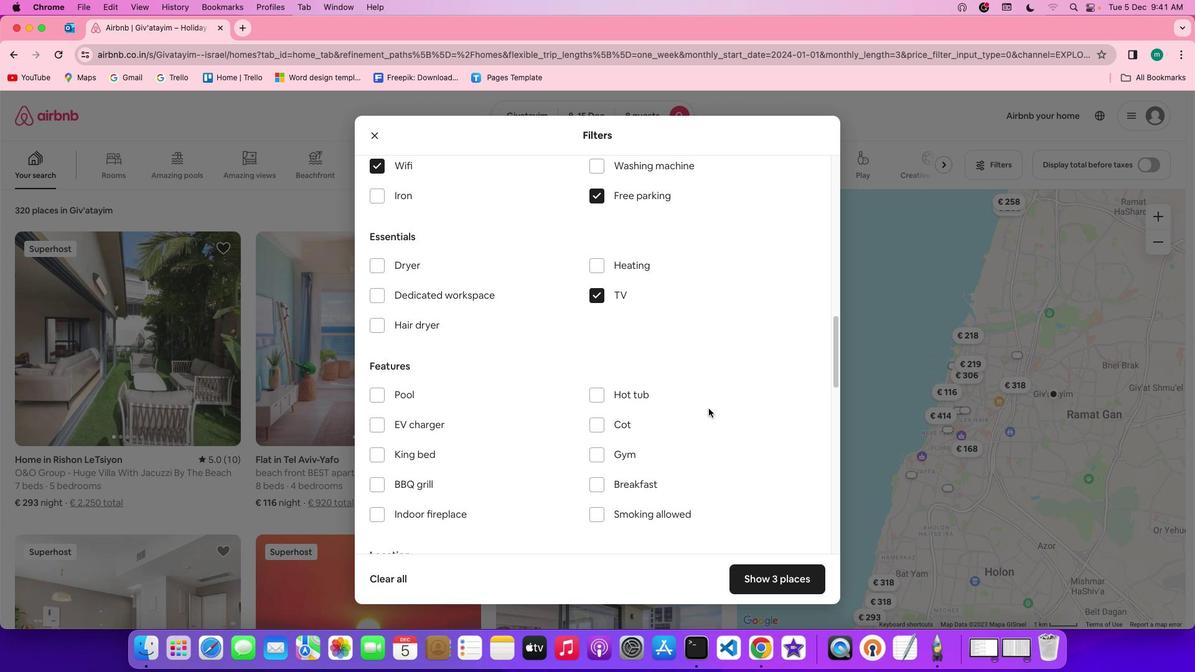 
Action: Mouse scrolled (709, 409) with delta (0, -1)
Screenshot: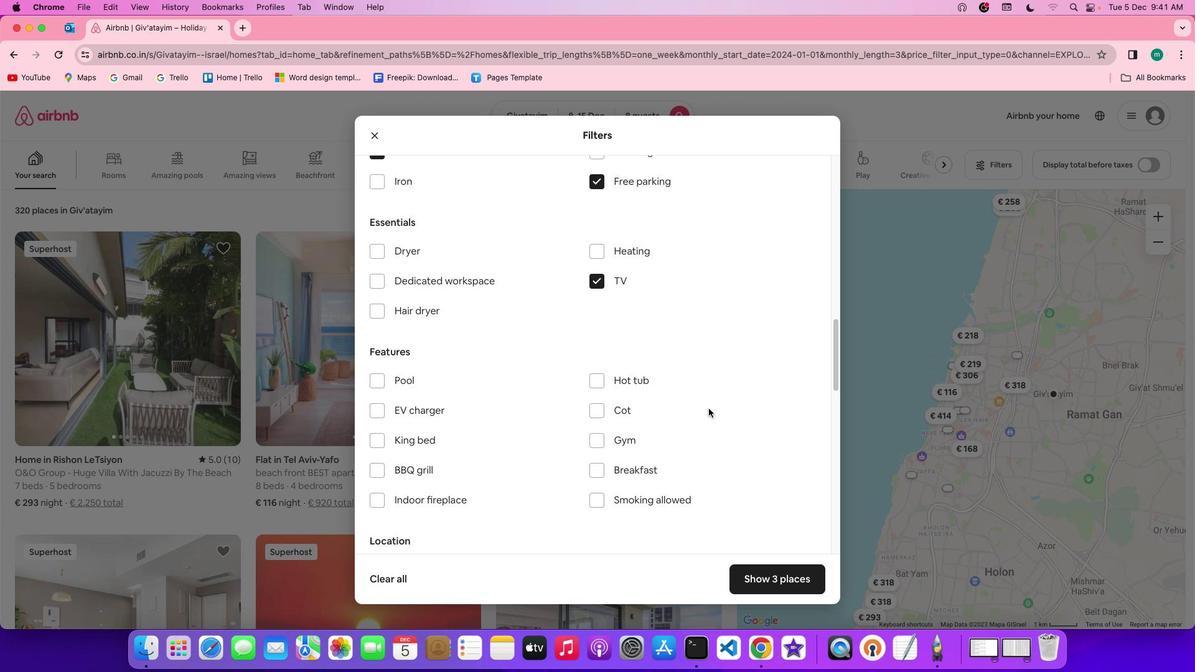 
Action: Mouse moved to (595, 437)
Screenshot: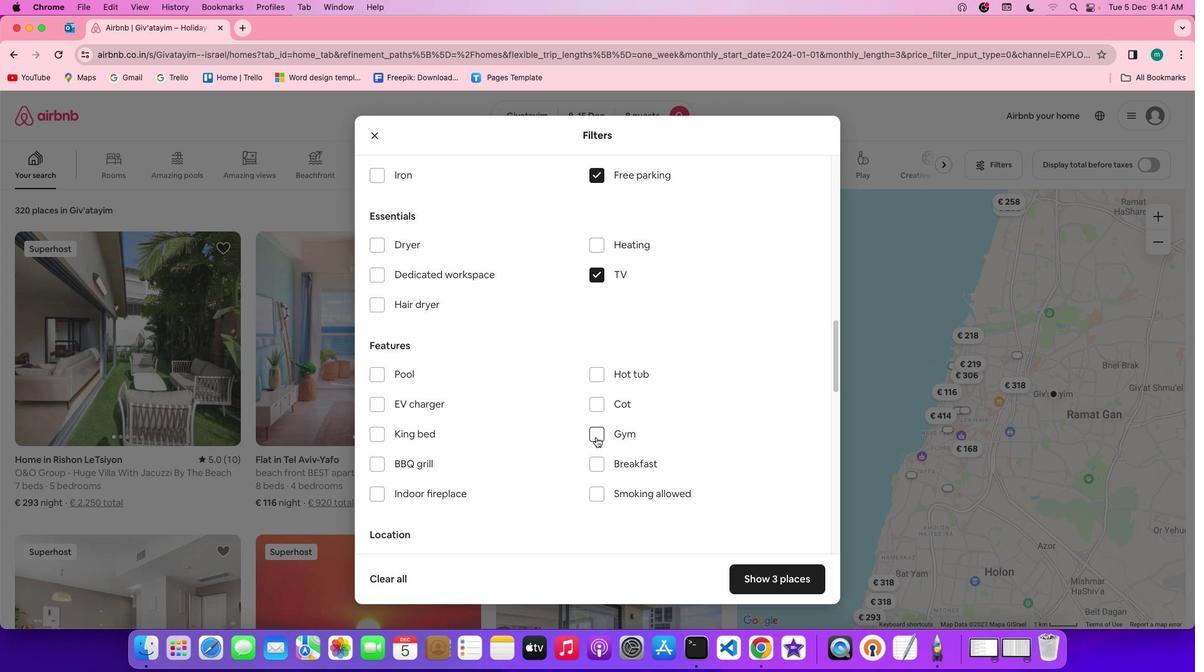 
Action: Mouse pressed left at (595, 437)
Screenshot: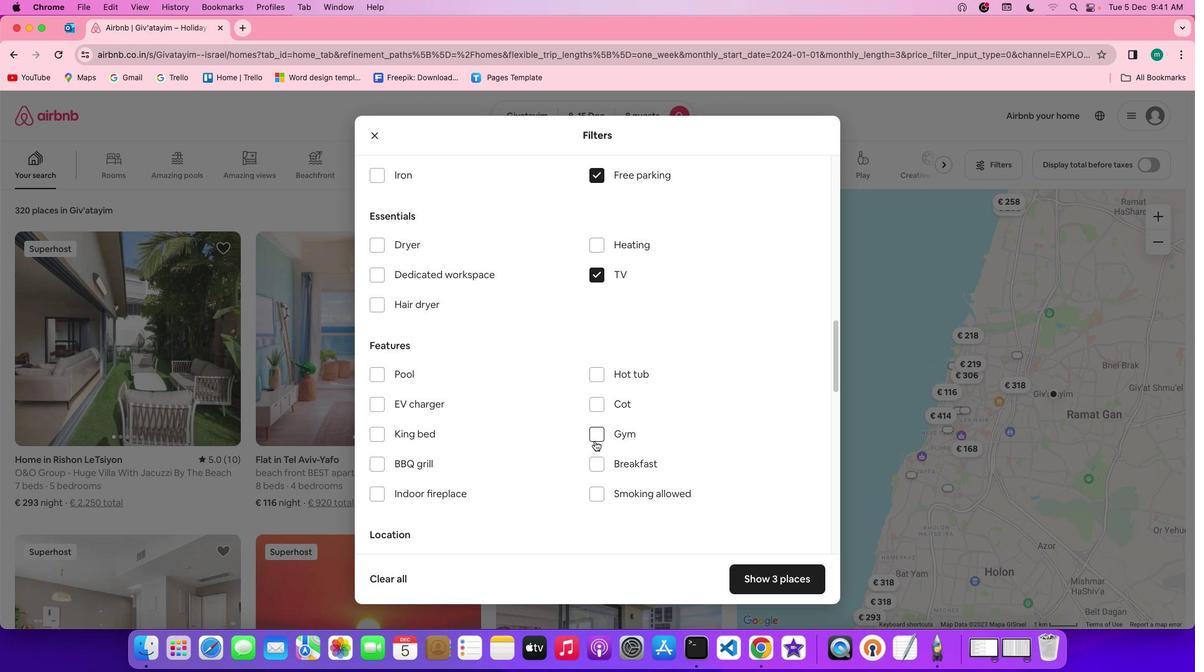 
Action: Mouse moved to (590, 456)
Screenshot: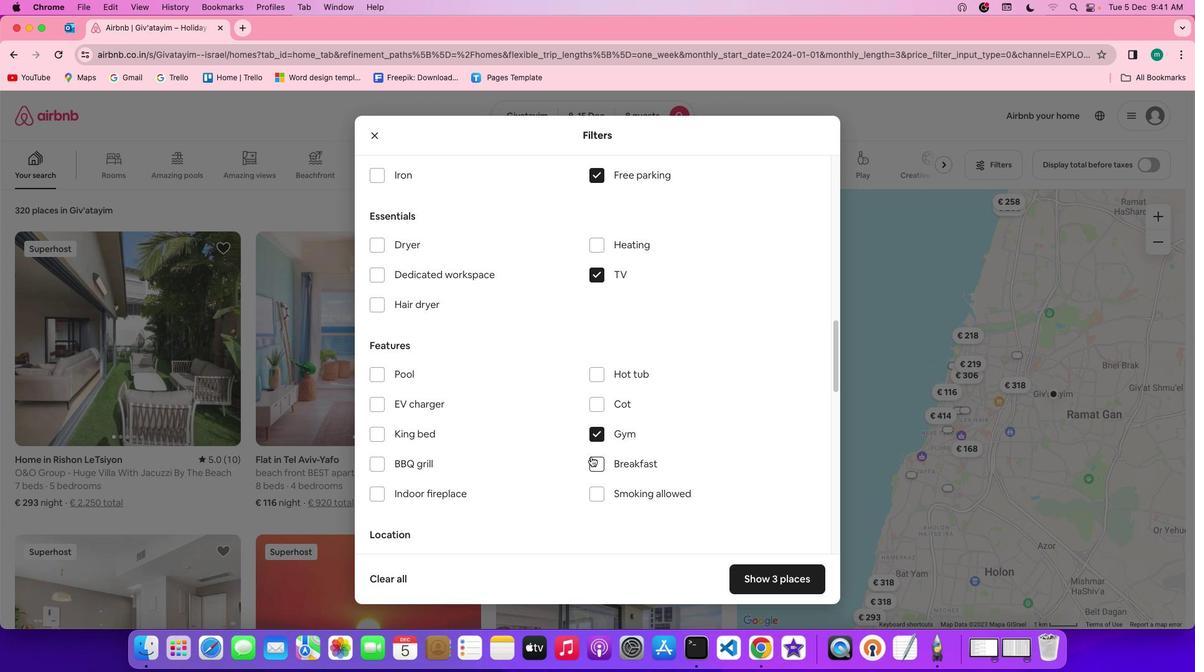 
Action: Mouse pressed left at (590, 456)
Screenshot: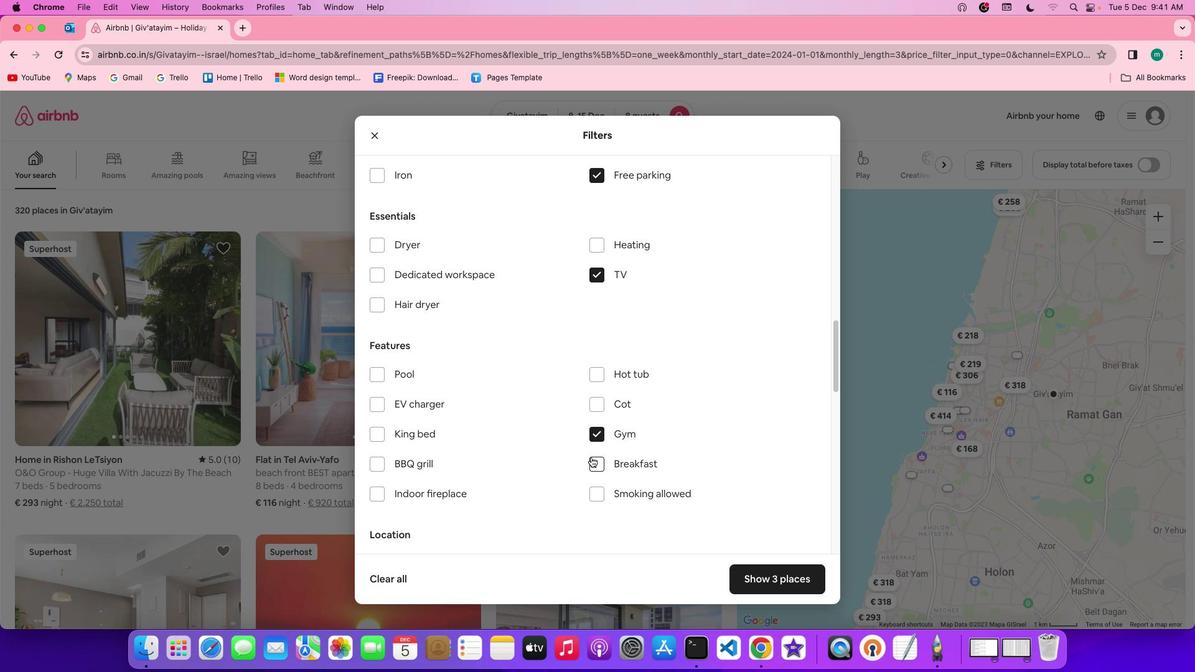 
Action: Mouse moved to (777, 485)
Screenshot: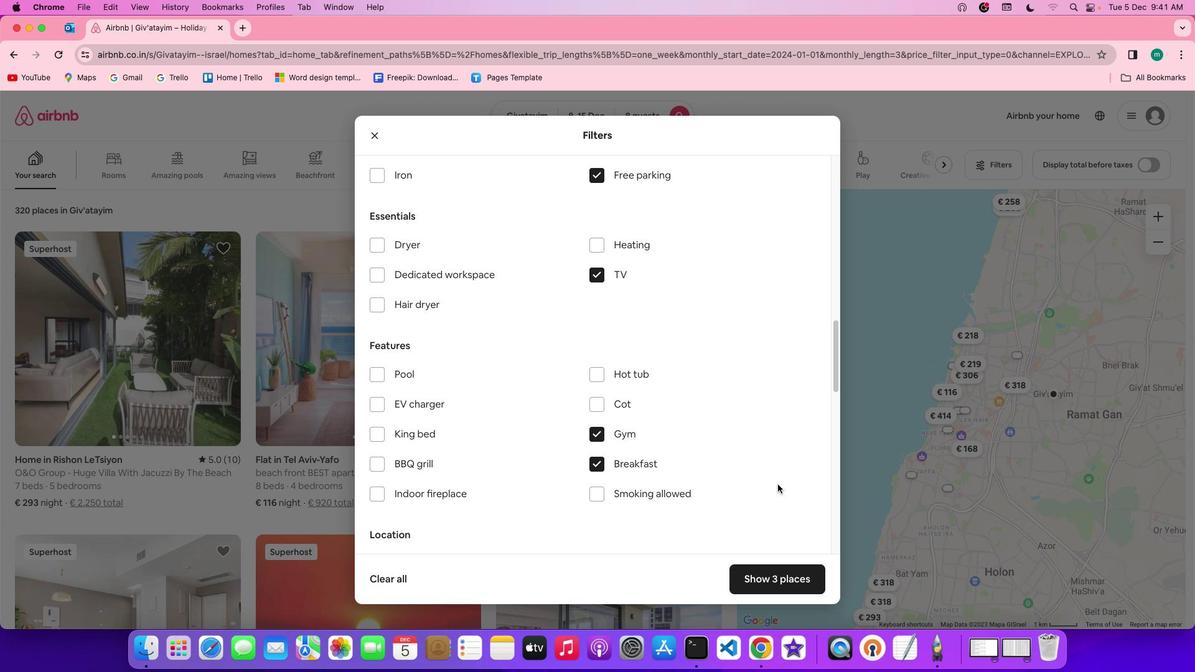 
Action: Mouse scrolled (777, 485) with delta (0, 0)
Screenshot: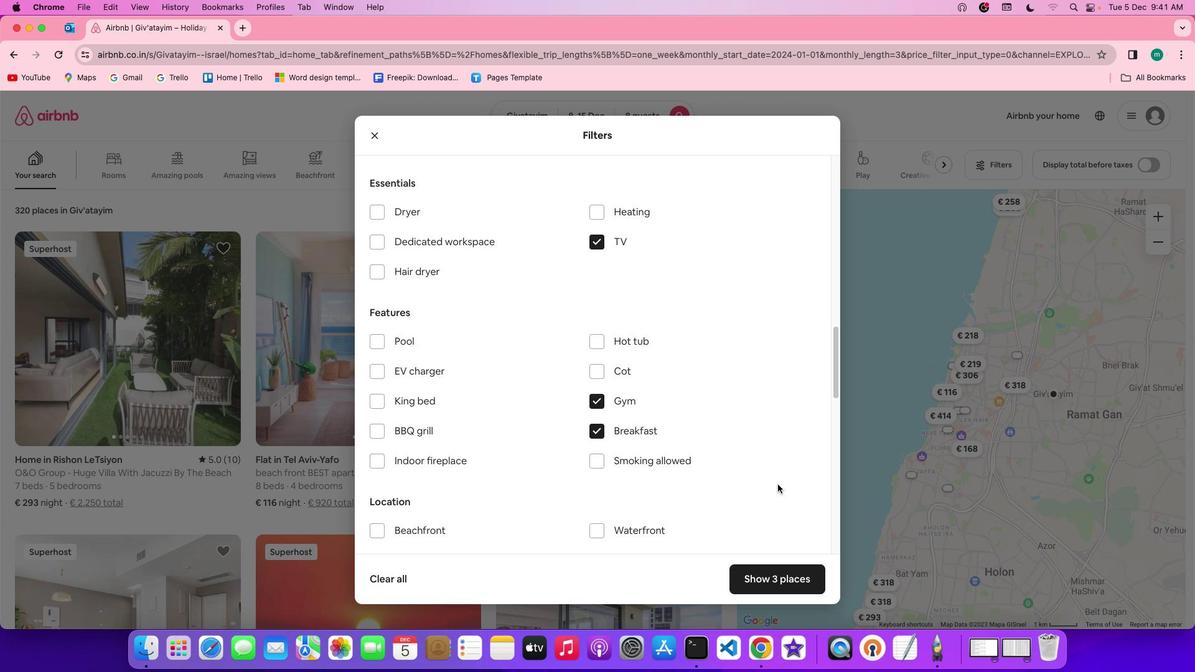 
Action: Mouse scrolled (777, 485) with delta (0, 0)
Screenshot: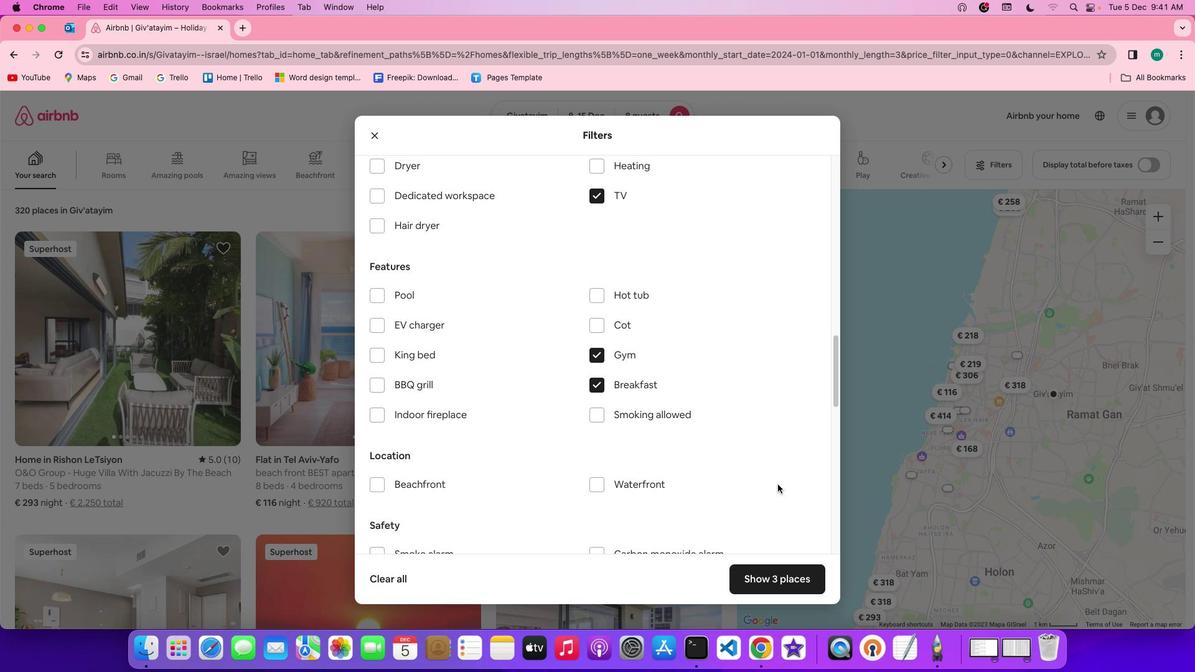 
Action: Mouse scrolled (777, 485) with delta (0, -1)
Screenshot: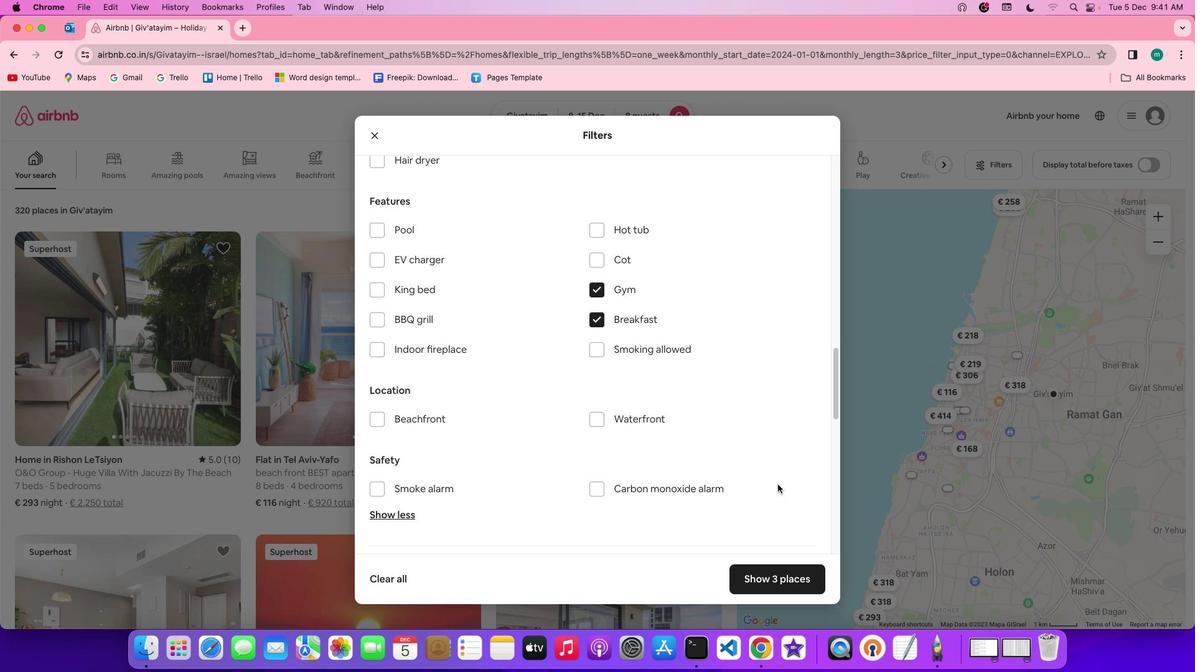 
Action: Mouse scrolled (777, 485) with delta (0, -2)
Screenshot: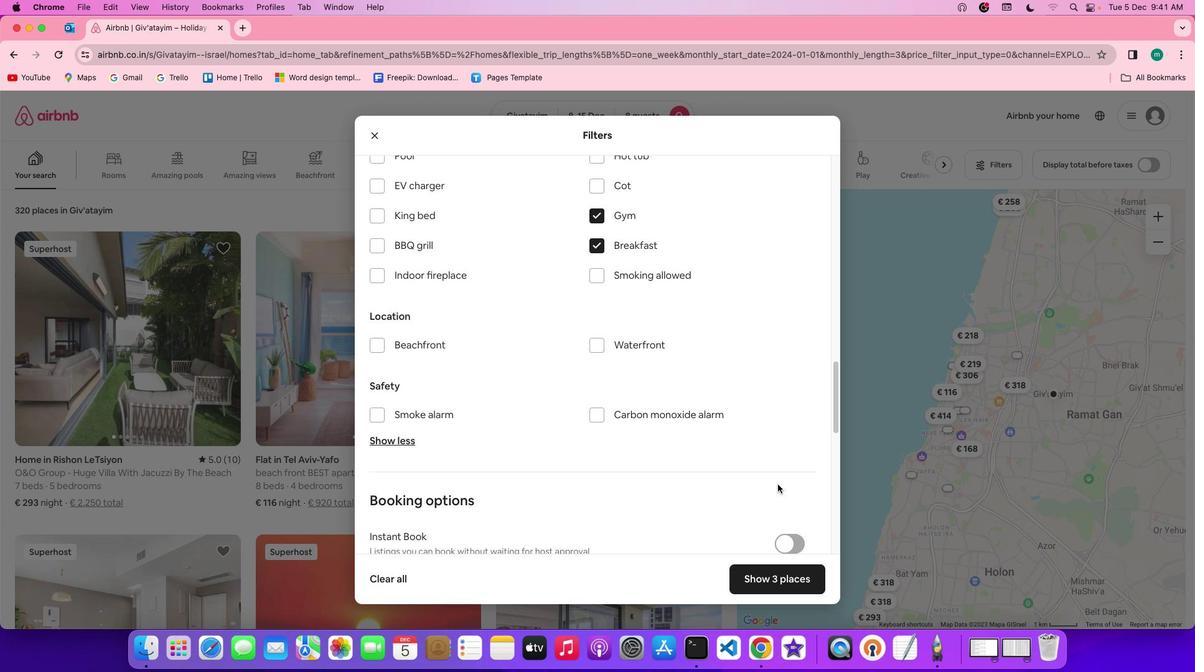 
Action: Mouse scrolled (777, 485) with delta (0, 0)
Screenshot: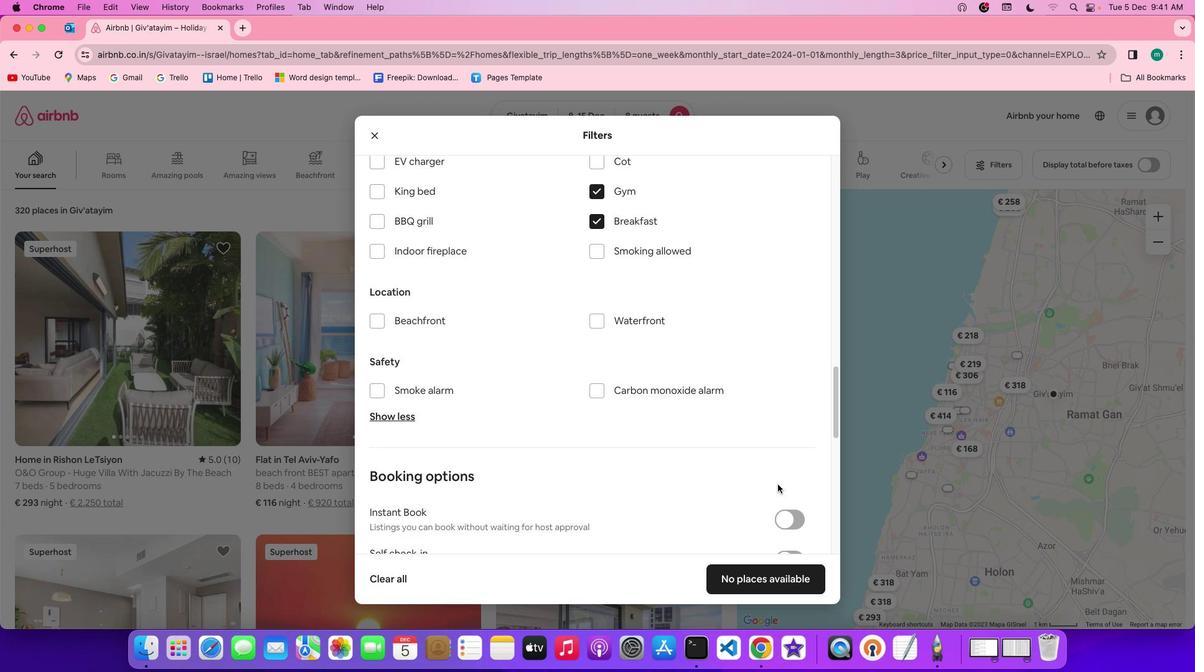 
Action: Mouse scrolled (777, 485) with delta (0, 0)
Screenshot: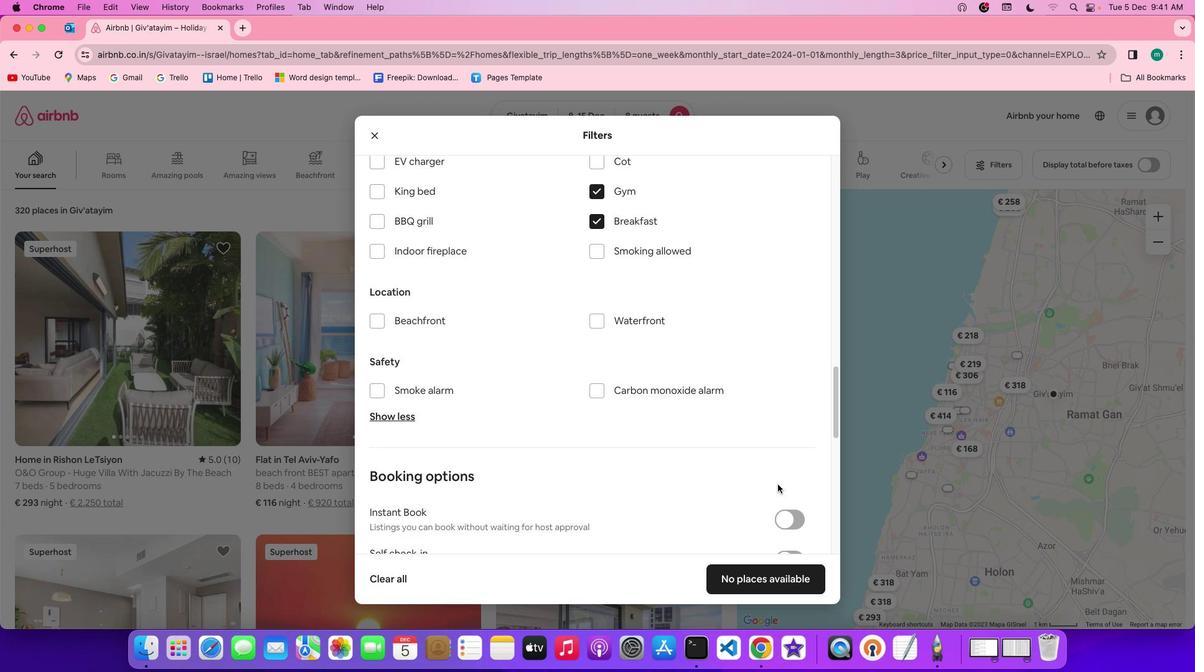 
Action: Mouse scrolled (777, 485) with delta (0, -1)
Screenshot: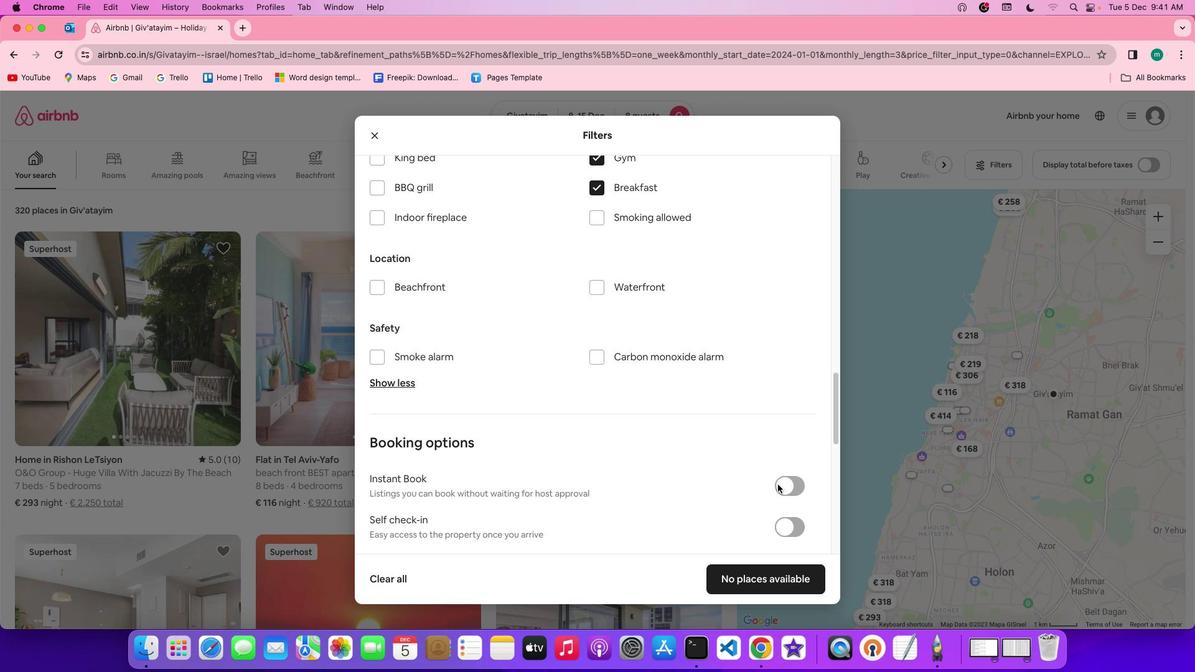 
Action: Mouse scrolled (777, 485) with delta (0, -2)
Screenshot: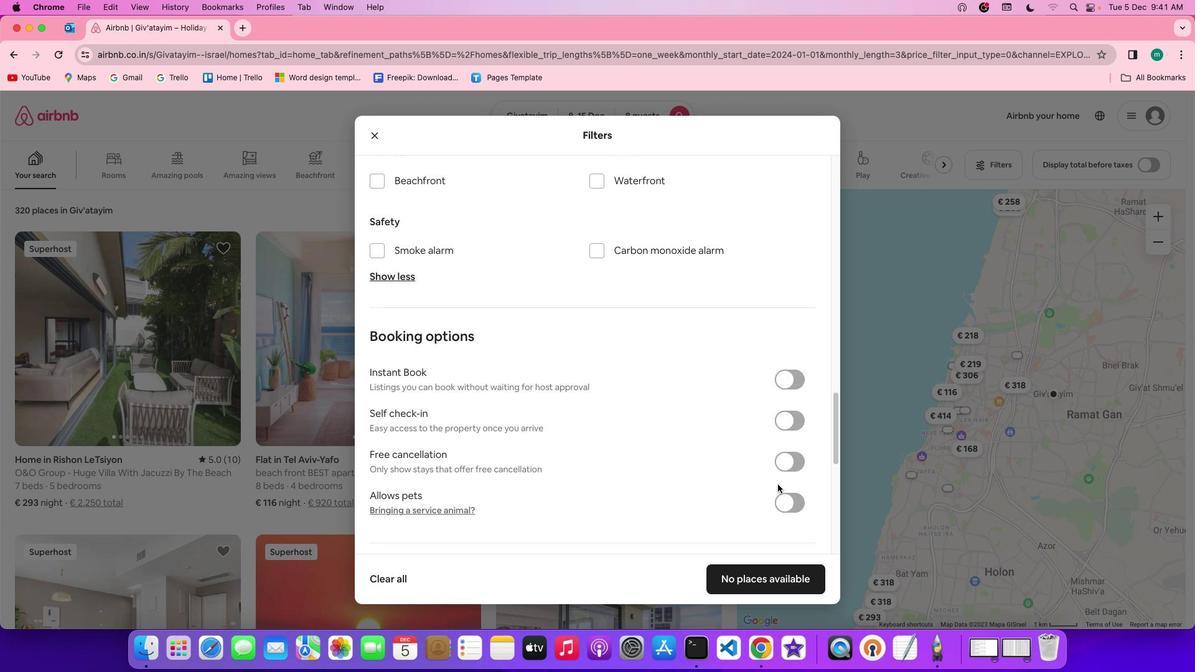 
Action: Mouse scrolled (777, 485) with delta (0, 0)
Screenshot: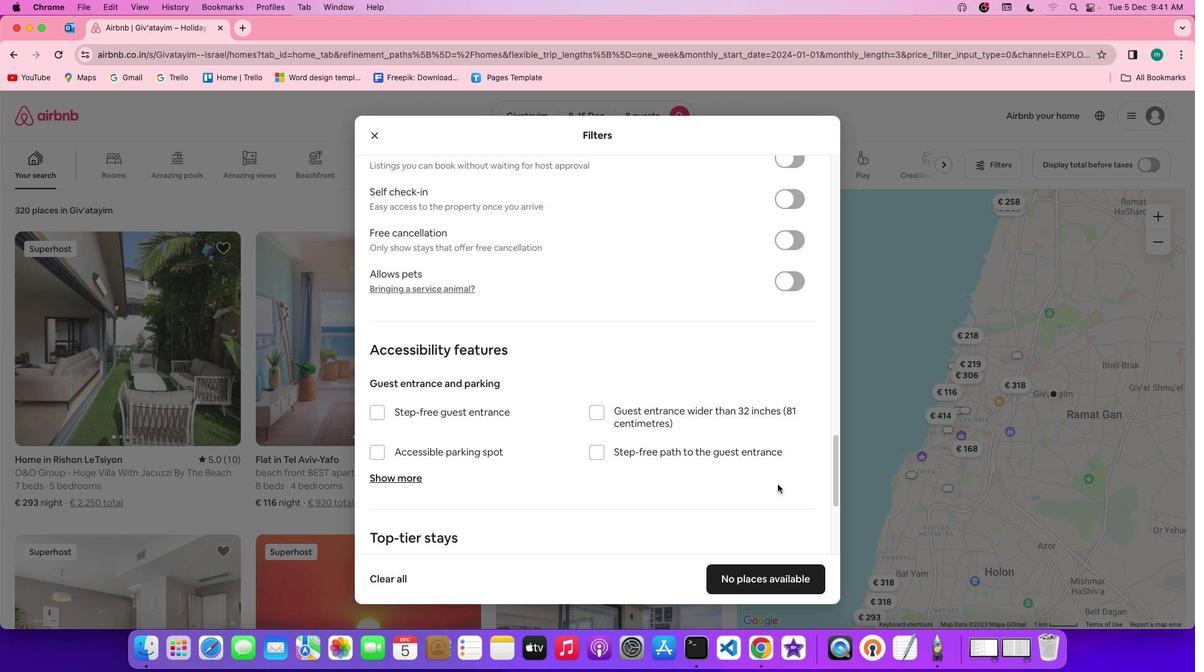 
Action: Mouse scrolled (777, 485) with delta (0, 0)
Screenshot: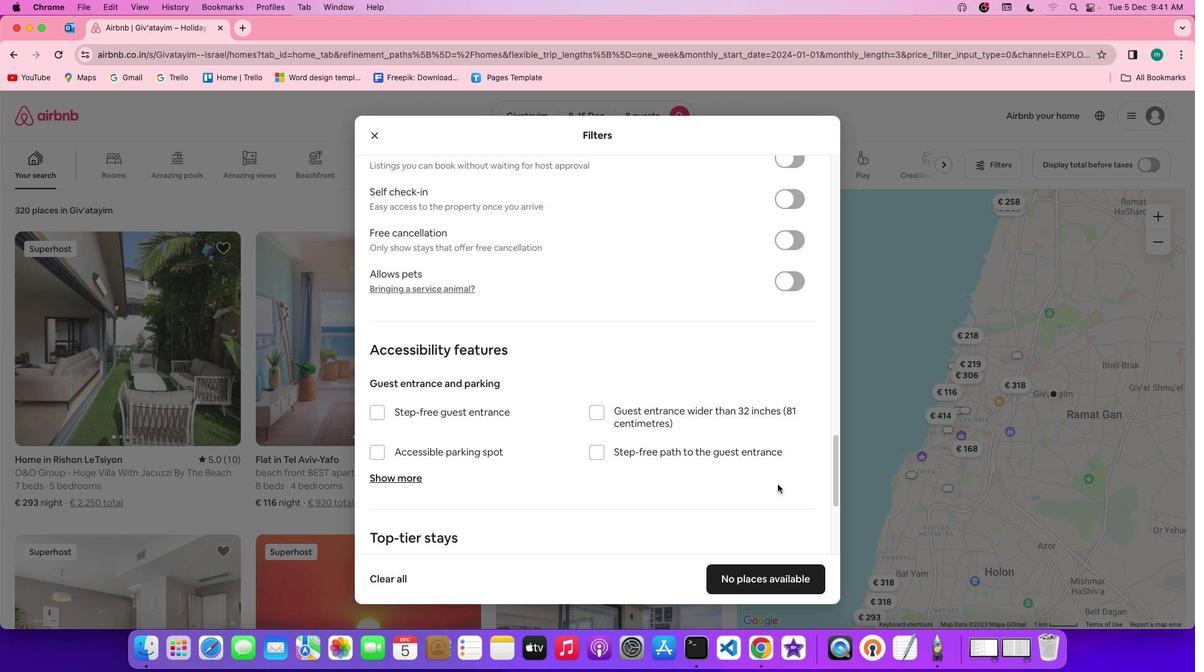 
Action: Mouse scrolled (777, 485) with delta (0, -1)
Screenshot: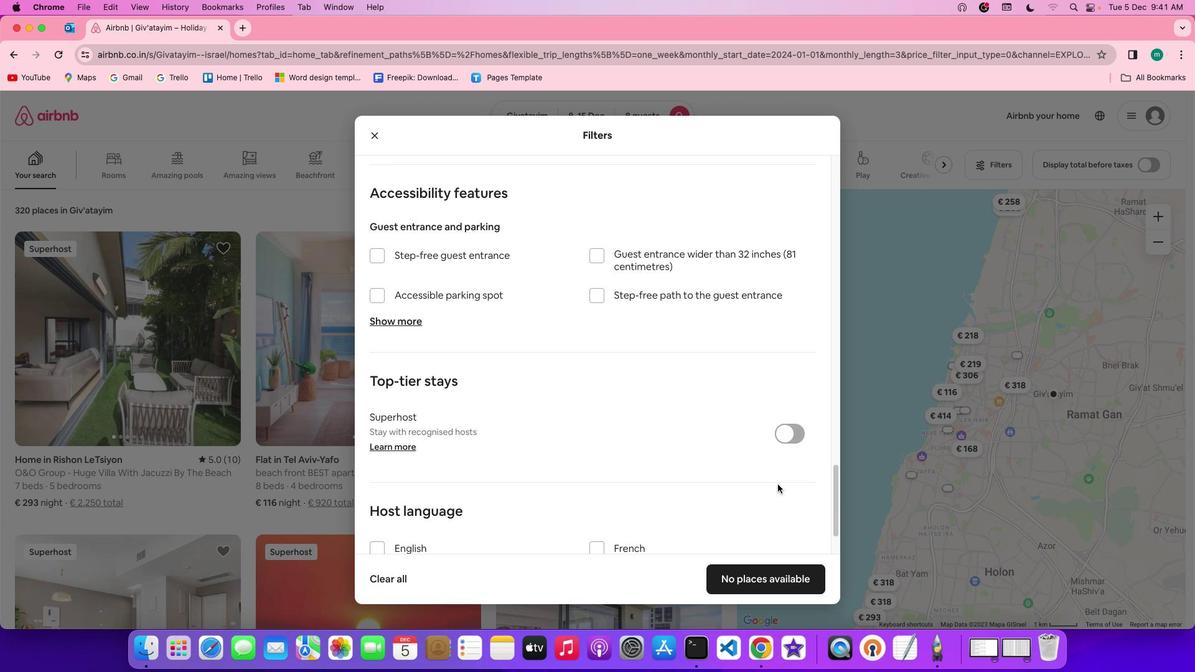 
Action: Mouse scrolled (777, 485) with delta (0, -3)
Screenshot: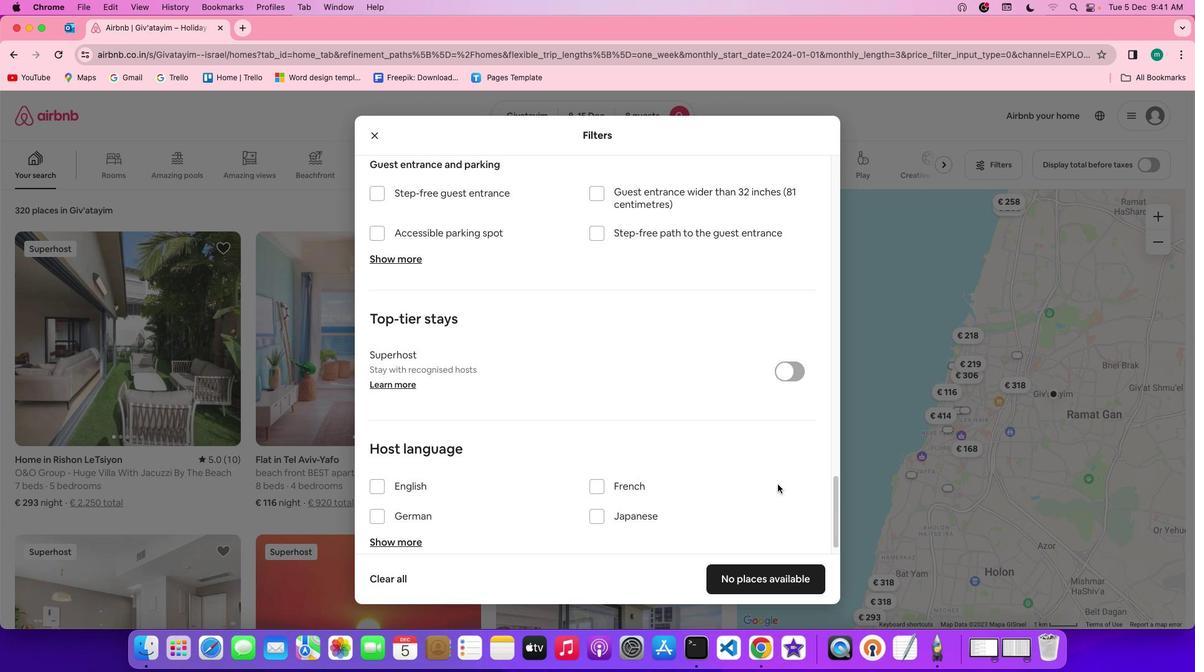 
Action: Mouse scrolled (777, 485) with delta (0, -3)
Screenshot: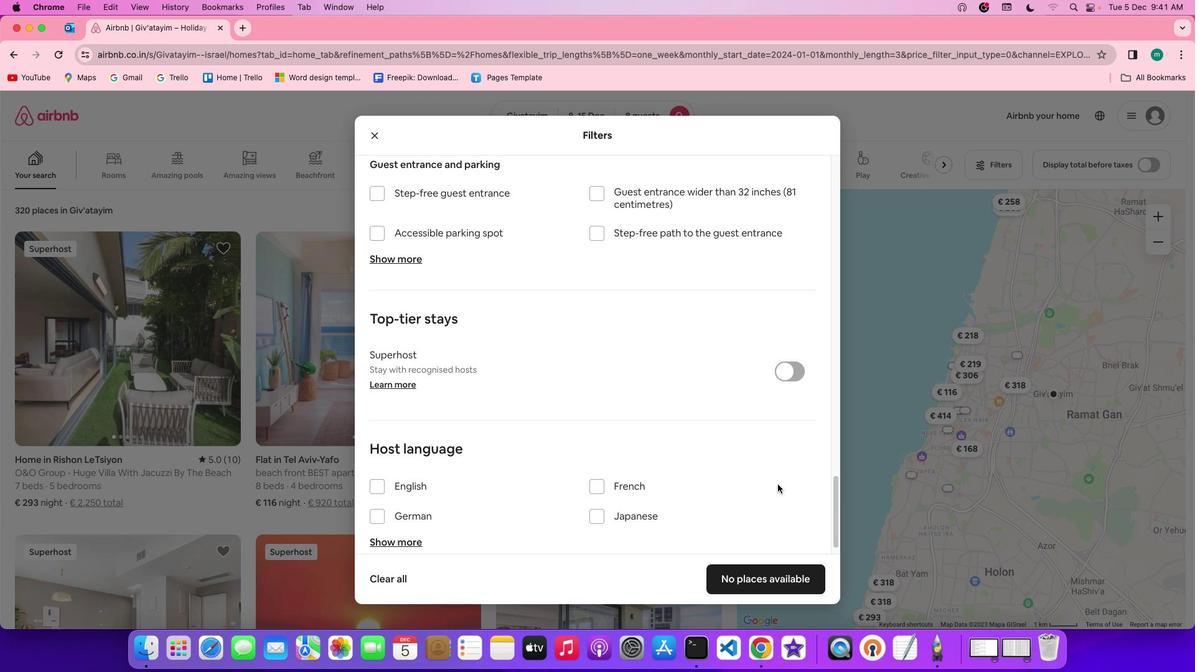 
Action: Mouse scrolled (777, 485) with delta (0, 0)
Screenshot: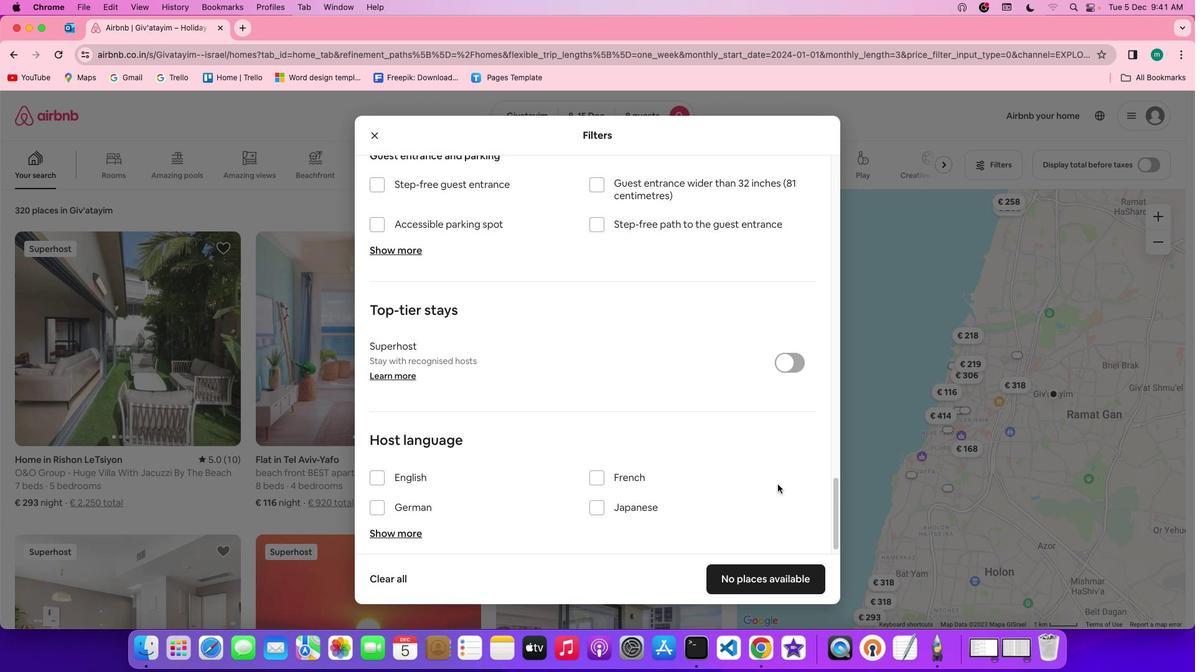 
Action: Mouse scrolled (777, 485) with delta (0, 0)
Screenshot: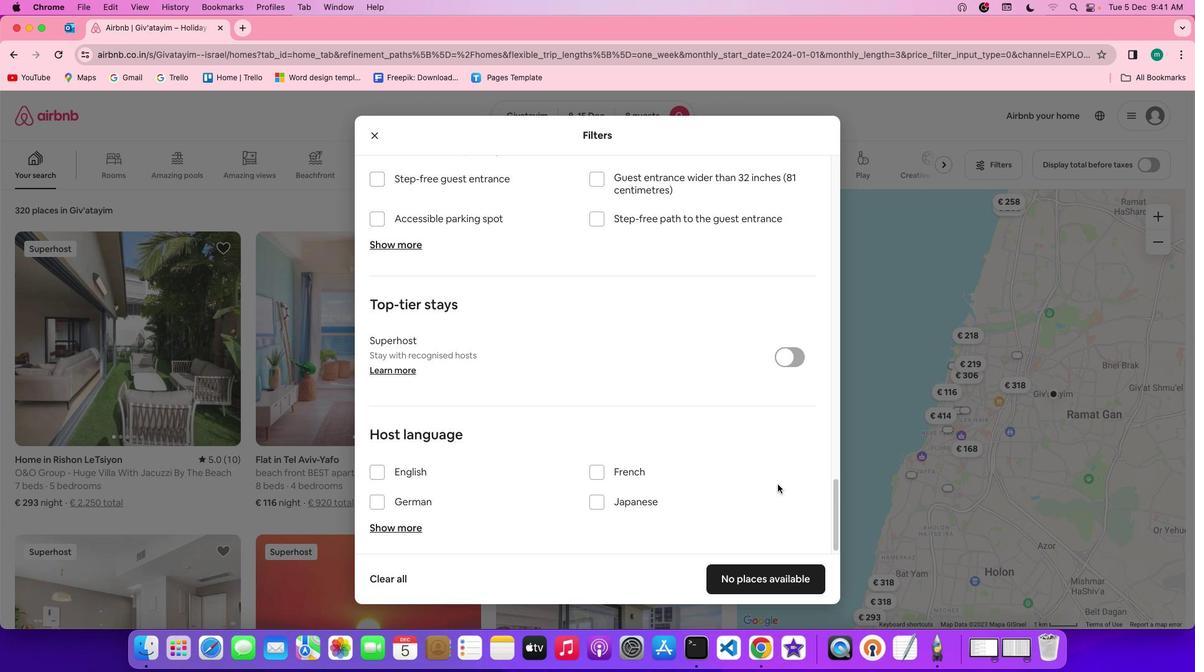 
Action: Mouse scrolled (777, 485) with delta (0, -1)
Screenshot: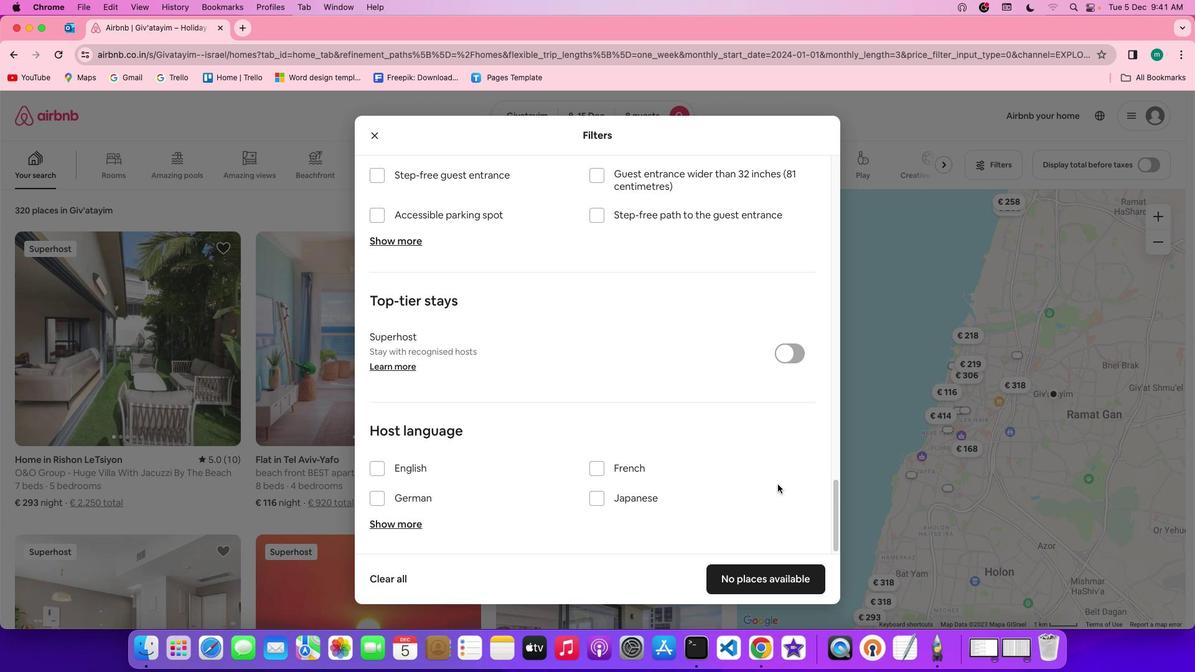 
Action: Mouse scrolled (777, 485) with delta (0, -3)
Screenshot: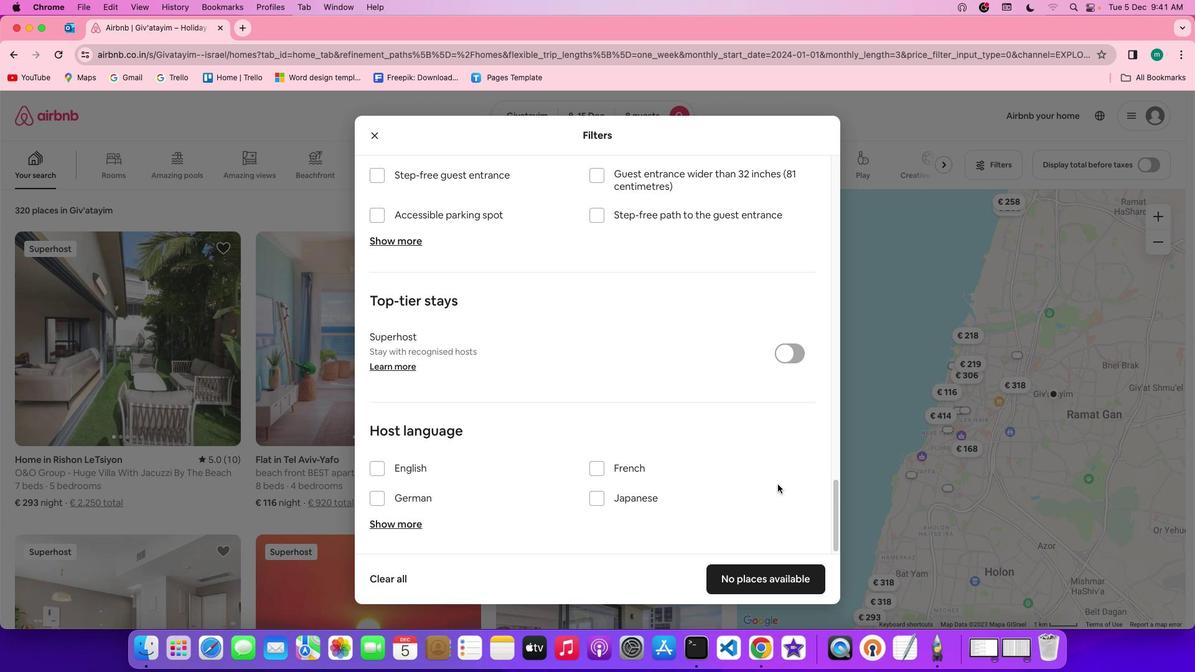
Action: Mouse scrolled (777, 485) with delta (0, -3)
Screenshot: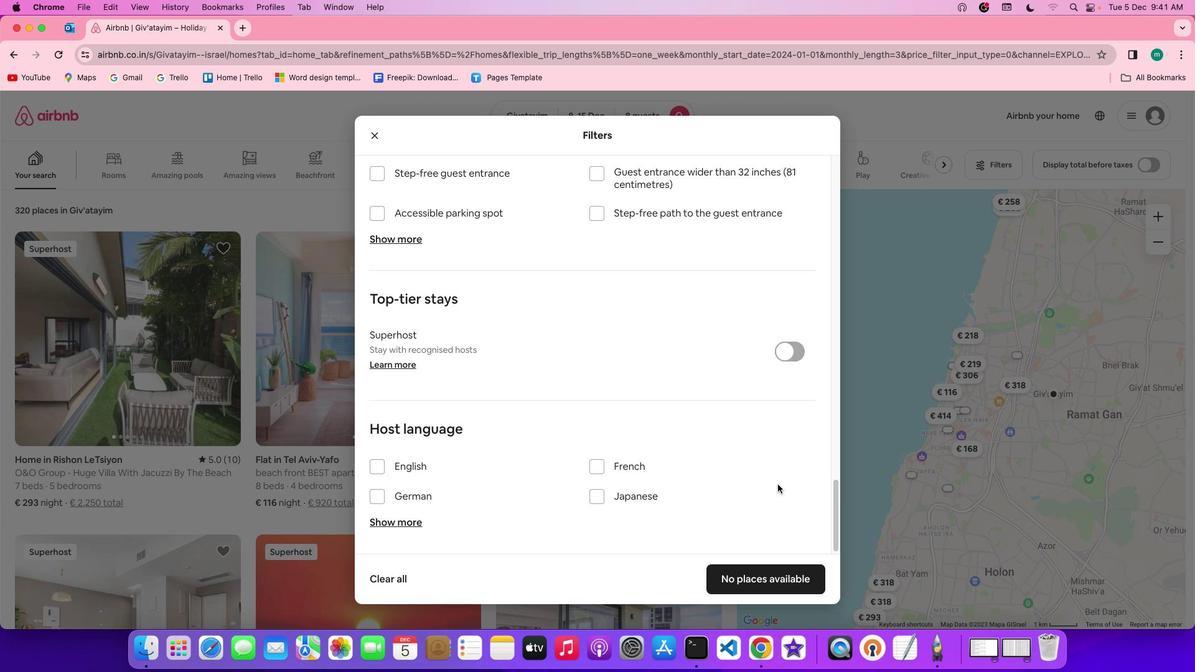 
Action: Mouse scrolled (777, 485) with delta (0, -3)
Screenshot: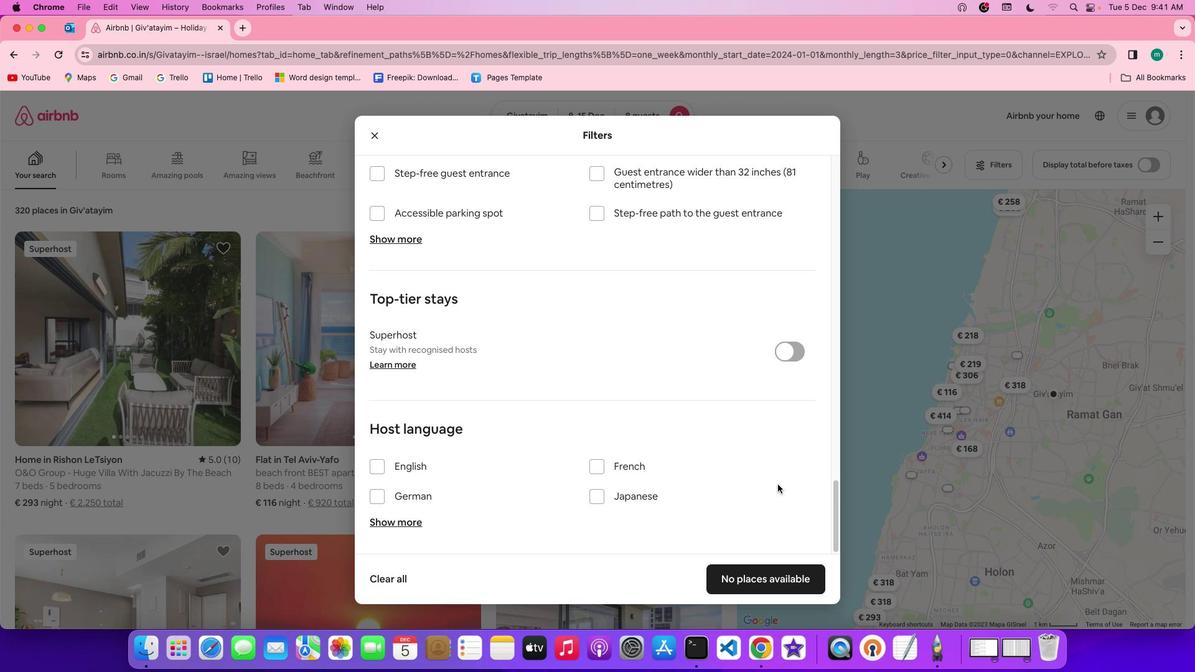 
Action: Mouse scrolled (777, 485) with delta (0, 0)
Screenshot: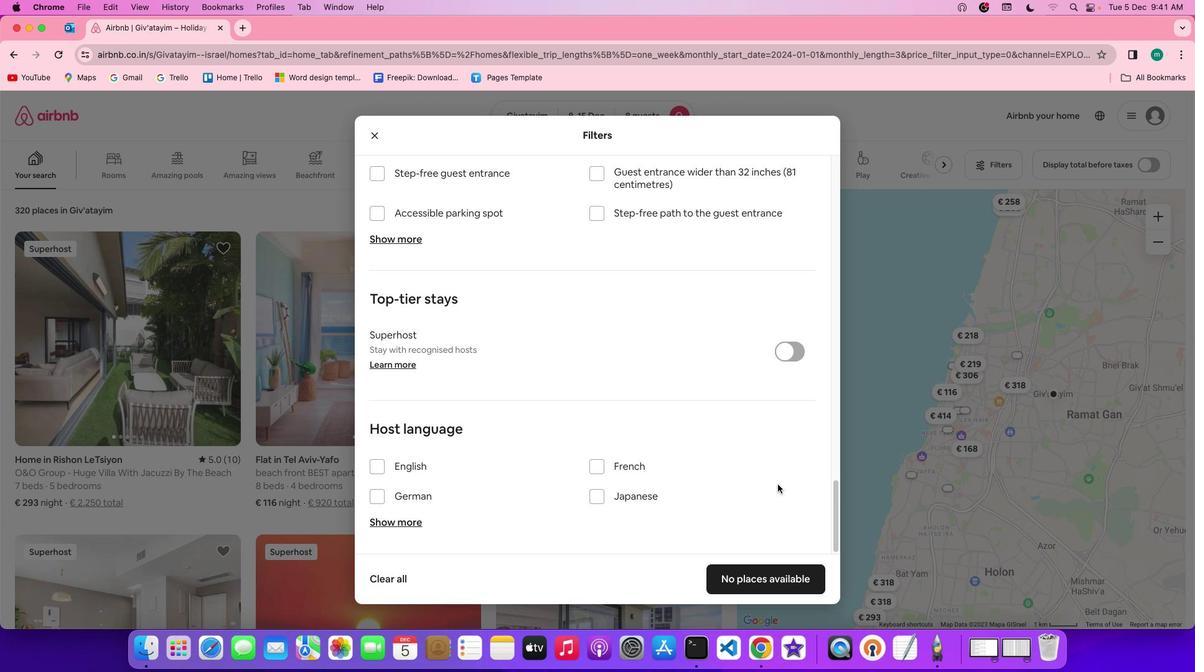 
Action: Mouse scrolled (777, 485) with delta (0, 0)
Screenshot: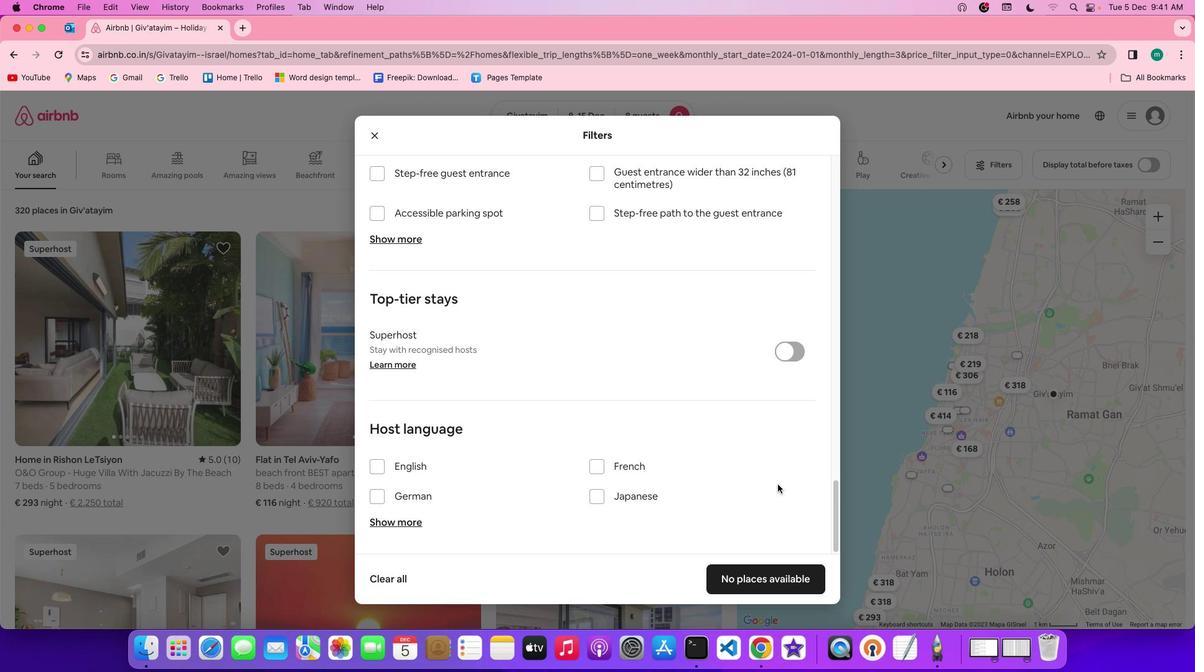 
Action: Mouse scrolled (777, 485) with delta (0, -1)
Screenshot: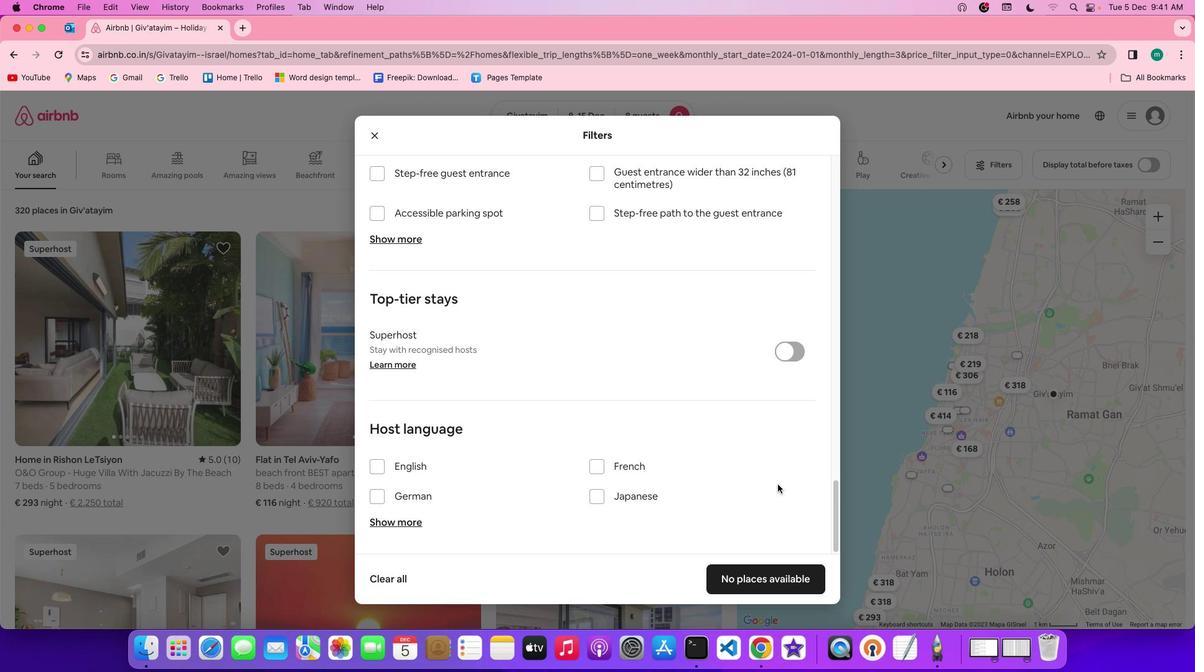 
Action: Mouse scrolled (777, 485) with delta (0, -3)
Screenshot: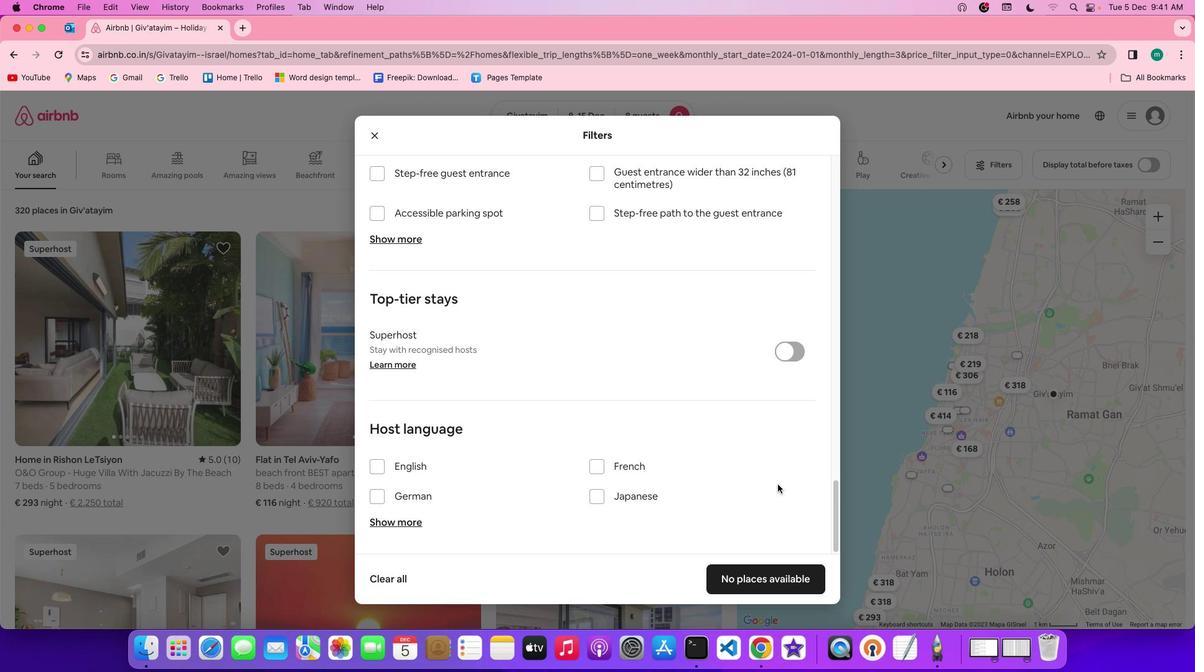 
Action: Mouse scrolled (777, 485) with delta (0, -3)
Screenshot: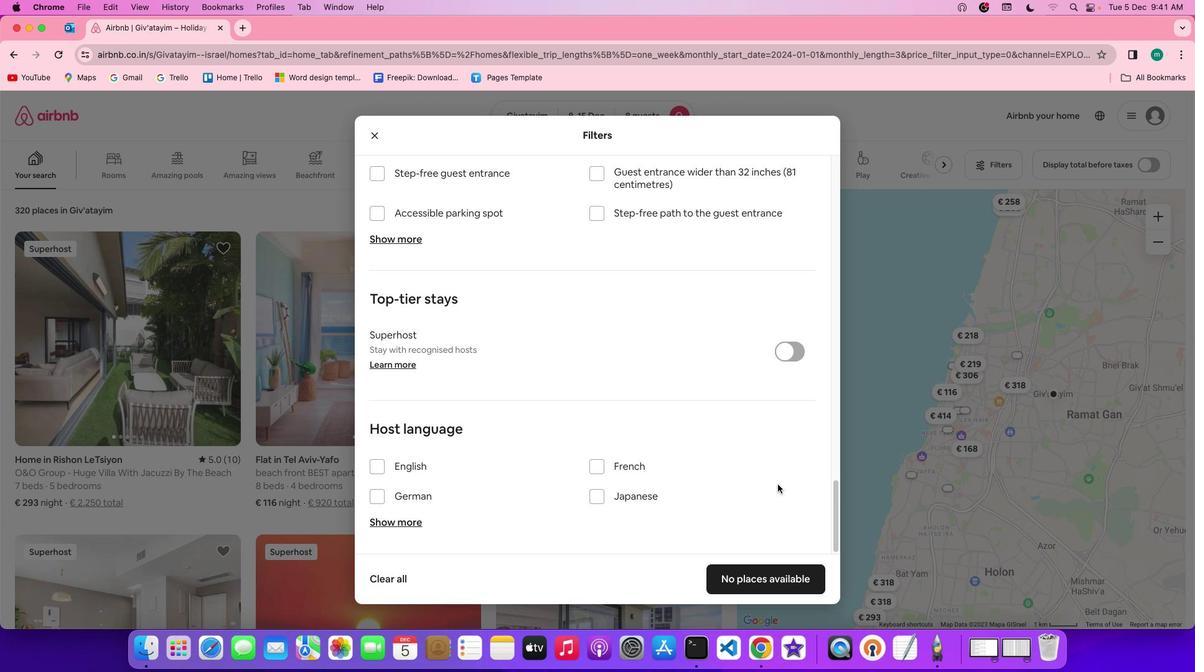 
Action: Mouse scrolled (777, 485) with delta (0, -3)
Screenshot: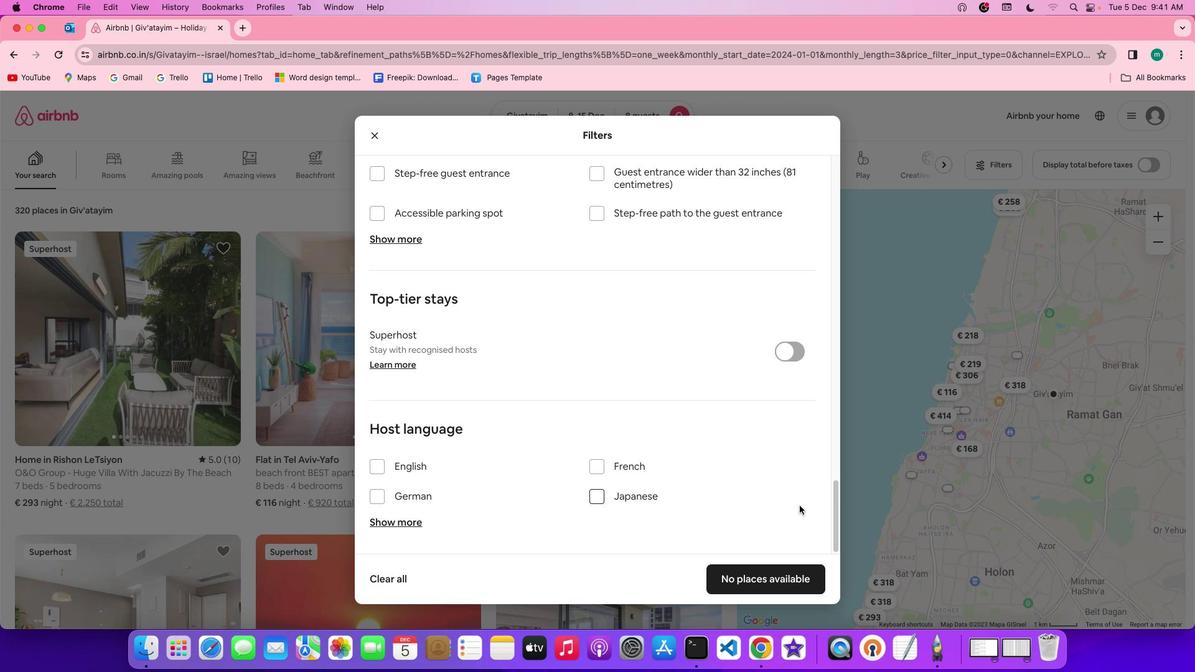 
Action: Mouse moved to (789, 580)
Screenshot: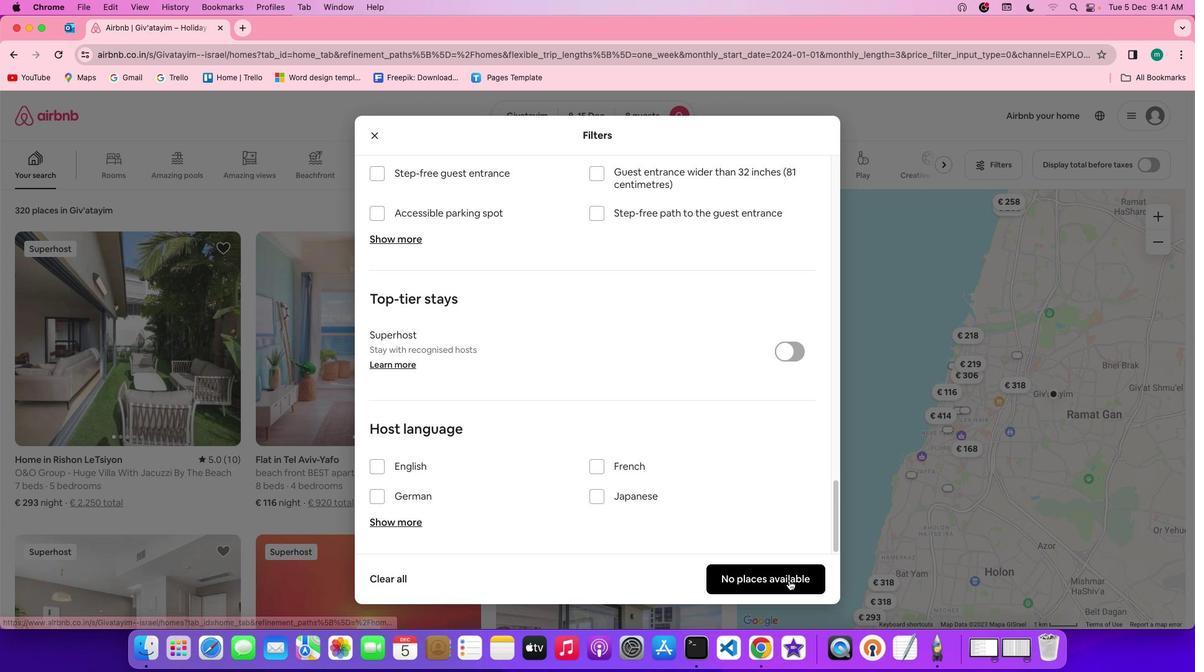 
Action: Mouse pressed left at (789, 580)
Screenshot: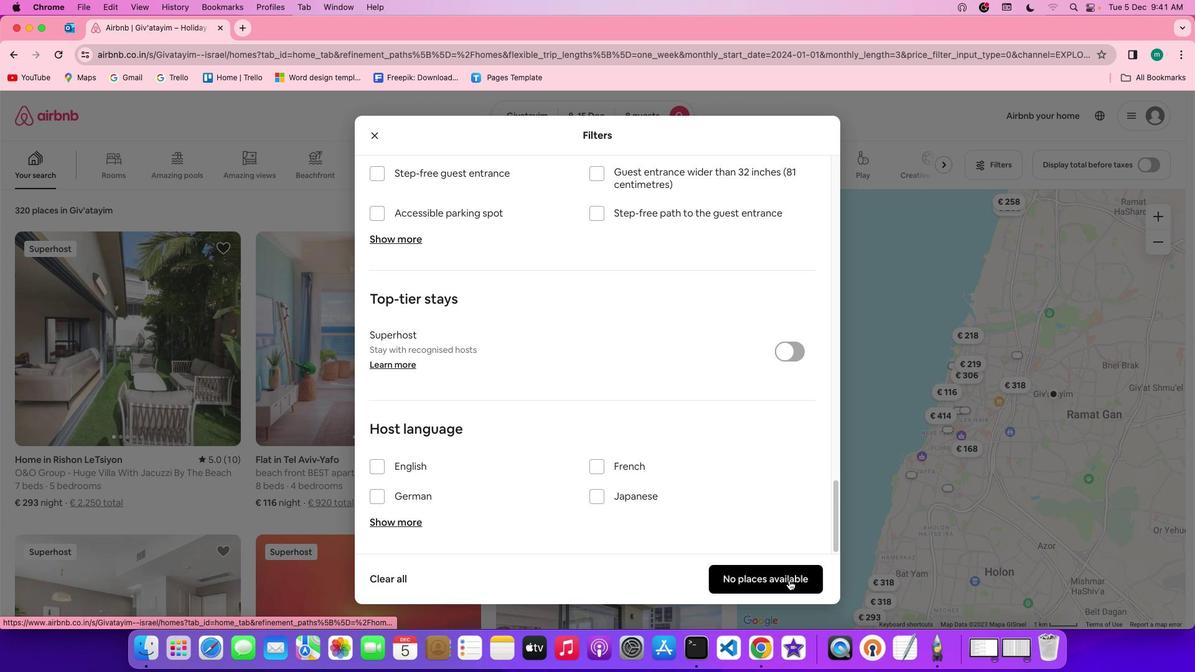 
Action: Mouse moved to (309, 343)
Screenshot: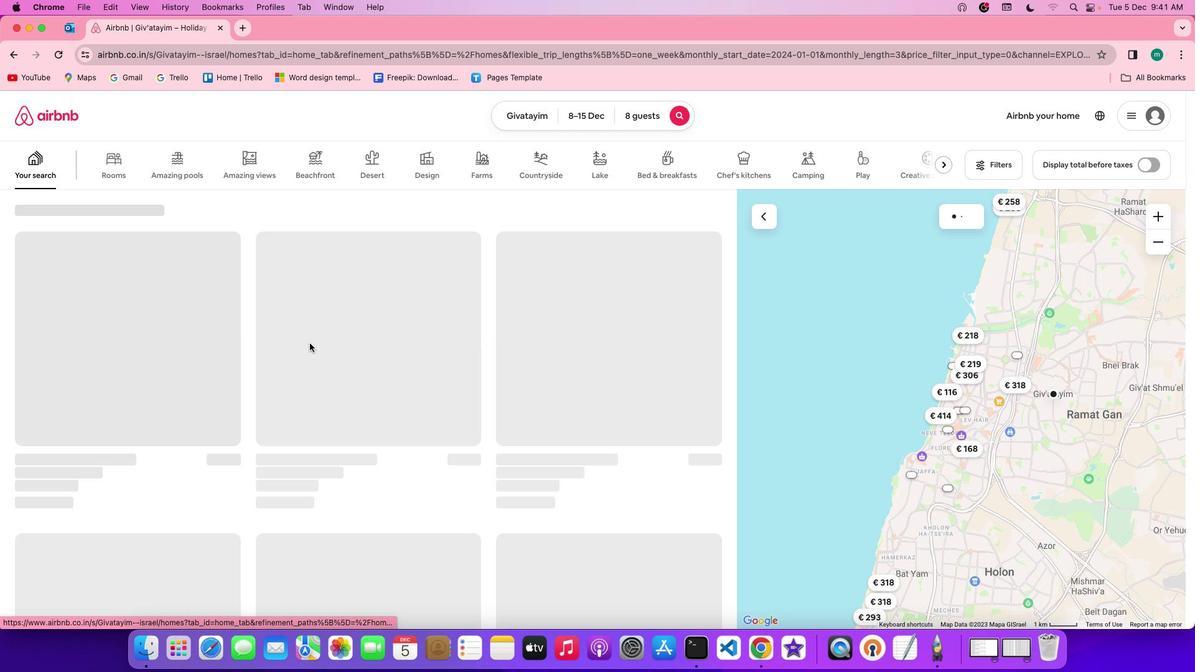 
